 Task: Exporting MIDI.
Action: Mouse moved to (94, 17)
Screenshot: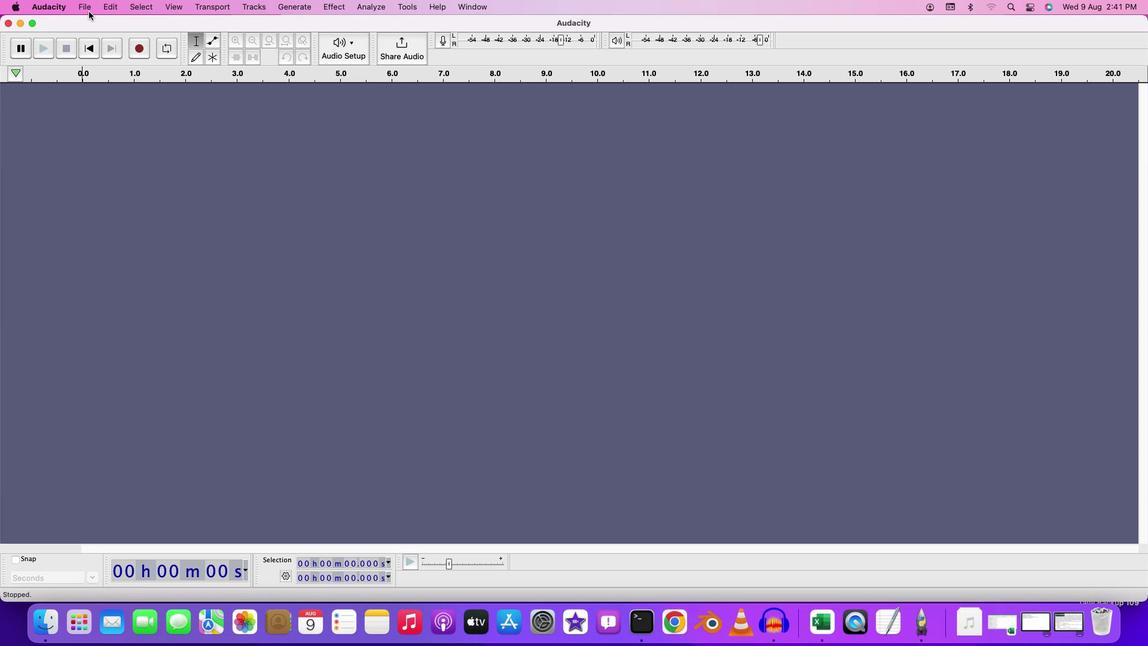 
Action: Mouse pressed left at (94, 17)
Screenshot: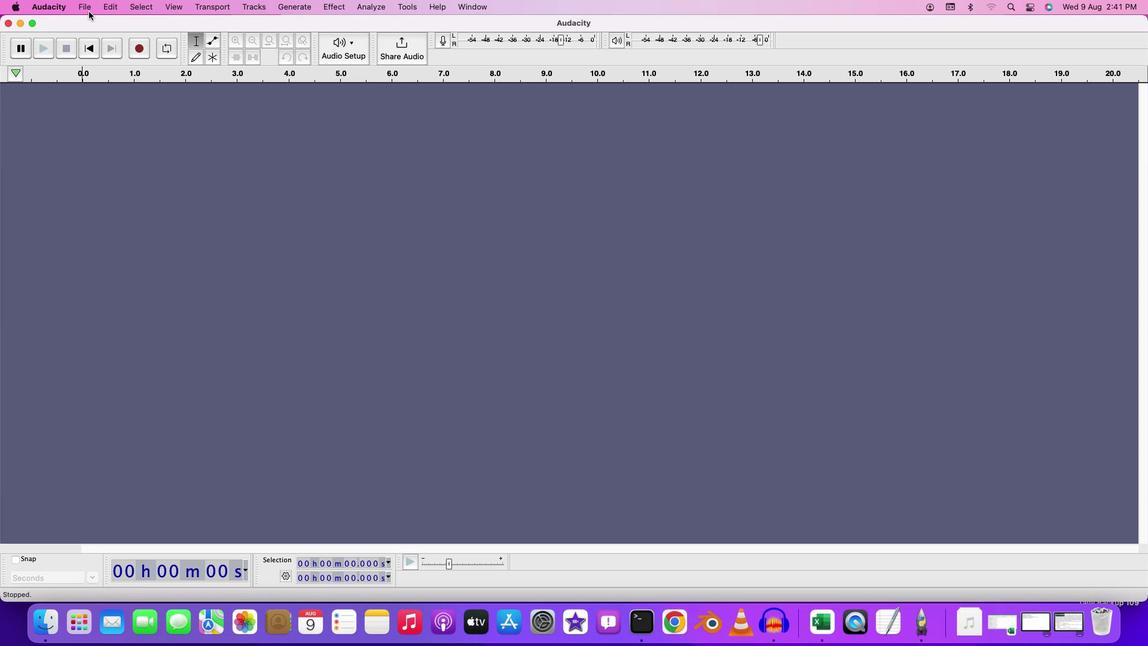 
Action: Mouse moved to (97, 44)
Screenshot: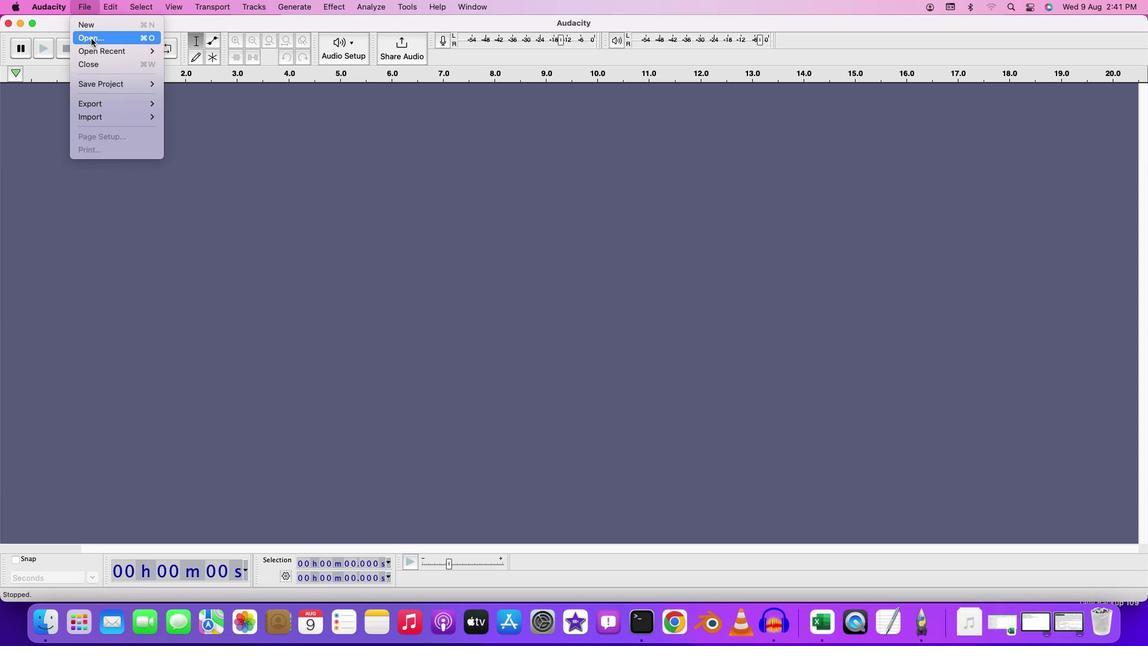 
Action: Mouse pressed left at (97, 44)
Screenshot: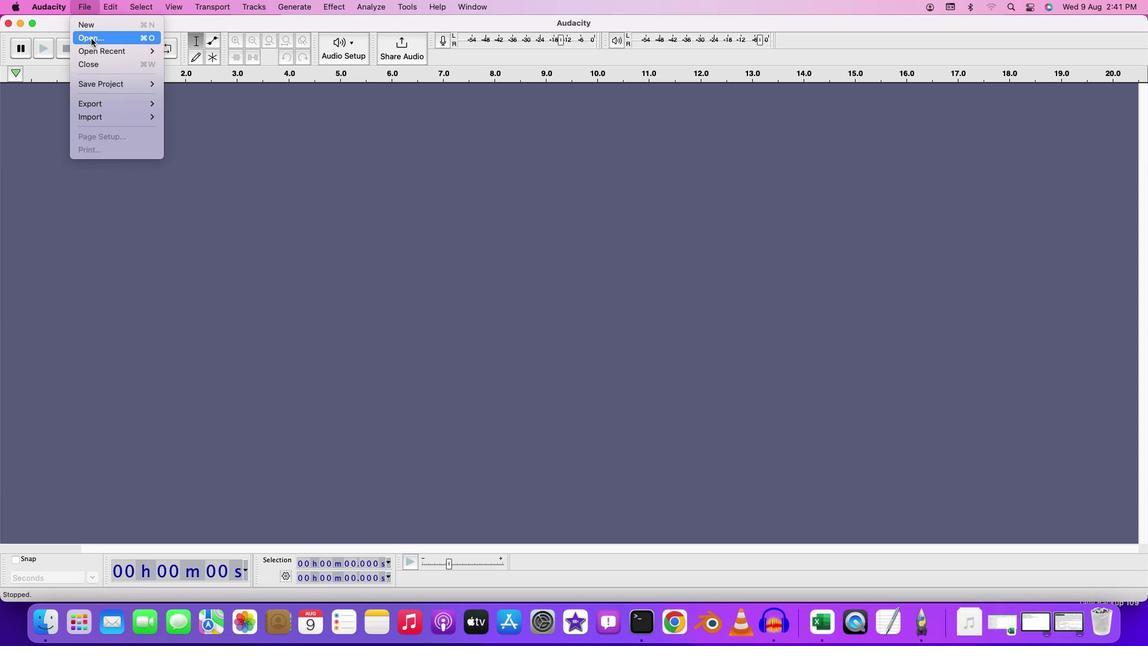 
Action: Mouse moved to (382, 165)
Screenshot: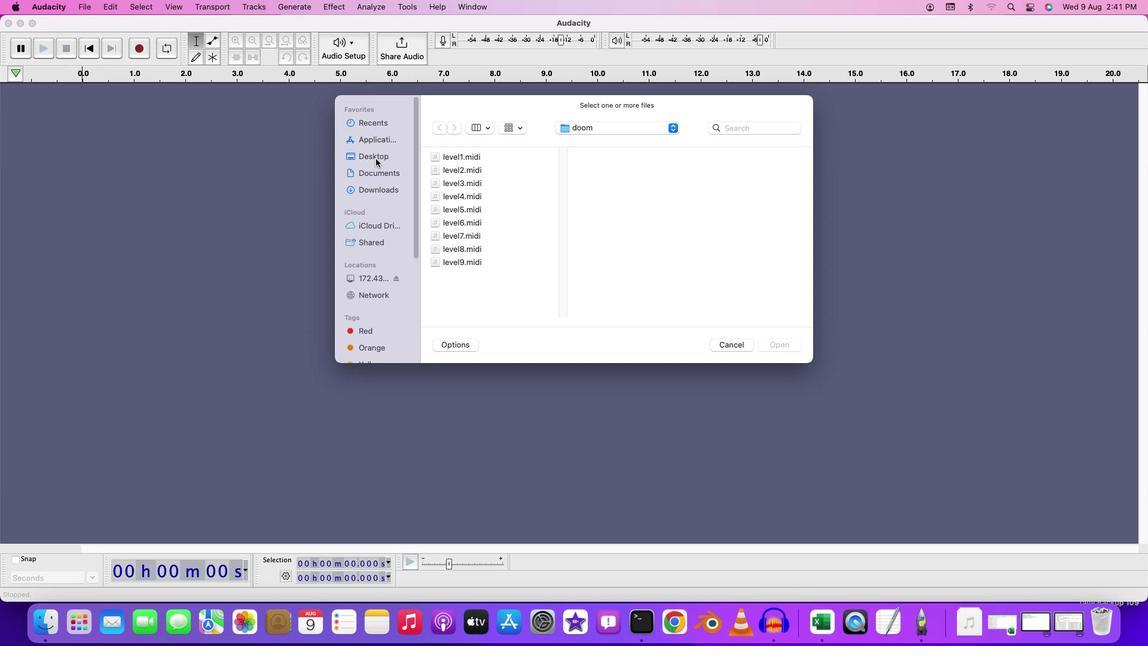 
Action: Mouse pressed left at (382, 165)
Screenshot: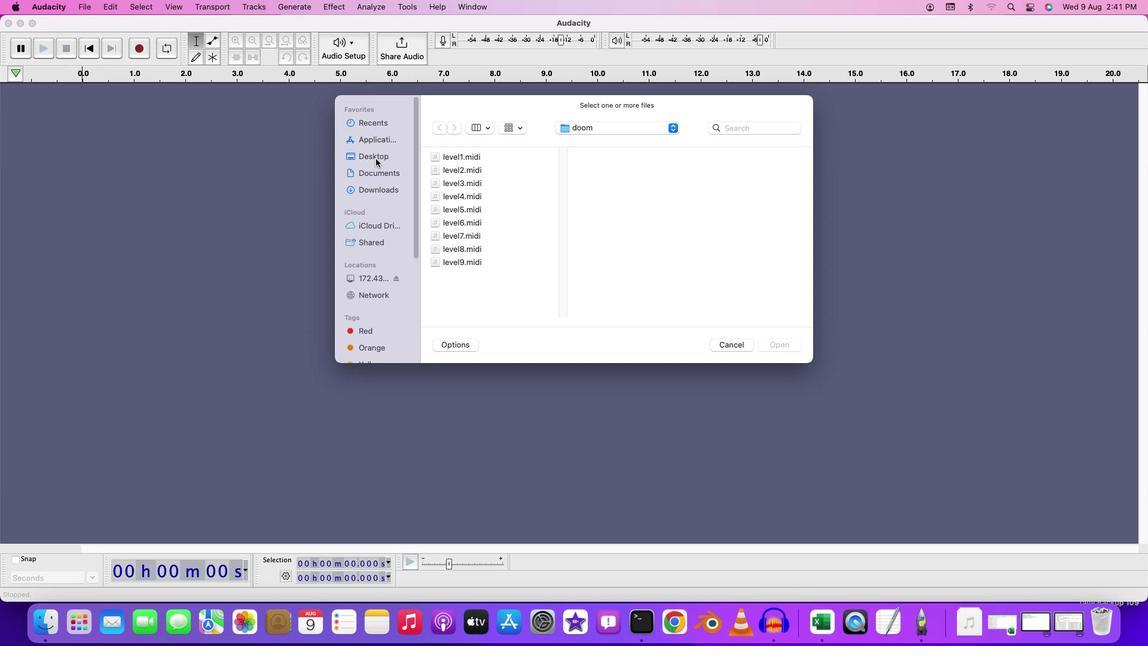
Action: Mouse moved to (488, 180)
Screenshot: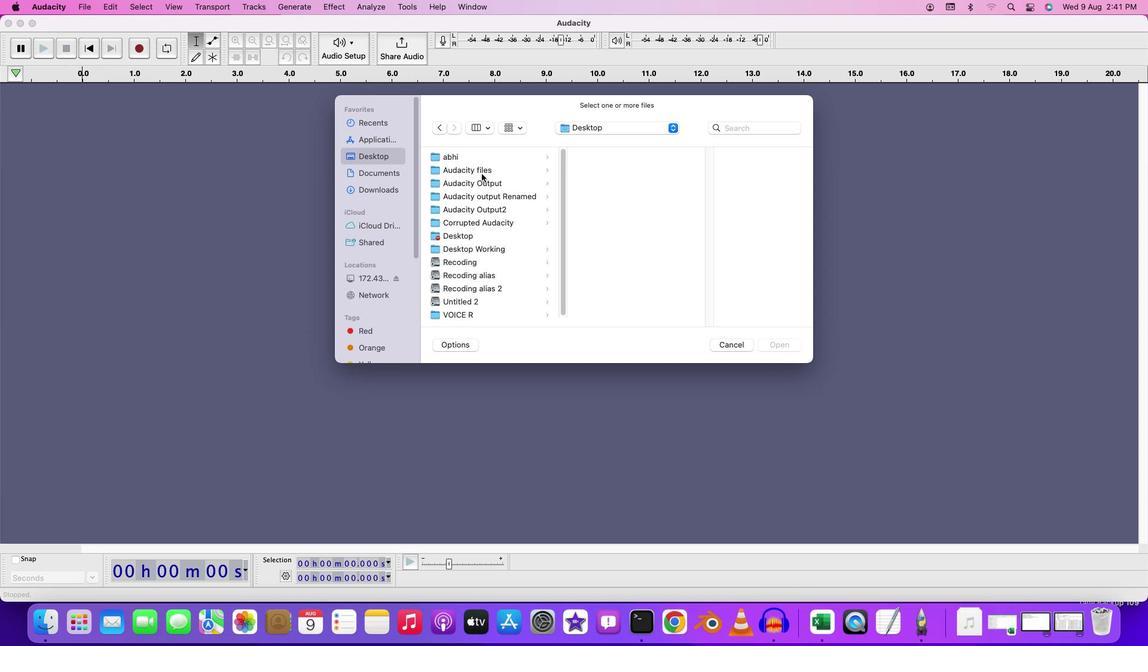 
Action: Mouse pressed left at (488, 180)
Screenshot: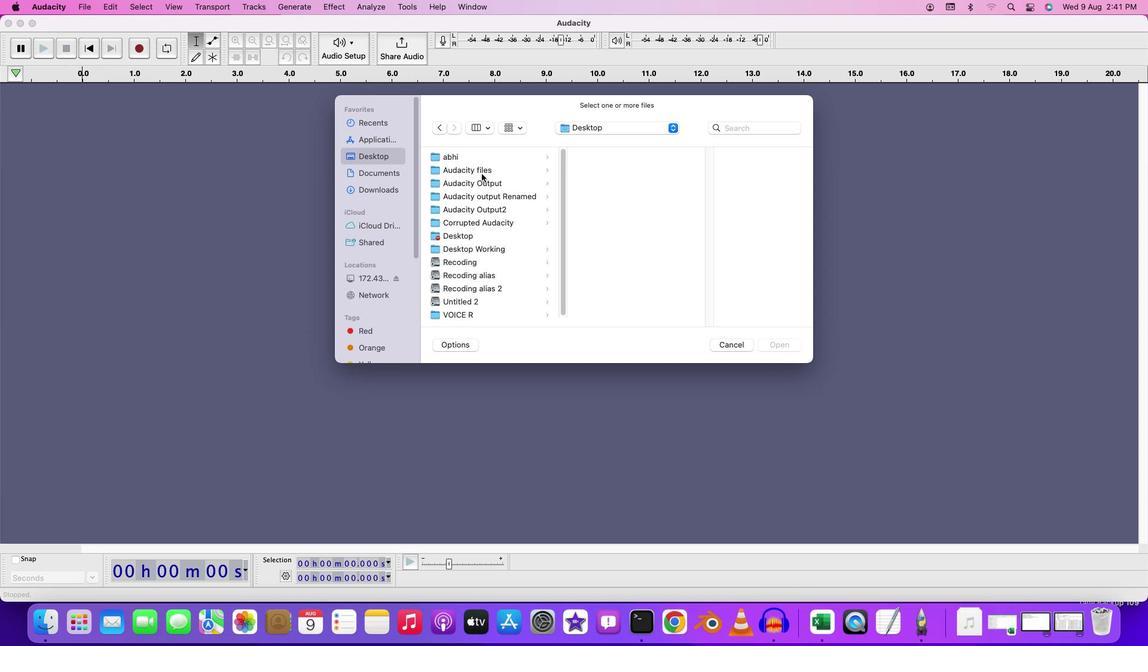 
Action: Mouse moved to (702, 266)
Screenshot: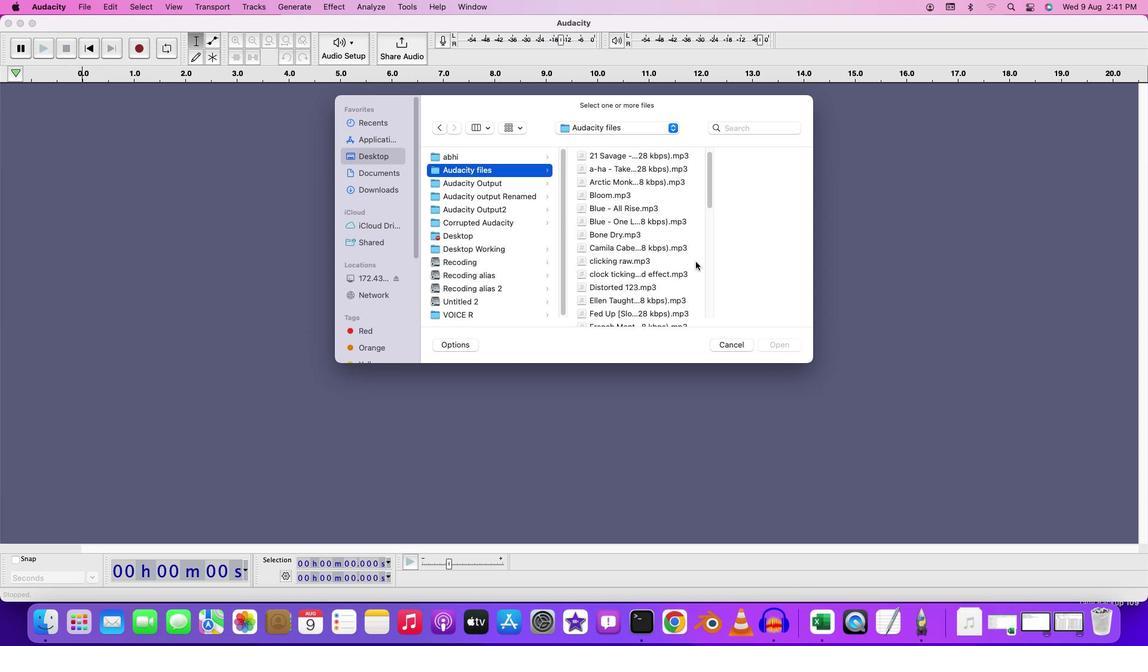 
Action: Mouse scrolled (702, 266) with delta (5, 5)
Screenshot: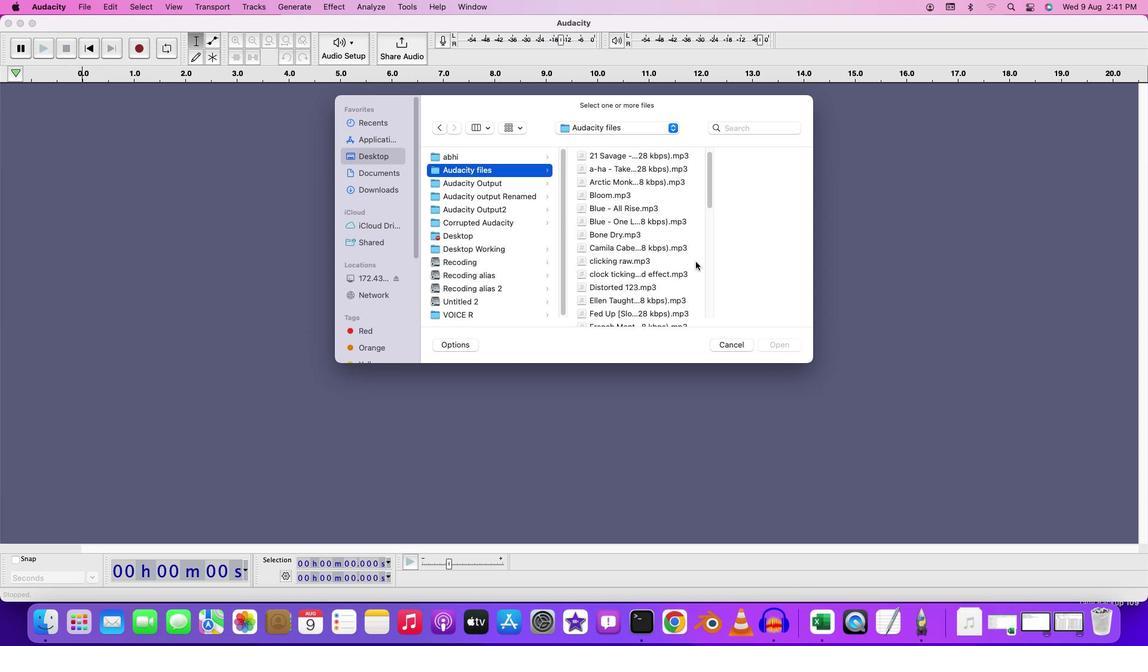 
Action: Mouse moved to (702, 267)
Screenshot: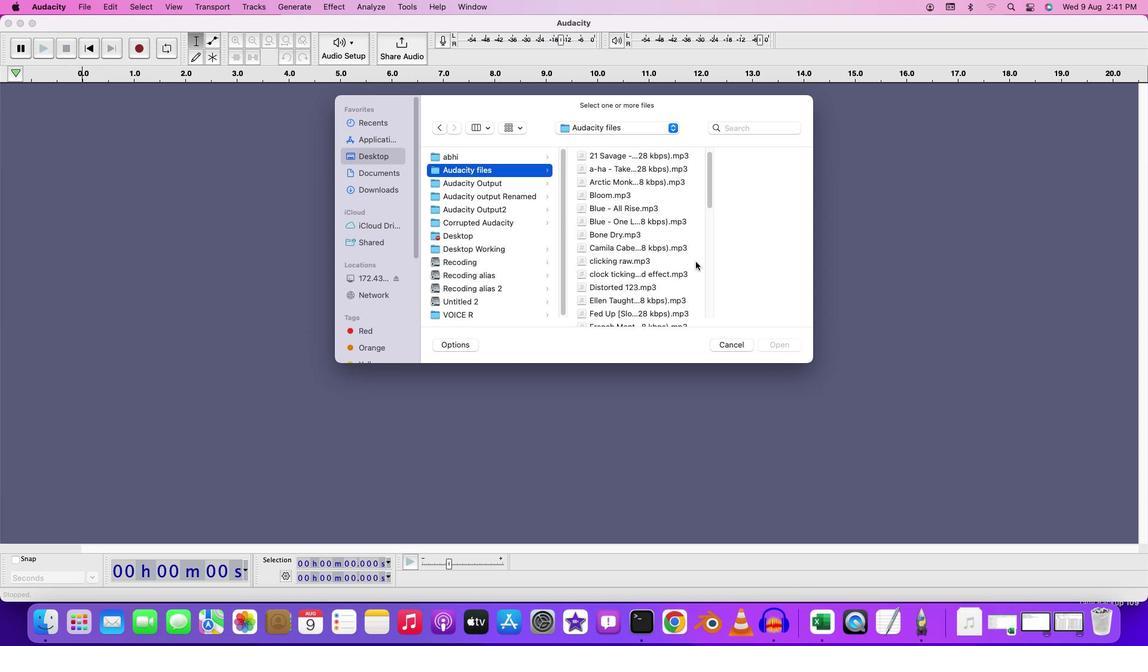 
Action: Mouse scrolled (702, 267) with delta (5, 5)
Screenshot: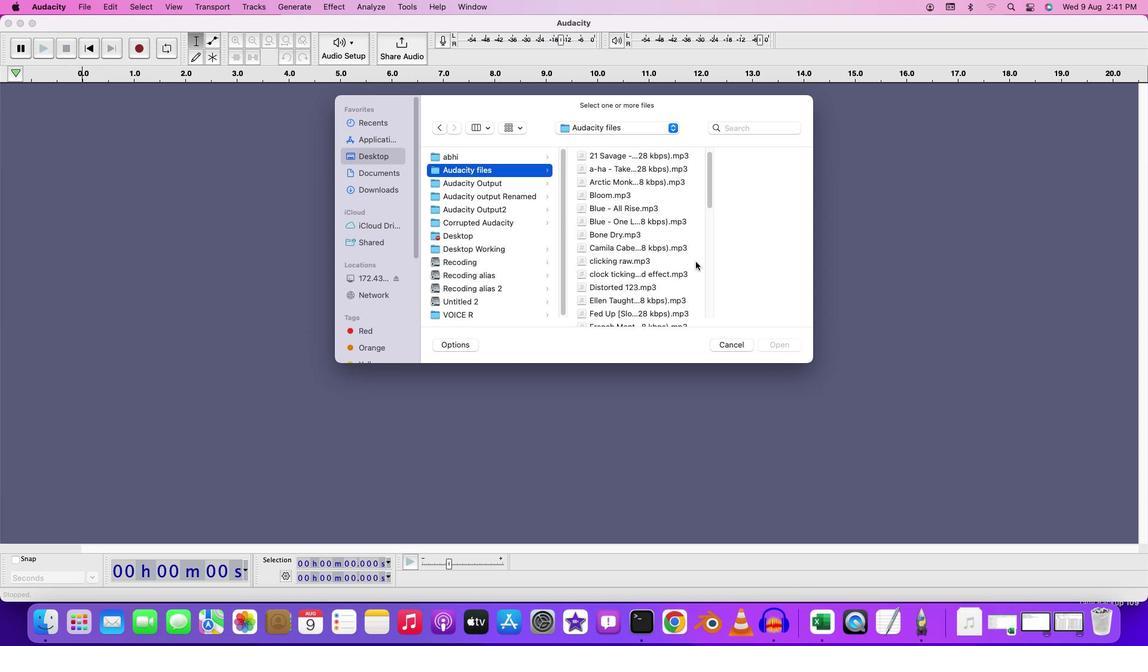 
Action: Mouse scrolled (702, 267) with delta (5, 3)
Screenshot: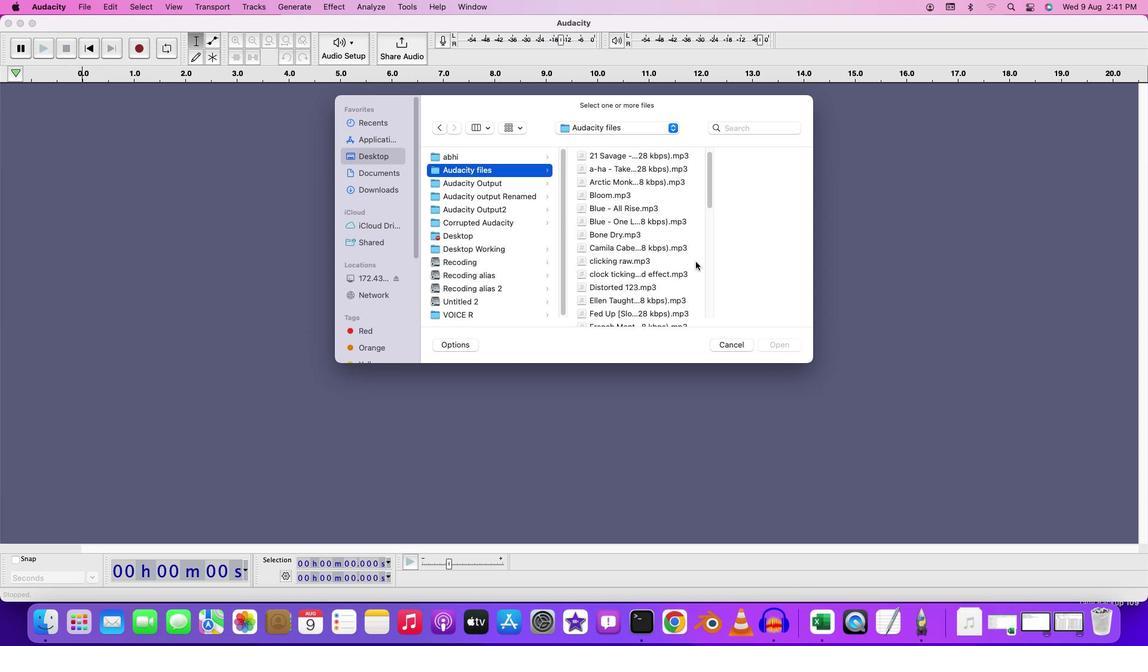 
Action: Mouse moved to (702, 268)
Screenshot: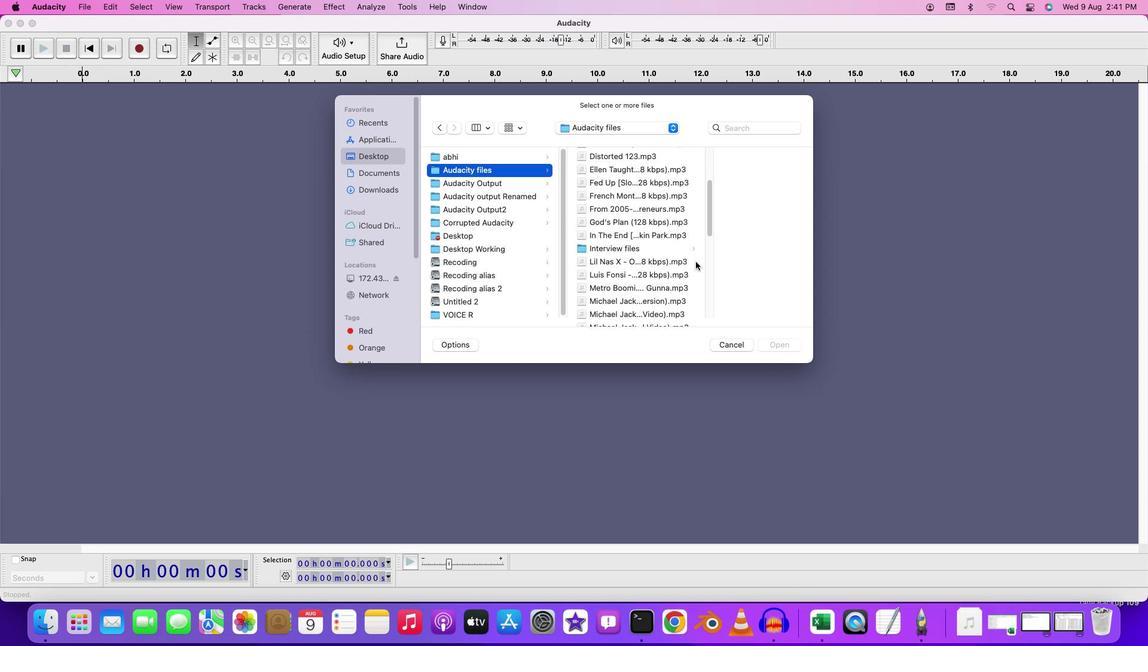 
Action: Mouse scrolled (702, 268) with delta (5, 2)
Screenshot: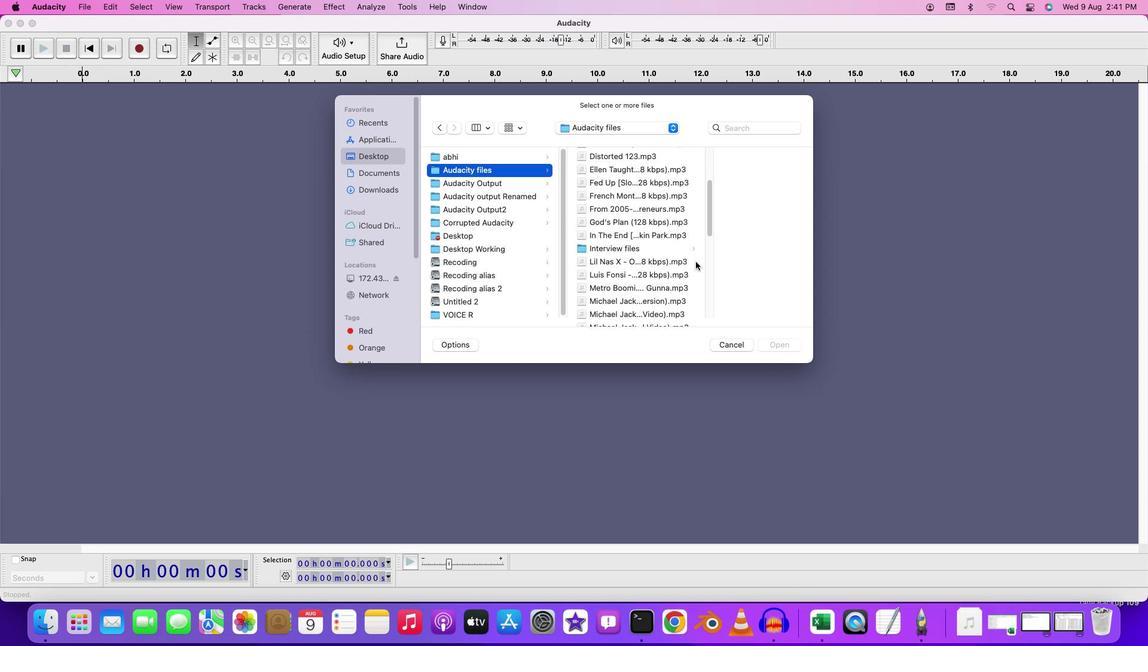 
Action: Mouse scrolled (702, 268) with delta (5, 5)
Screenshot: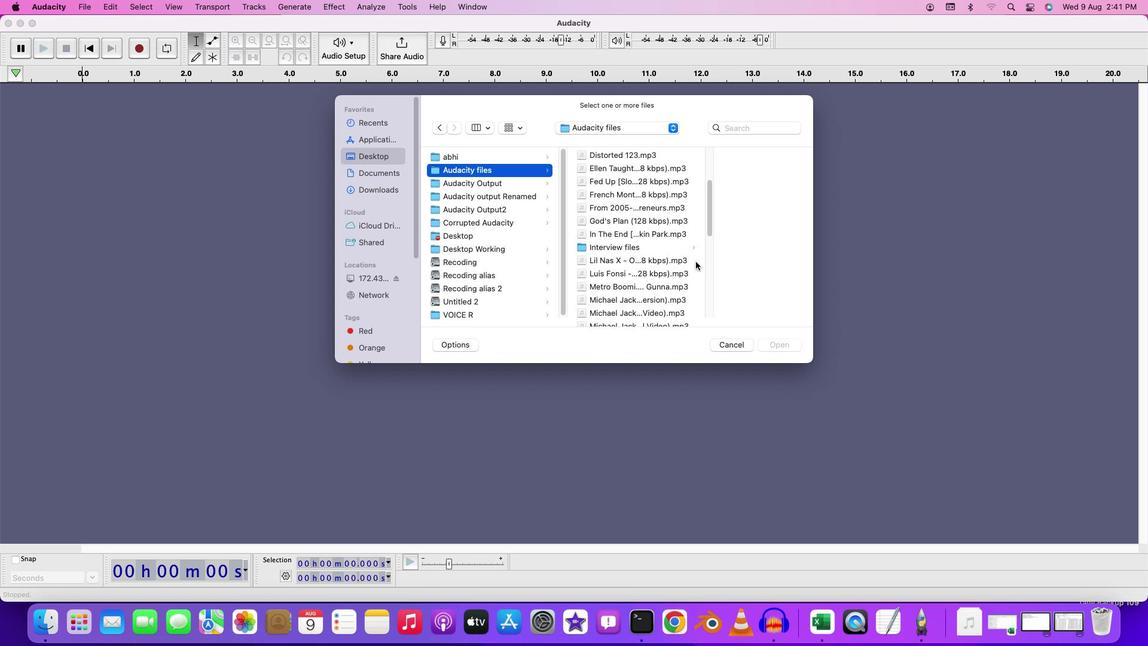 
Action: Mouse scrolled (702, 268) with delta (5, 5)
Screenshot: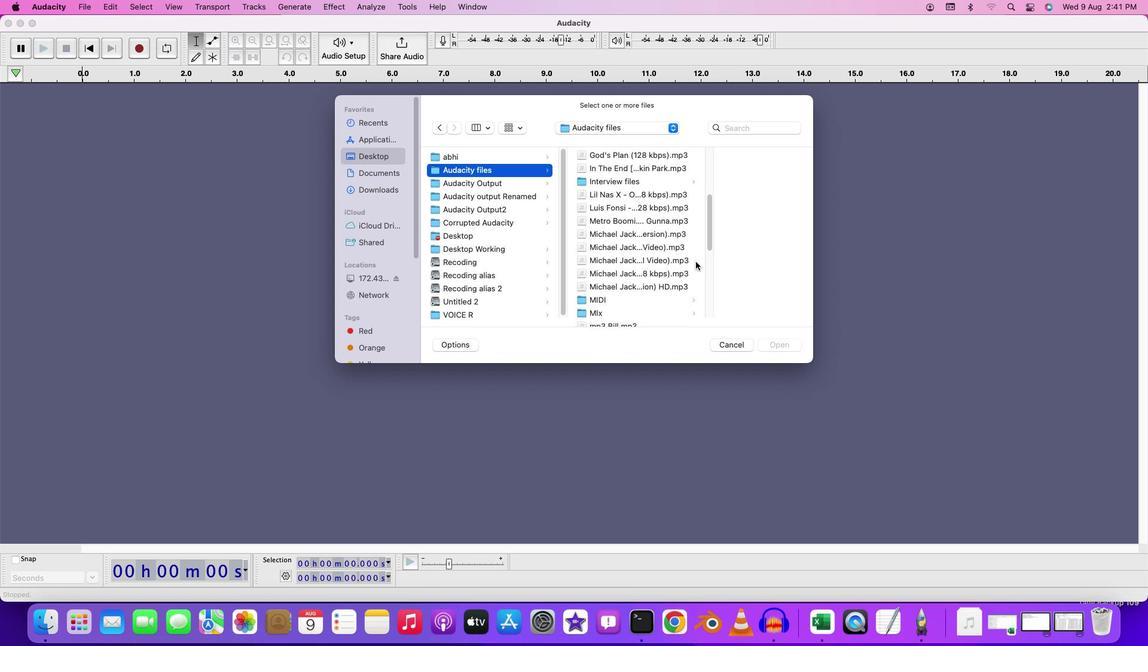 
Action: Mouse scrolled (702, 268) with delta (5, 4)
Screenshot: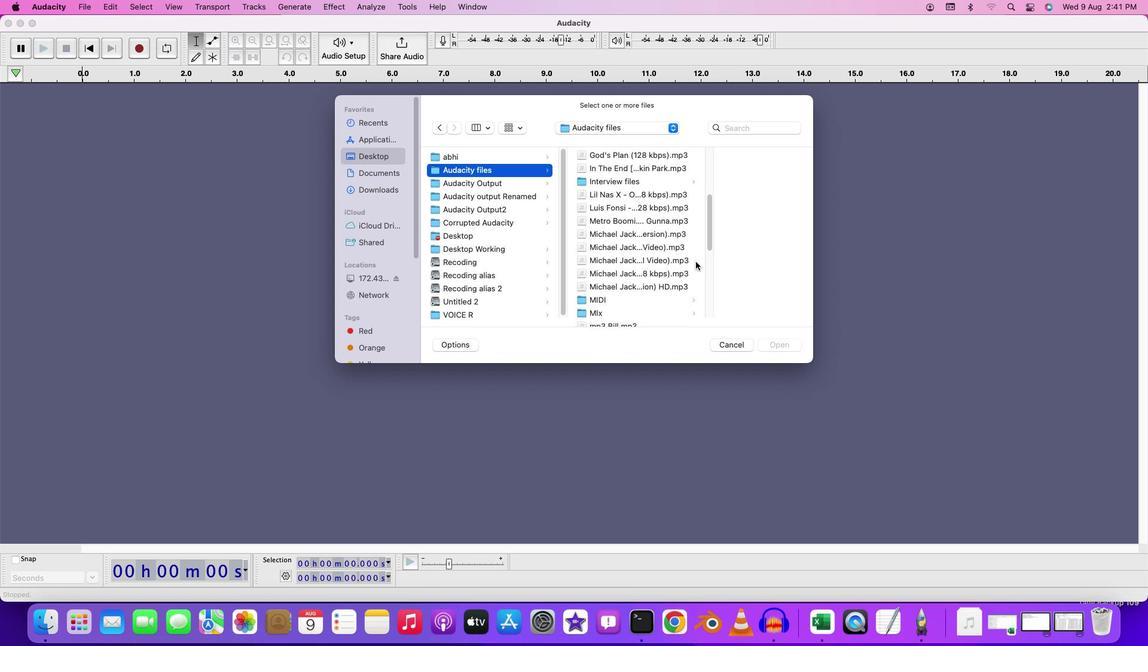 
Action: Mouse scrolled (702, 268) with delta (5, 2)
Screenshot: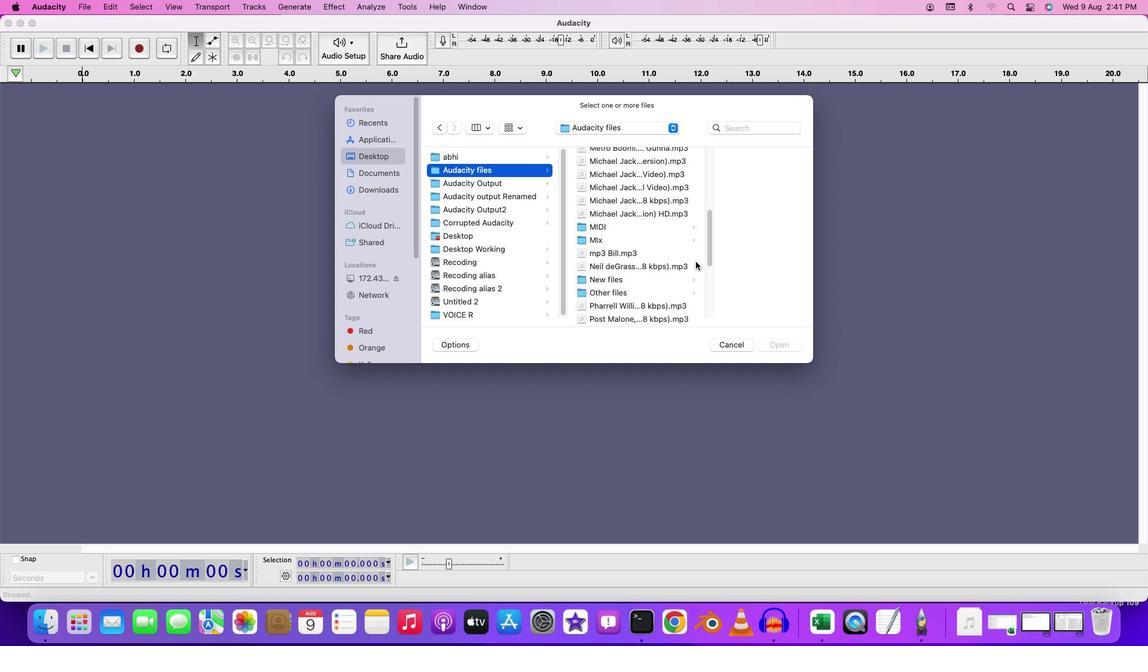 
Action: Mouse moved to (608, 229)
Screenshot: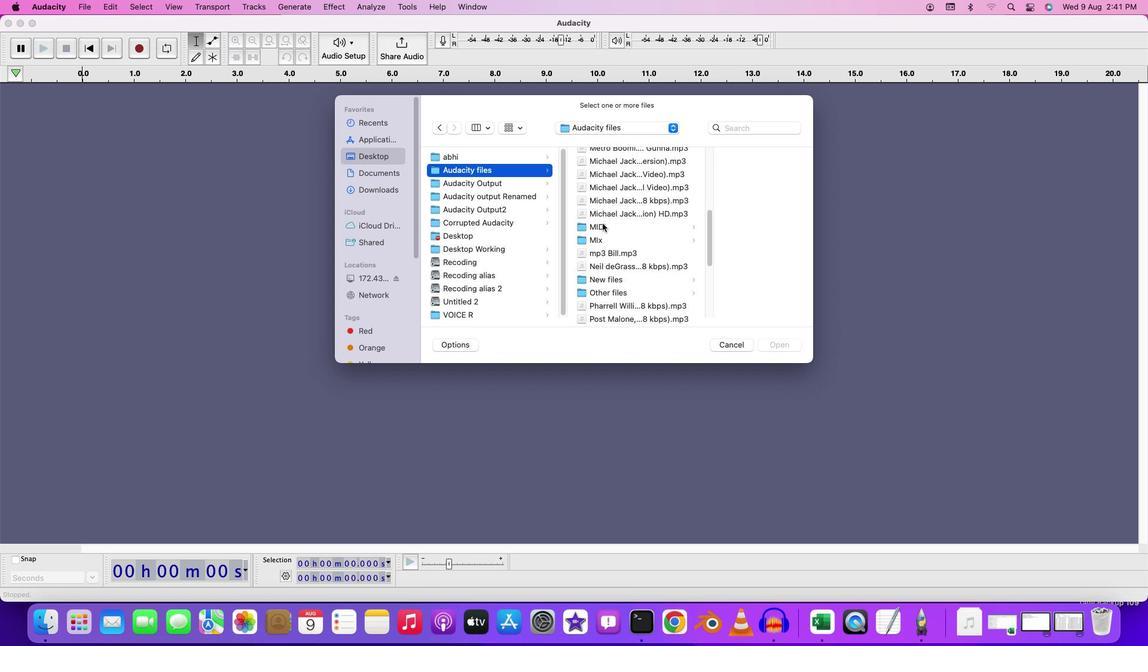 
Action: Mouse pressed left at (608, 229)
Screenshot: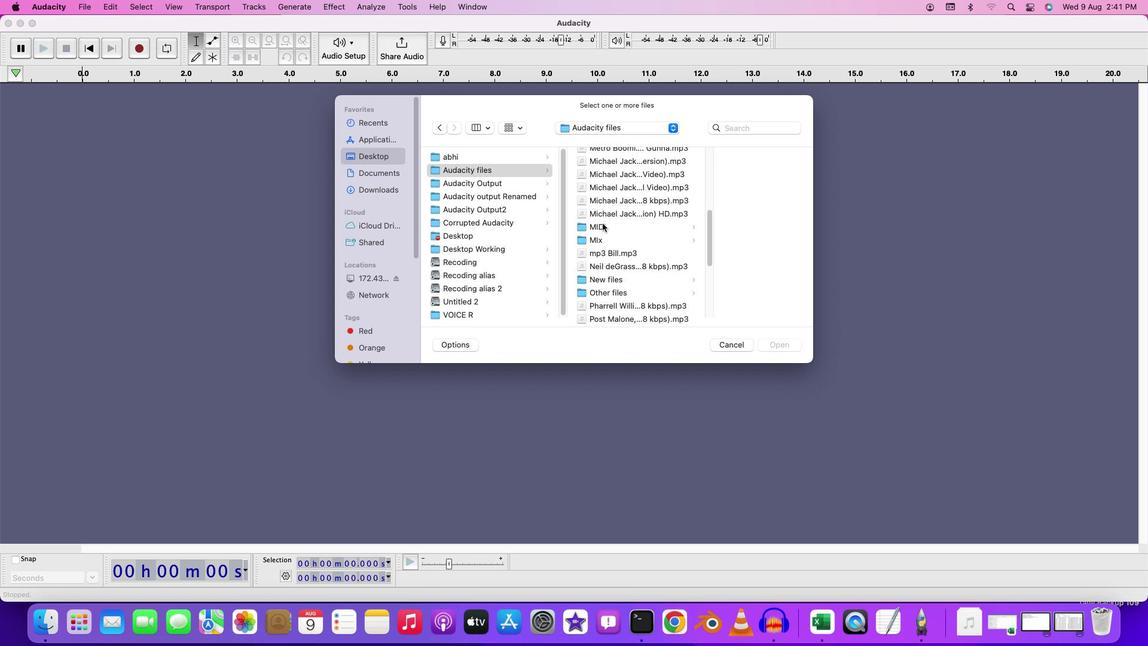 
Action: Mouse moved to (711, 160)
Screenshot: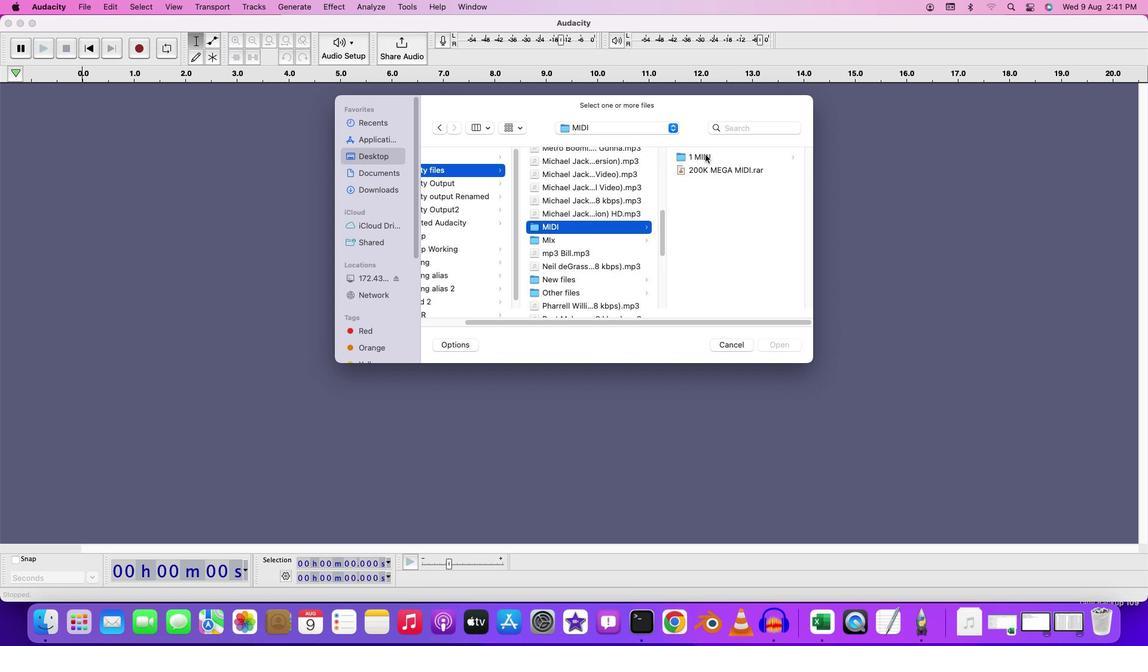 
Action: Mouse pressed left at (711, 160)
Screenshot: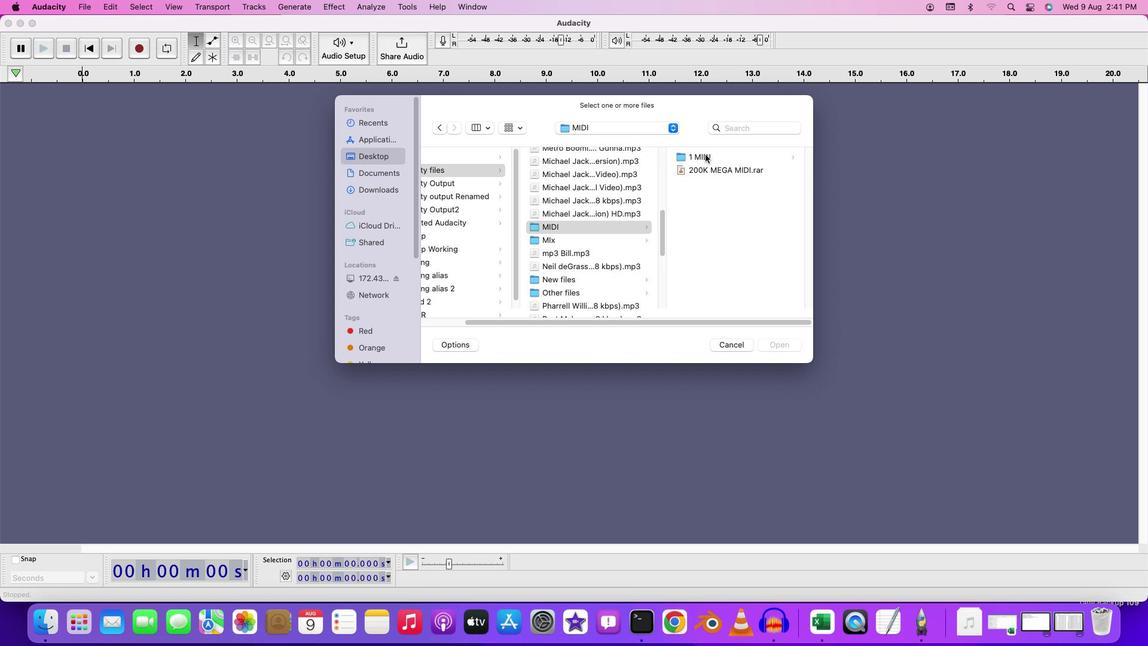 
Action: Mouse pressed left at (711, 160)
Screenshot: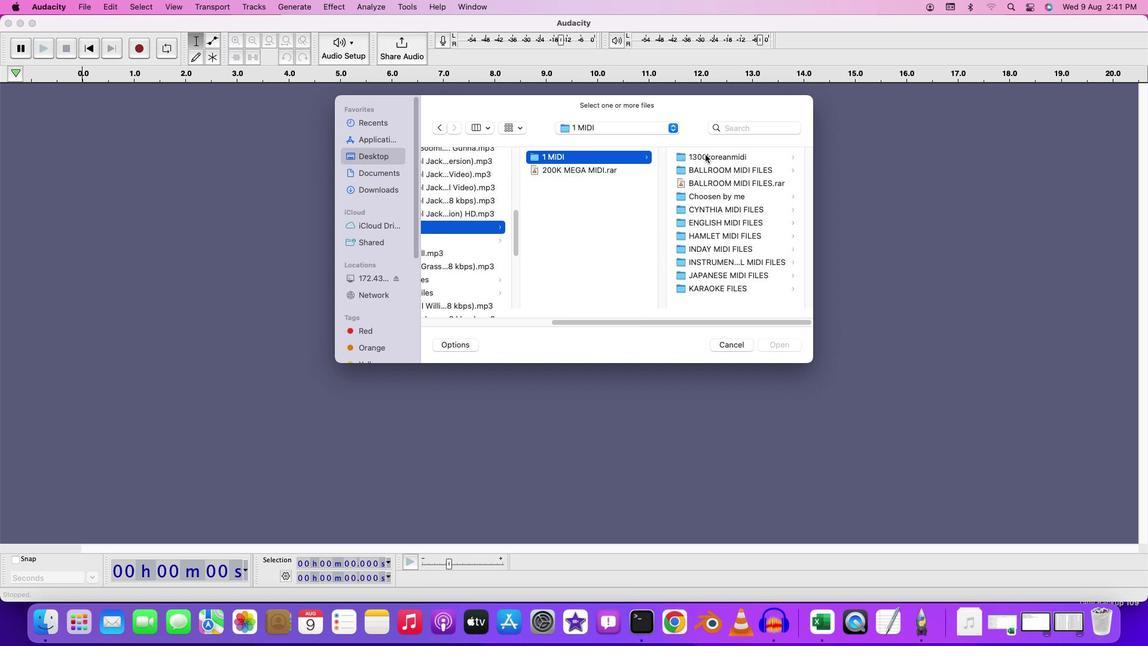 
Action: Mouse moved to (713, 210)
Screenshot: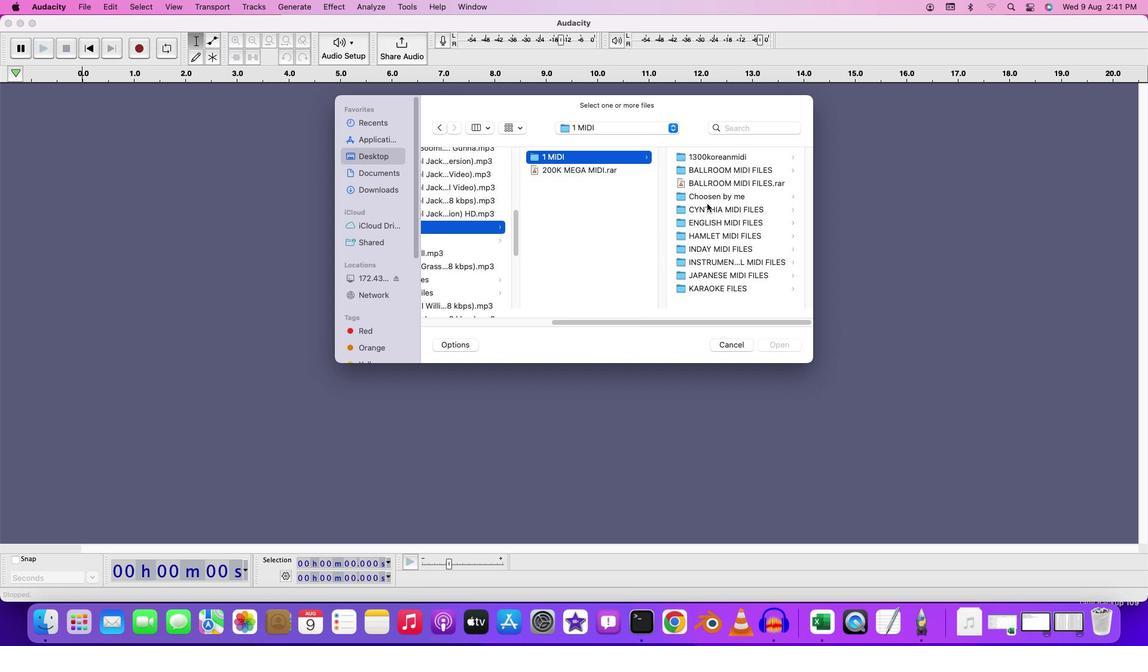 
Action: Mouse pressed left at (713, 210)
Screenshot: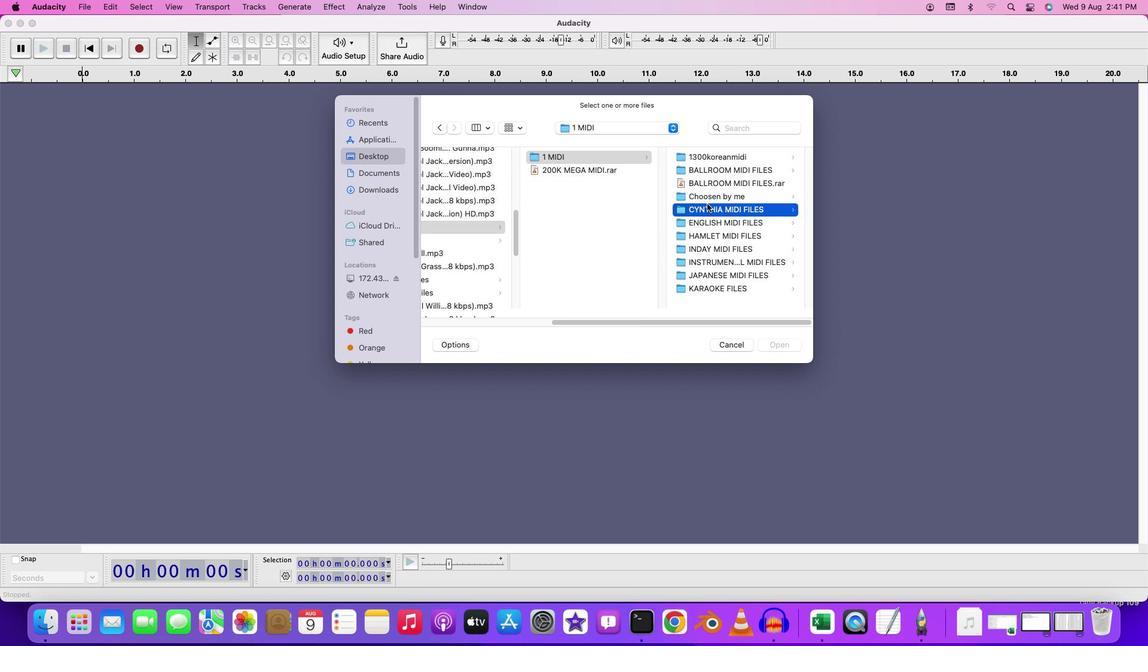 
Action: Mouse moved to (714, 205)
Screenshot: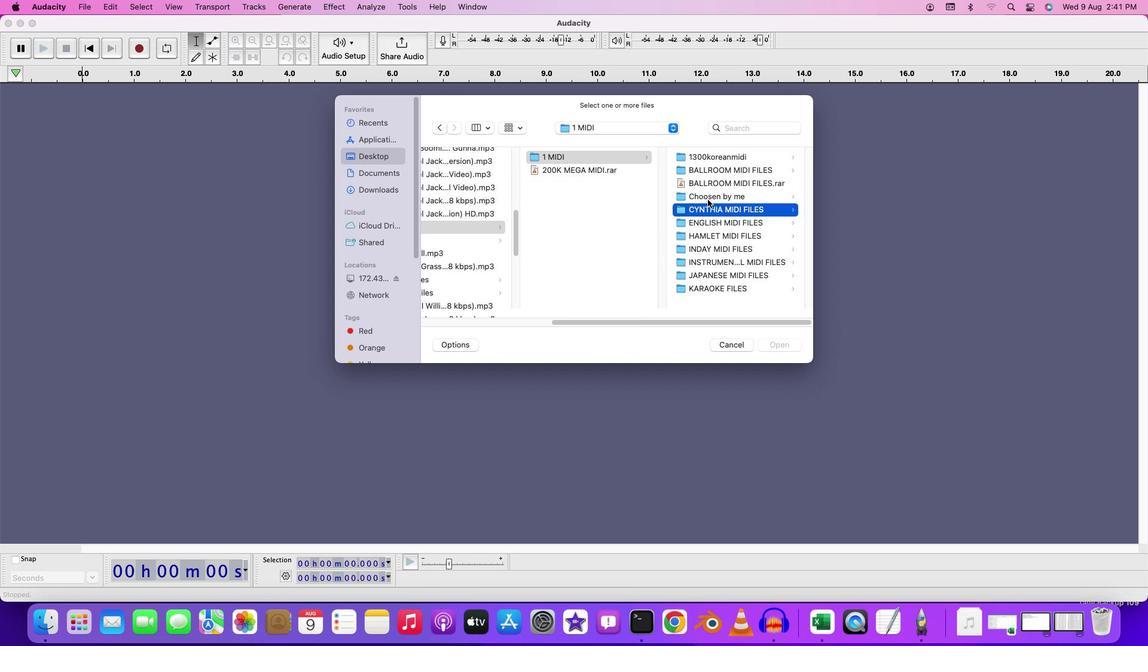 
Action: Mouse pressed left at (714, 205)
Screenshot: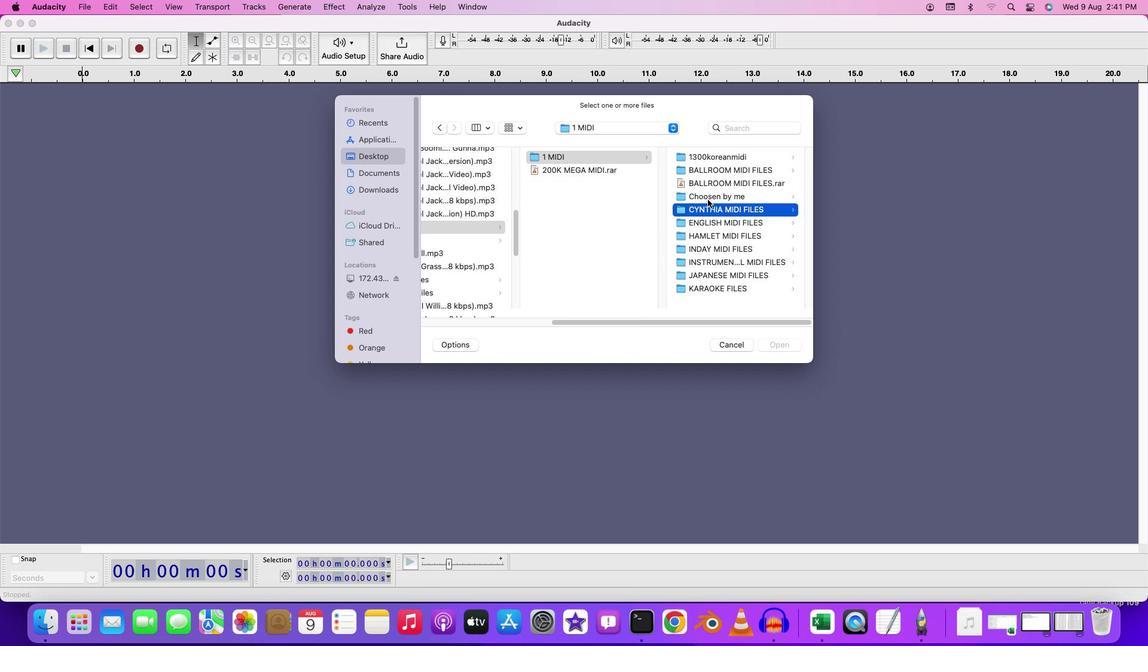 
Action: Mouse pressed left at (714, 205)
Screenshot: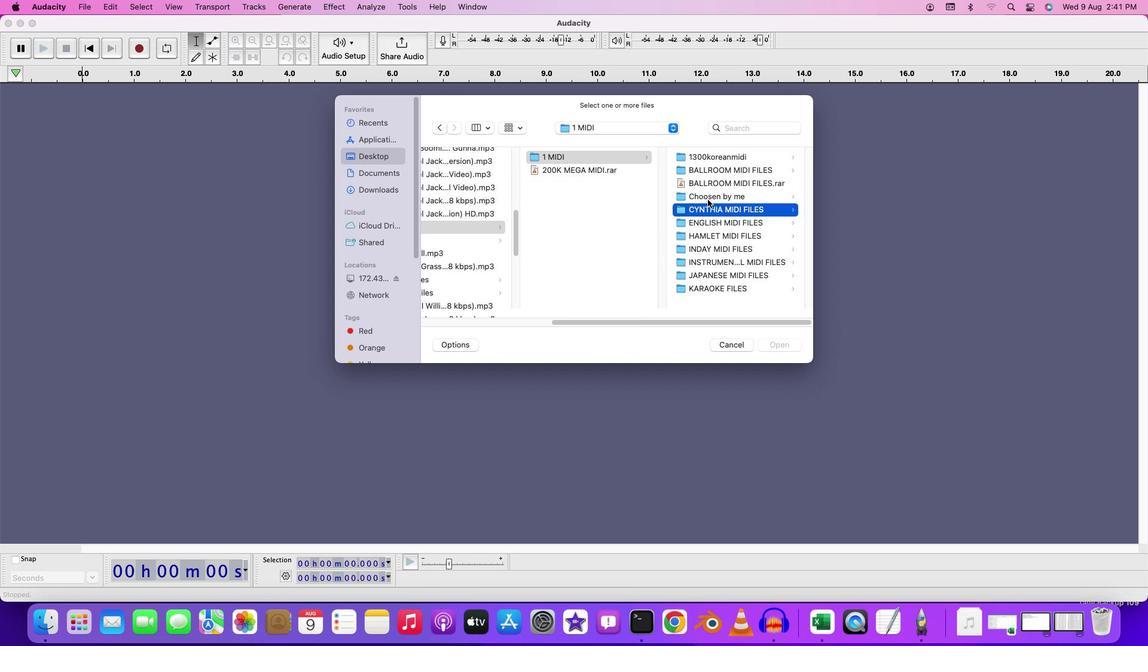 
Action: Mouse moved to (16, 97)
Screenshot: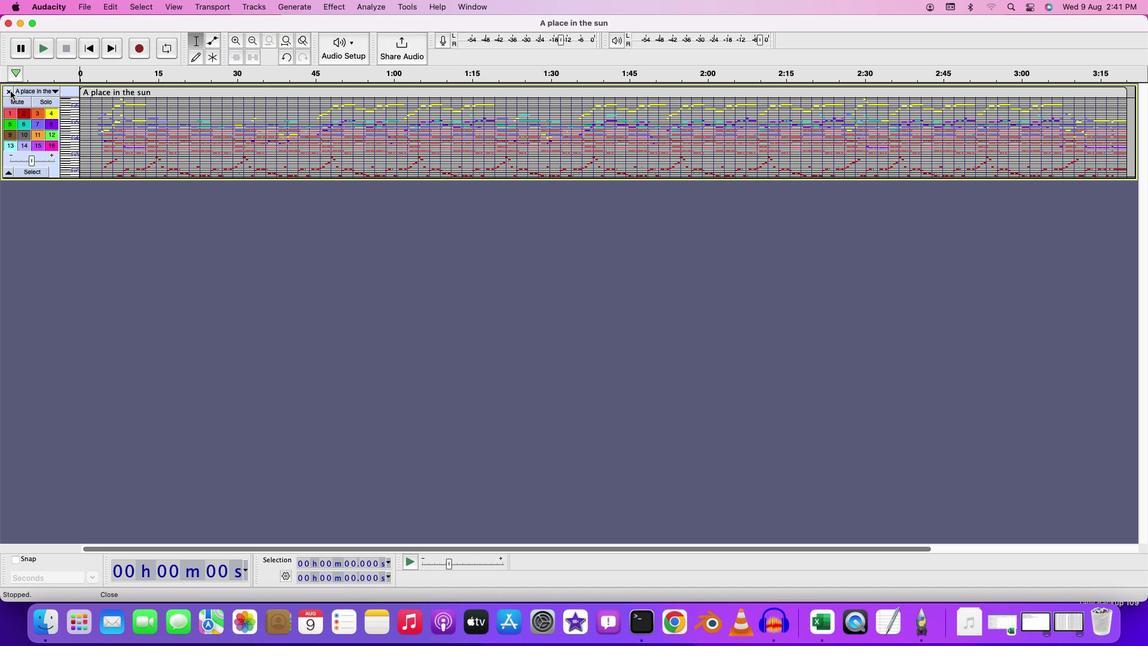 
Action: Mouse pressed left at (16, 97)
Screenshot: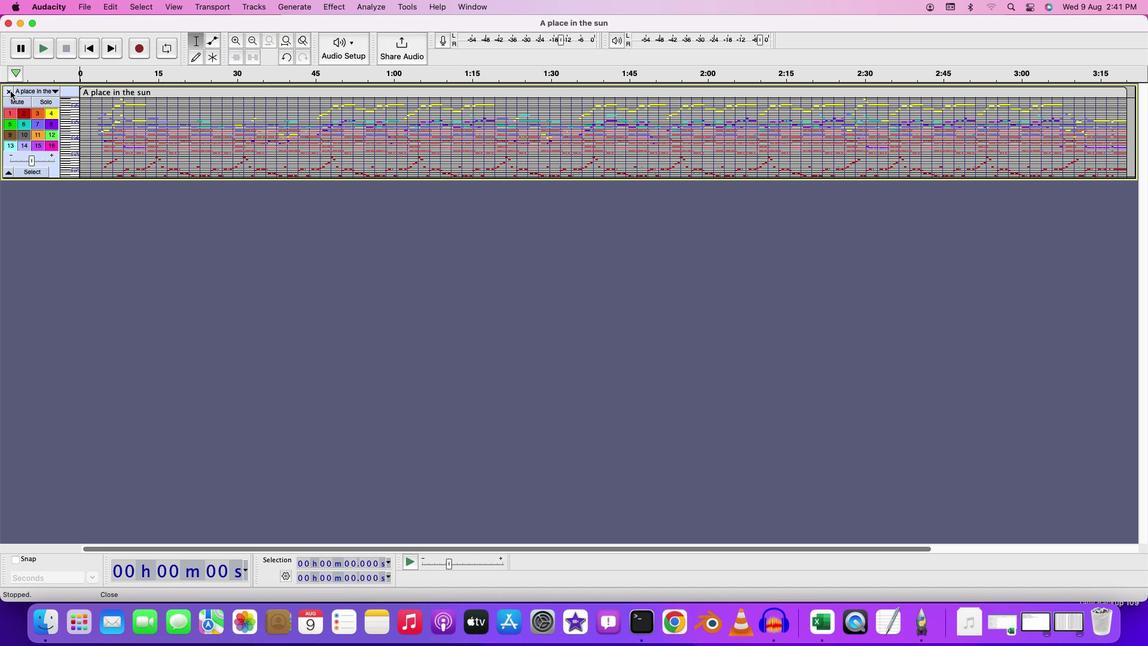 
Action: Mouse moved to (92, 15)
Screenshot: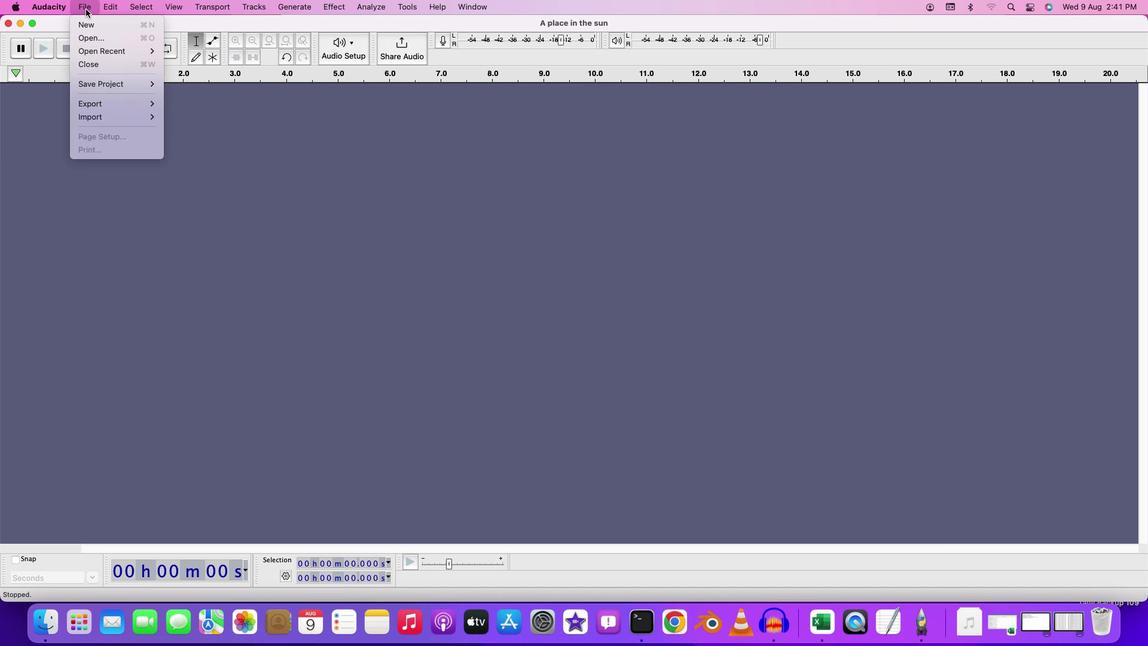 
Action: Mouse pressed left at (92, 15)
Screenshot: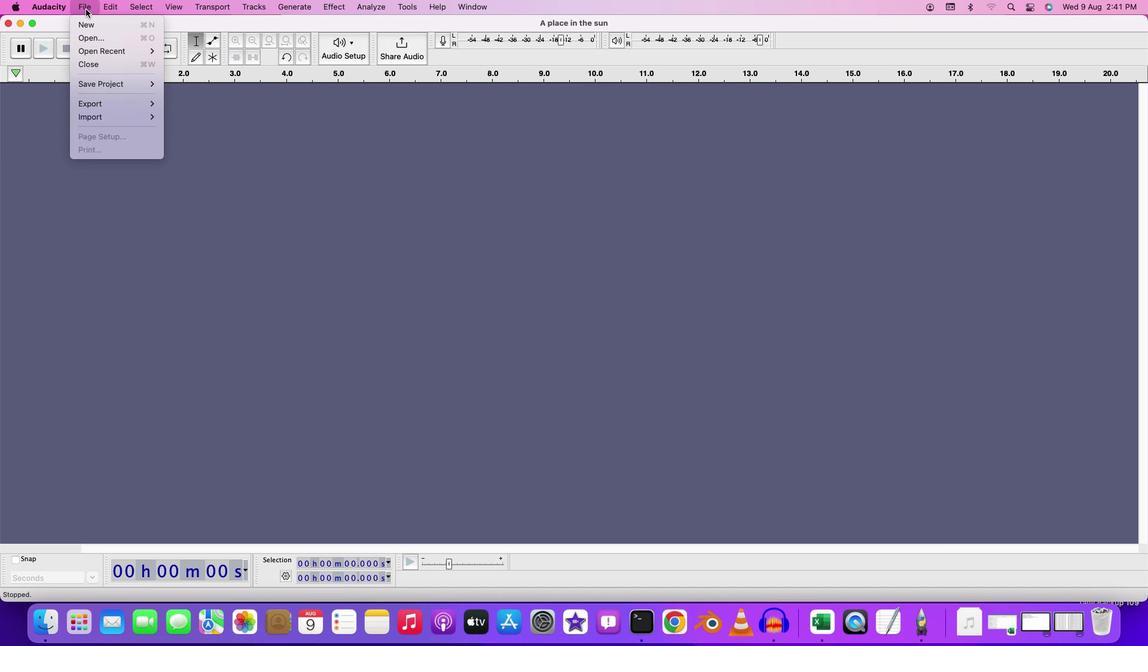 
Action: Mouse moved to (97, 46)
Screenshot: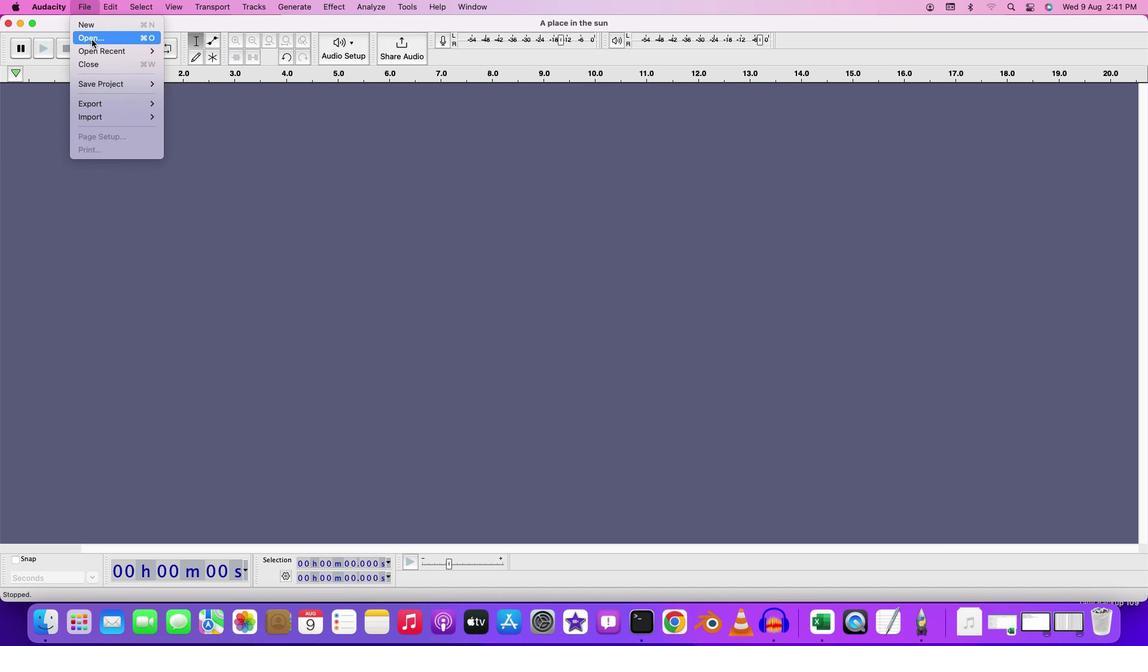 
Action: Mouse pressed left at (97, 46)
Screenshot: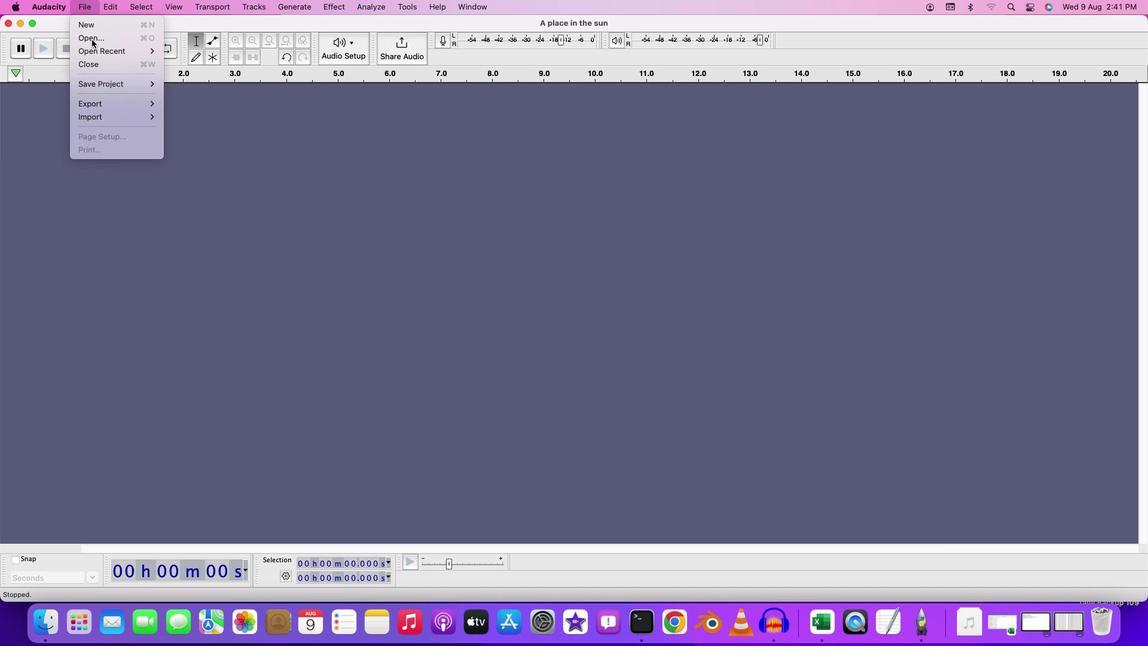 
Action: Mouse moved to (381, 162)
Screenshot: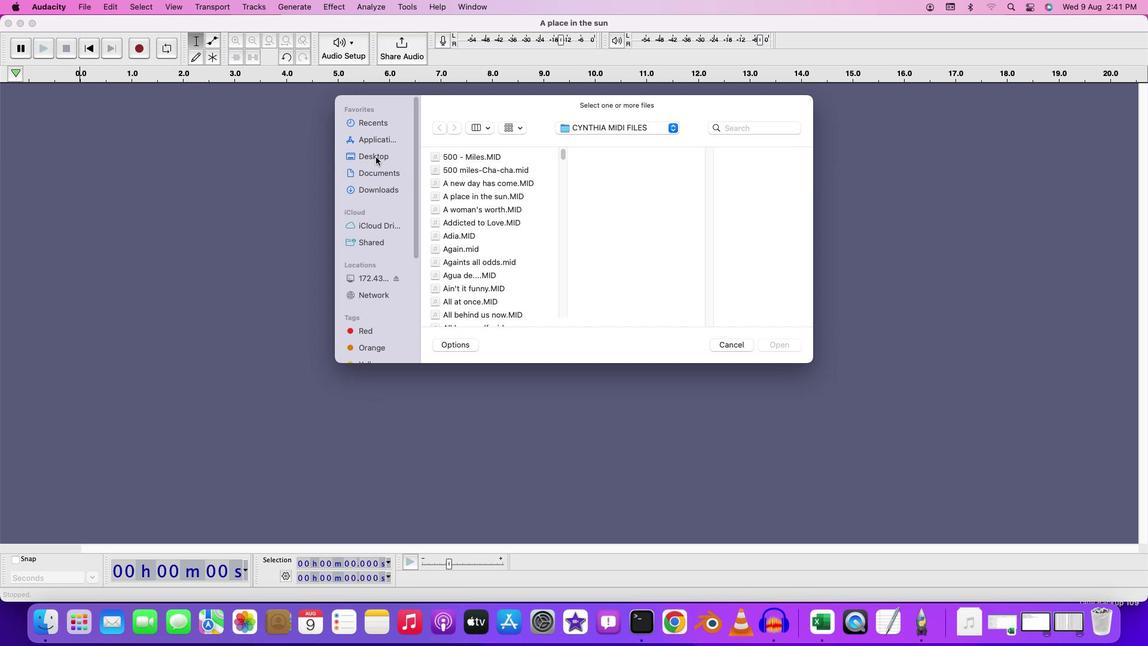
Action: Mouse pressed left at (381, 162)
Screenshot: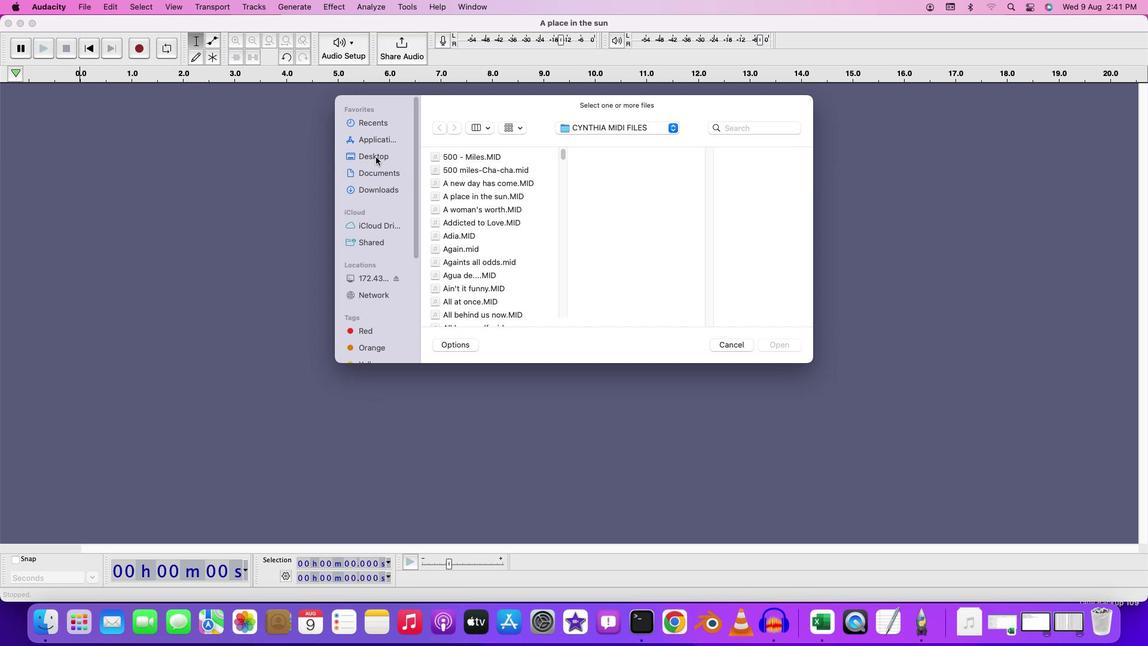 
Action: Mouse moved to (479, 180)
Screenshot: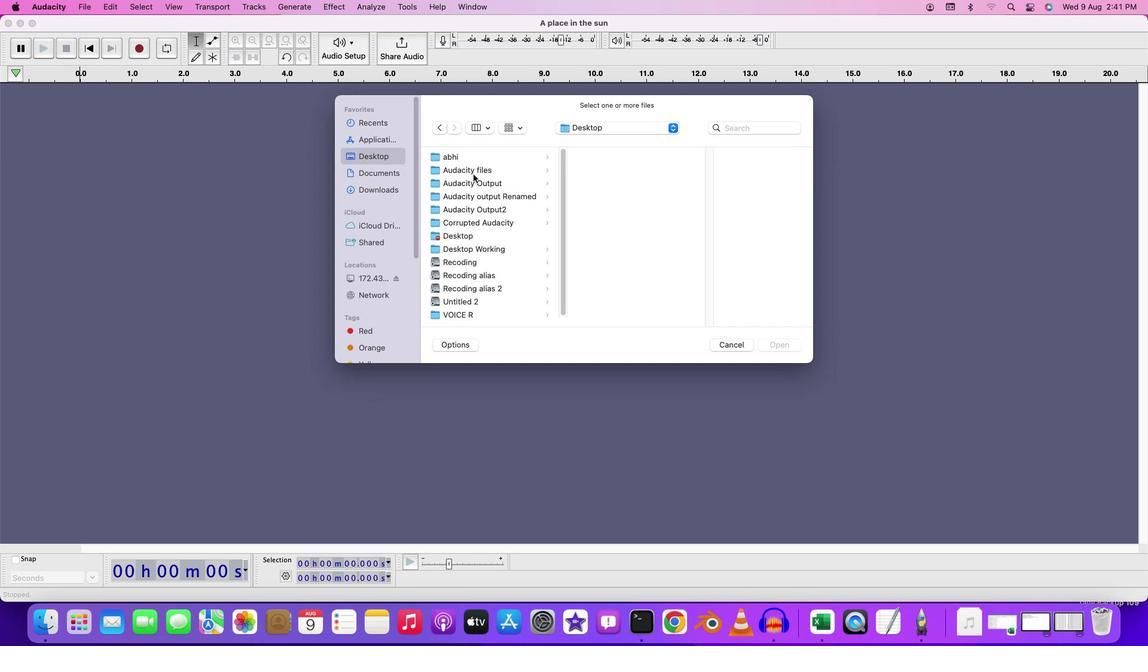 
Action: Mouse pressed left at (479, 180)
Screenshot: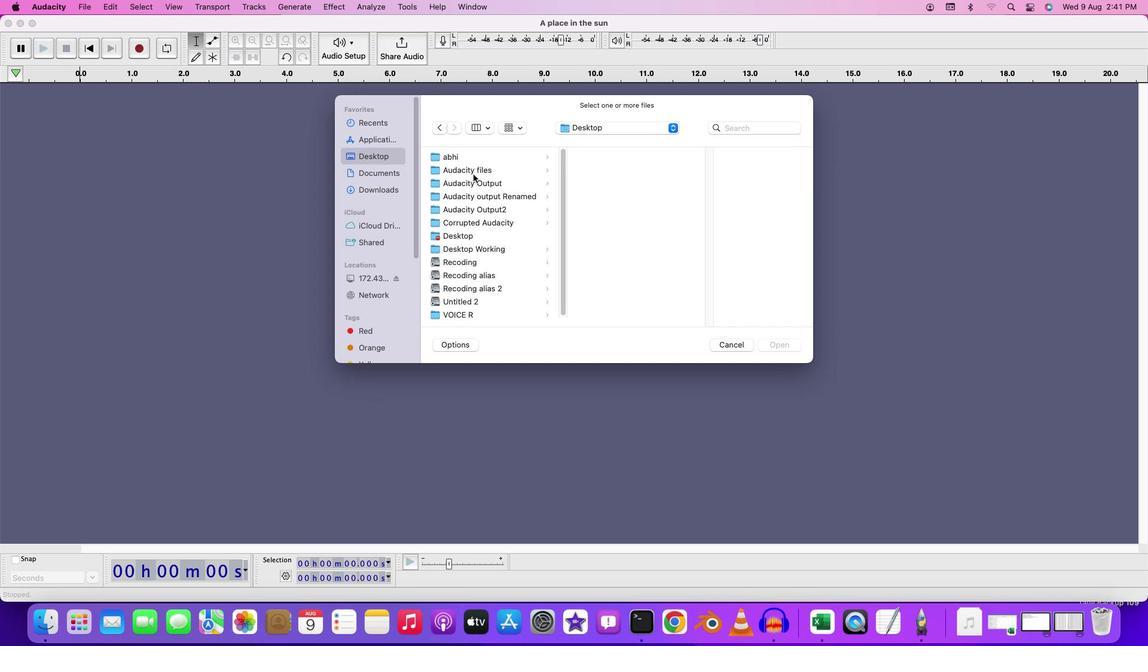 
Action: Mouse moved to (625, 237)
Screenshot: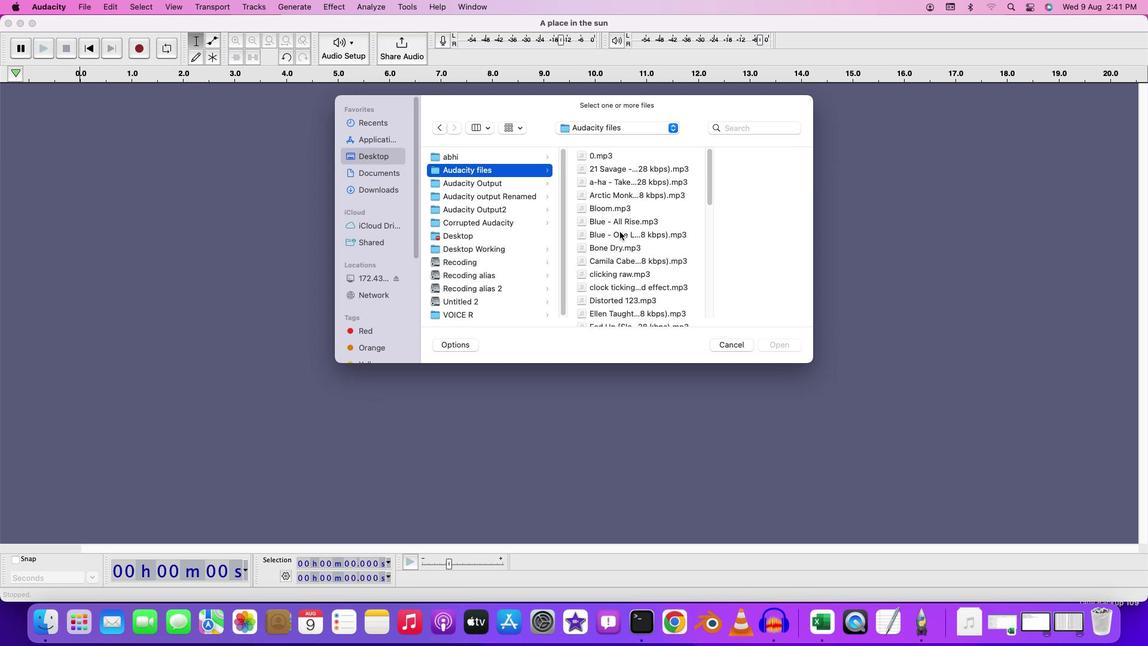 
Action: Mouse scrolled (625, 237) with delta (5, 5)
Screenshot: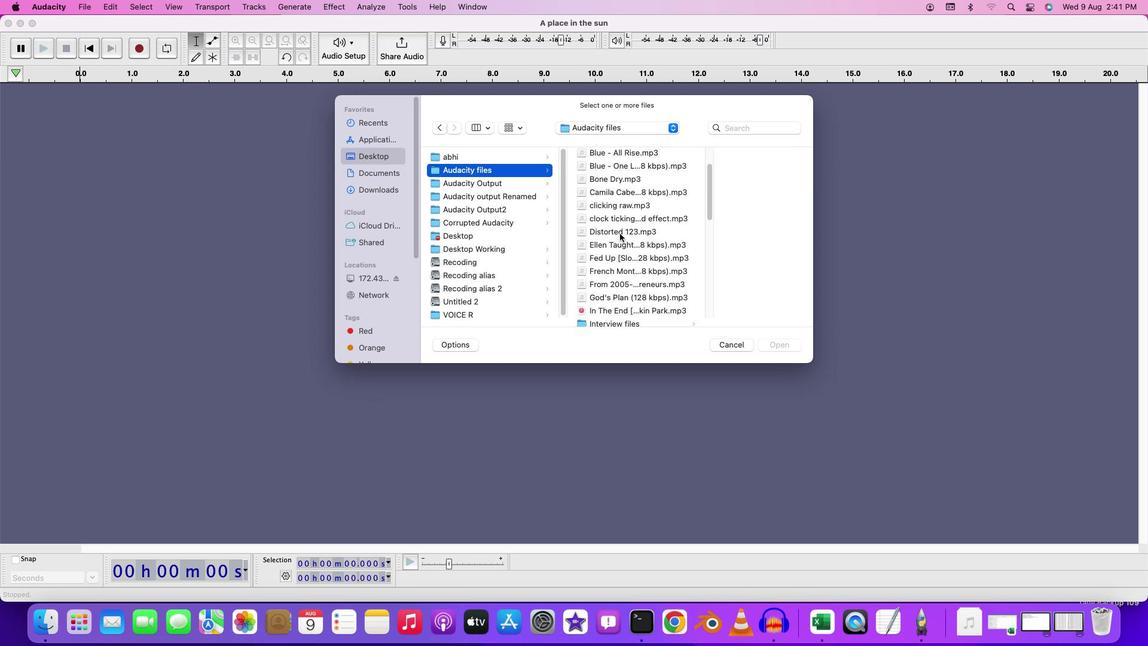 
Action: Mouse scrolled (625, 237) with delta (5, 5)
Screenshot: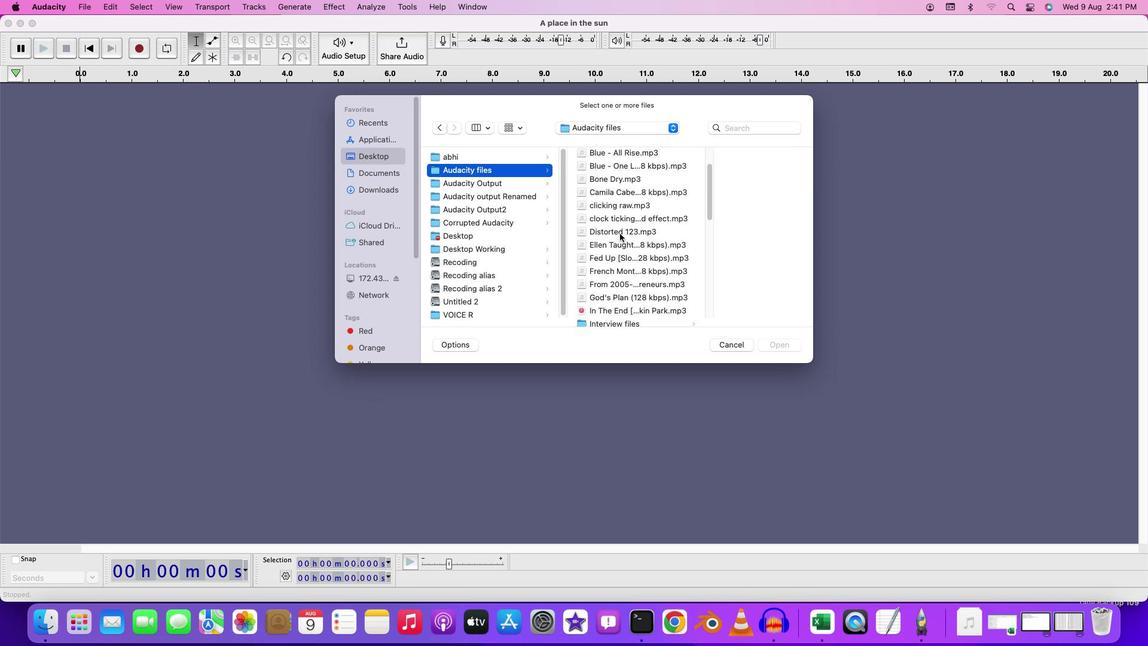 
Action: Mouse scrolled (625, 237) with delta (5, 3)
Screenshot: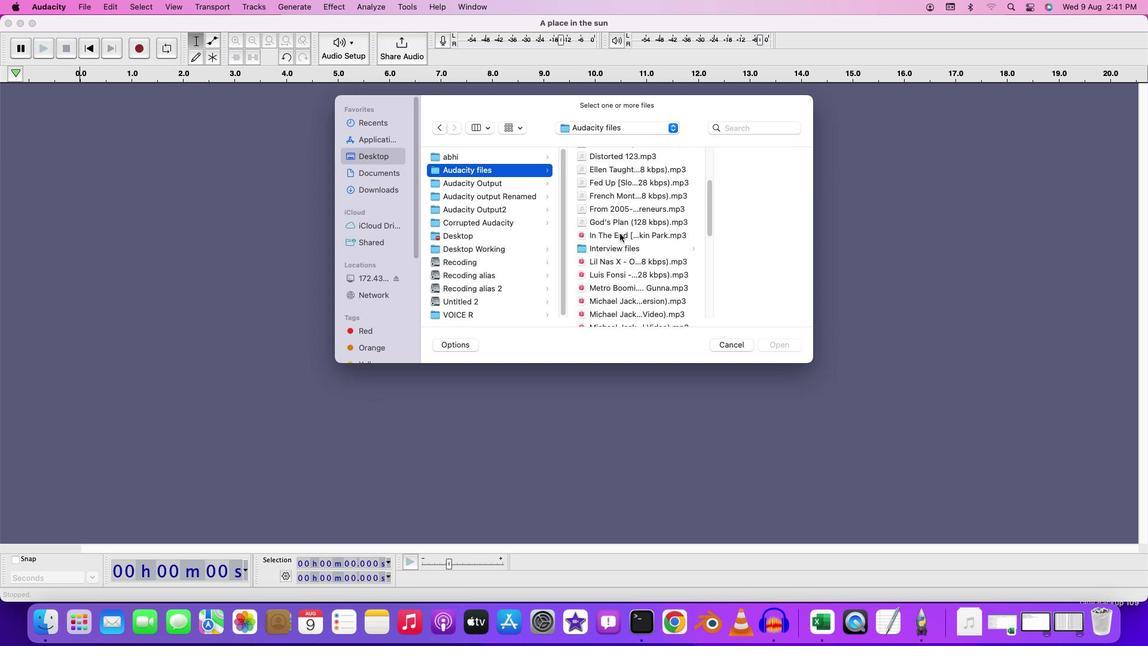 
Action: Mouse scrolled (625, 237) with delta (5, 2)
Screenshot: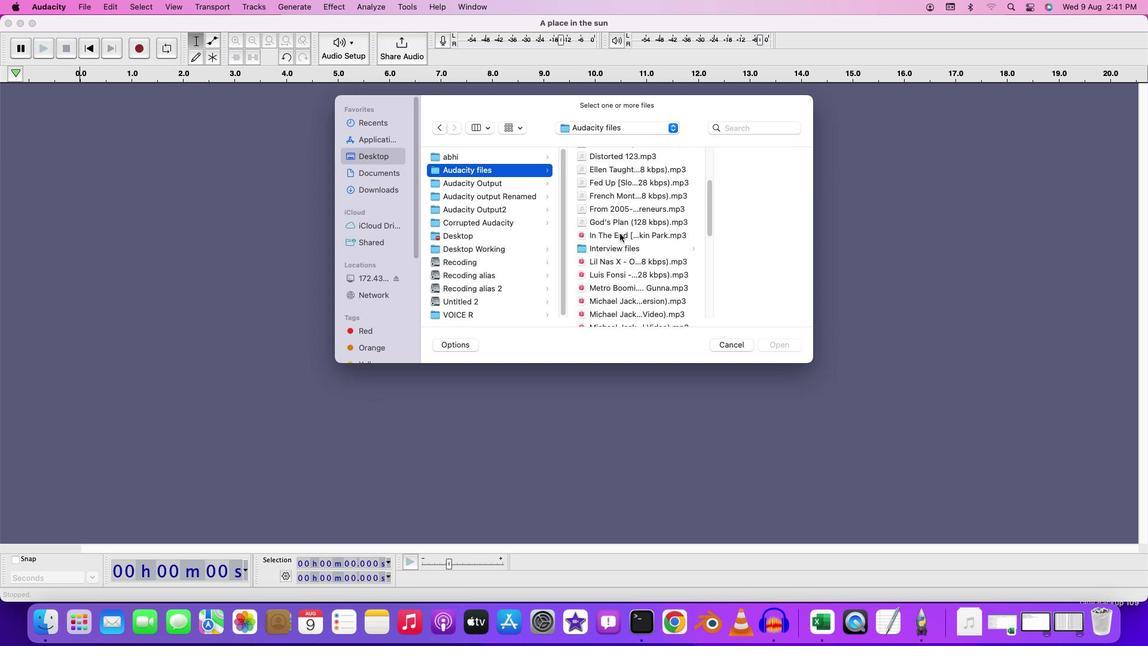 
Action: Mouse scrolled (625, 237) with delta (5, 2)
Screenshot: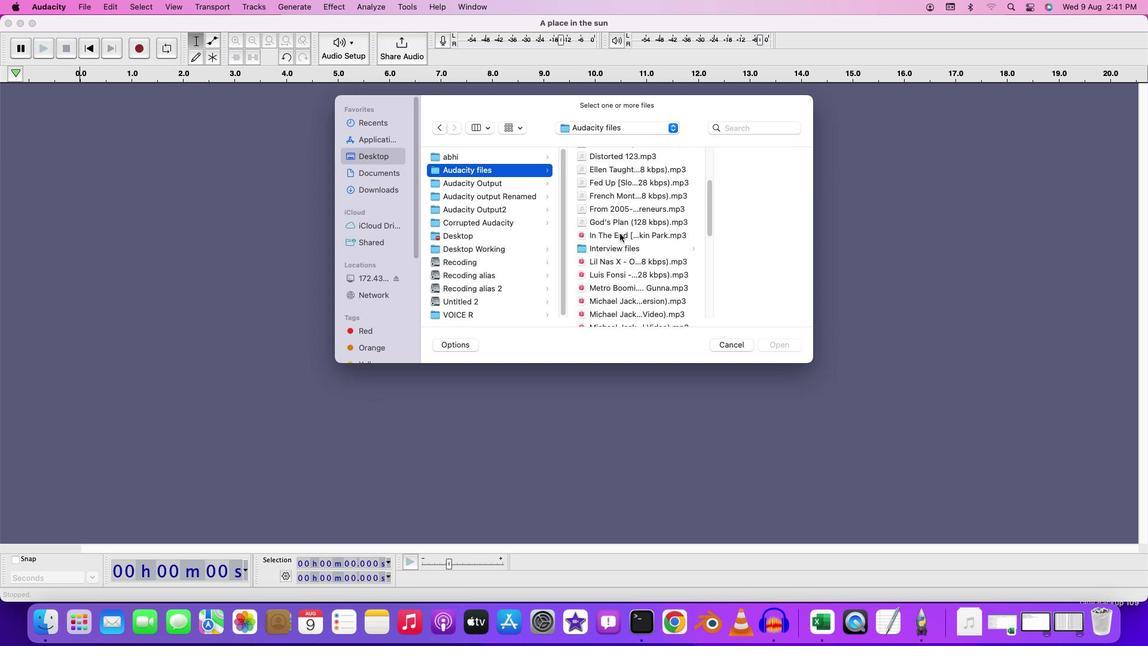 
Action: Mouse moved to (615, 289)
Screenshot: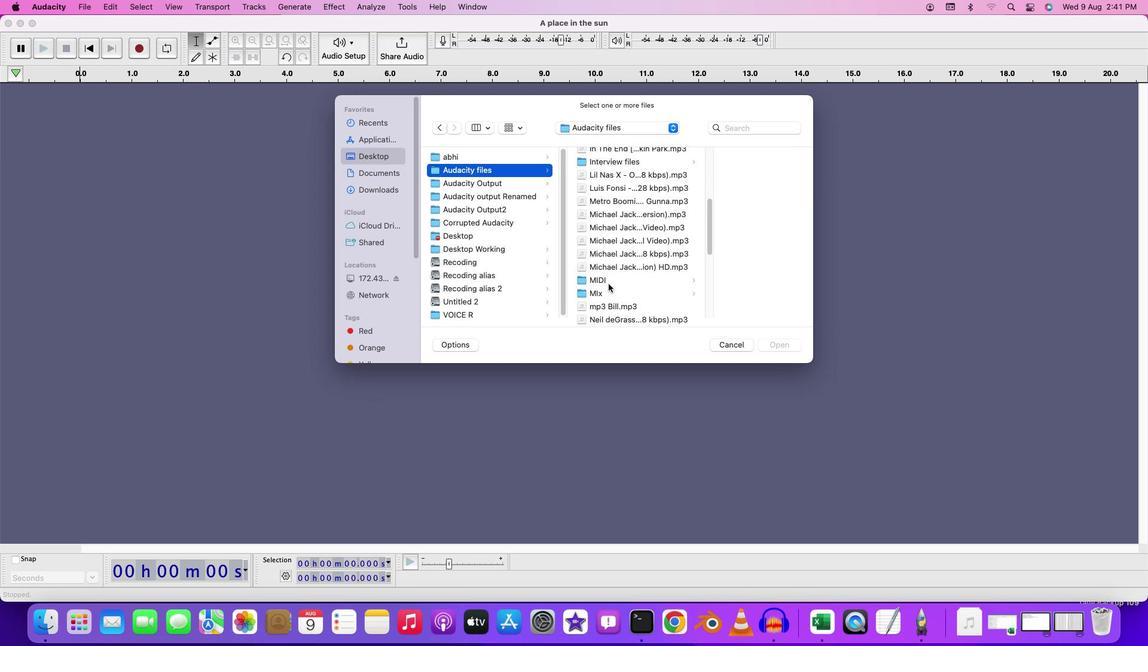 
Action: Mouse pressed left at (615, 289)
Screenshot: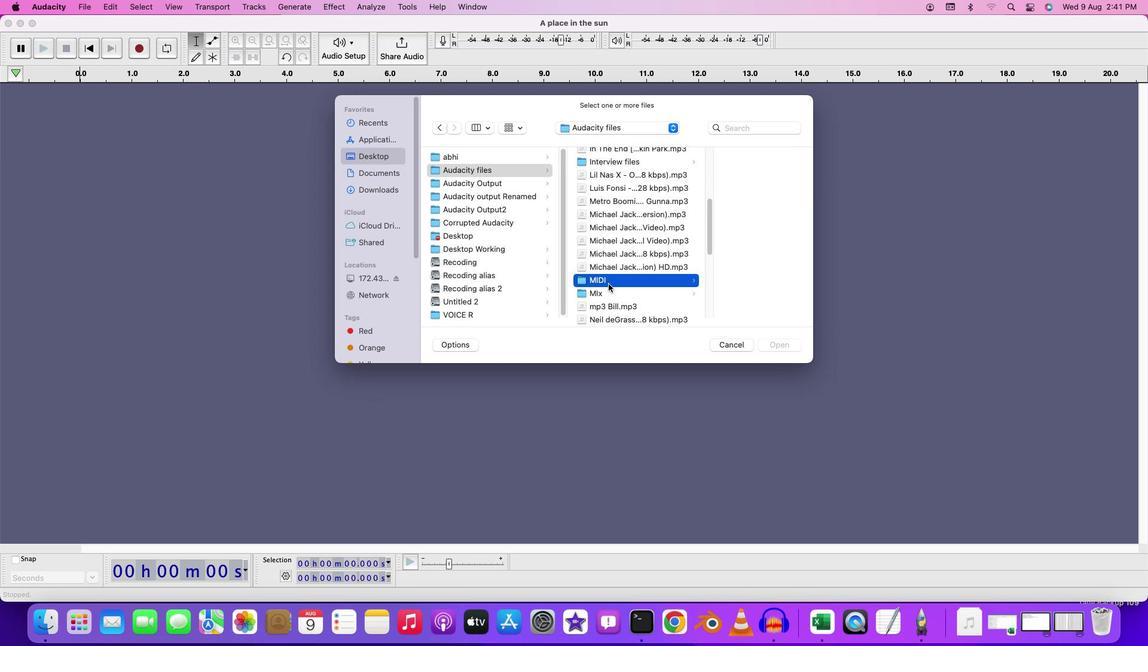 
Action: Mouse moved to (707, 164)
Screenshot: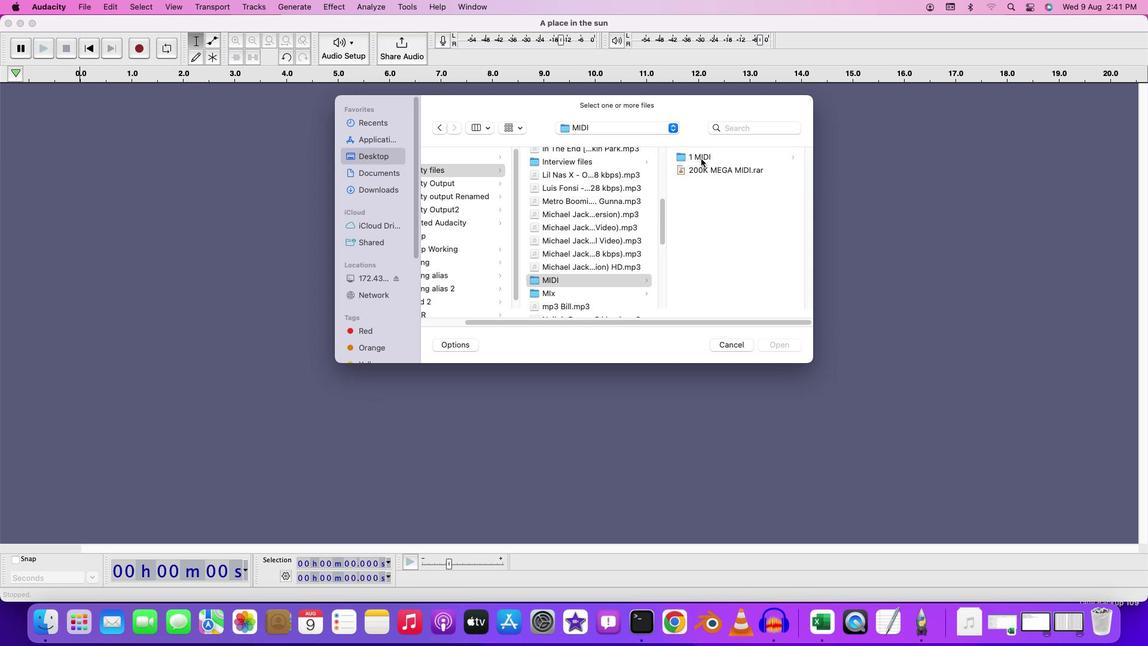 
Action: Mouse pressed left at (707, 164)
Screenshot: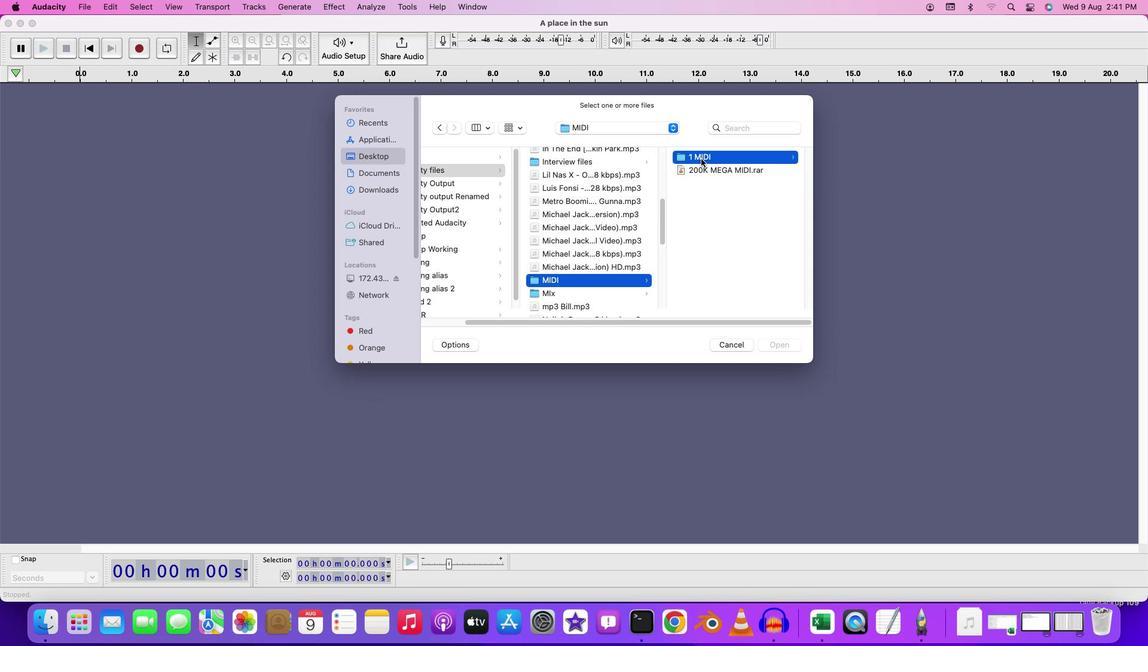 
Action: Mouse moved to (718, 202)
Screenshot: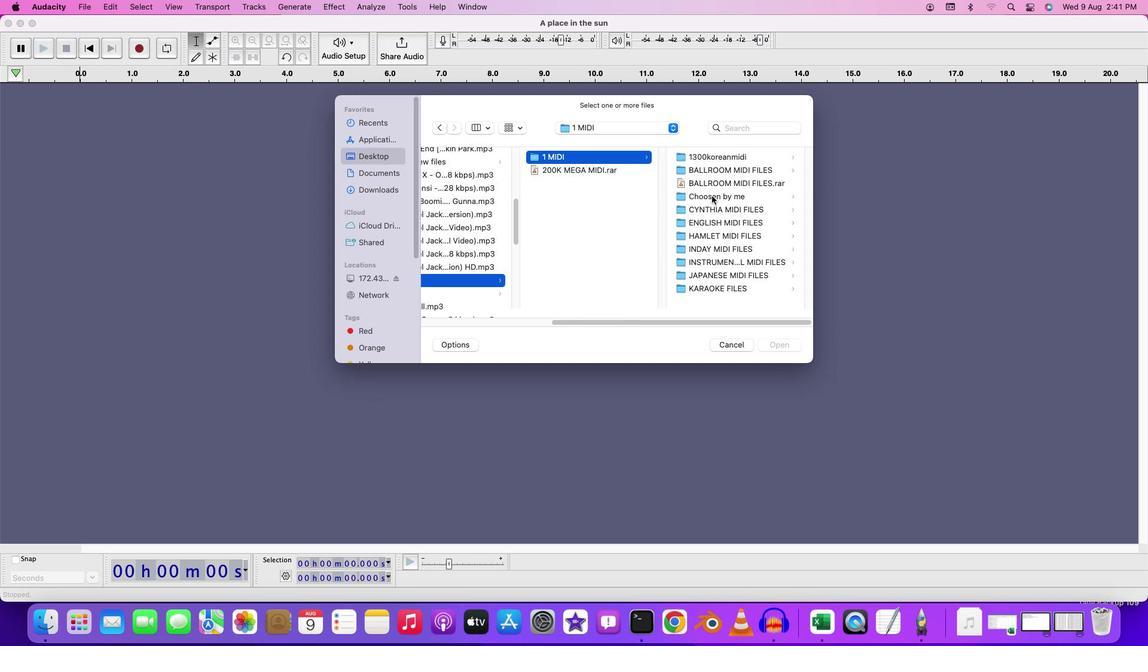 
Action: Mouse pressed left at (718, 202)
Screenshot: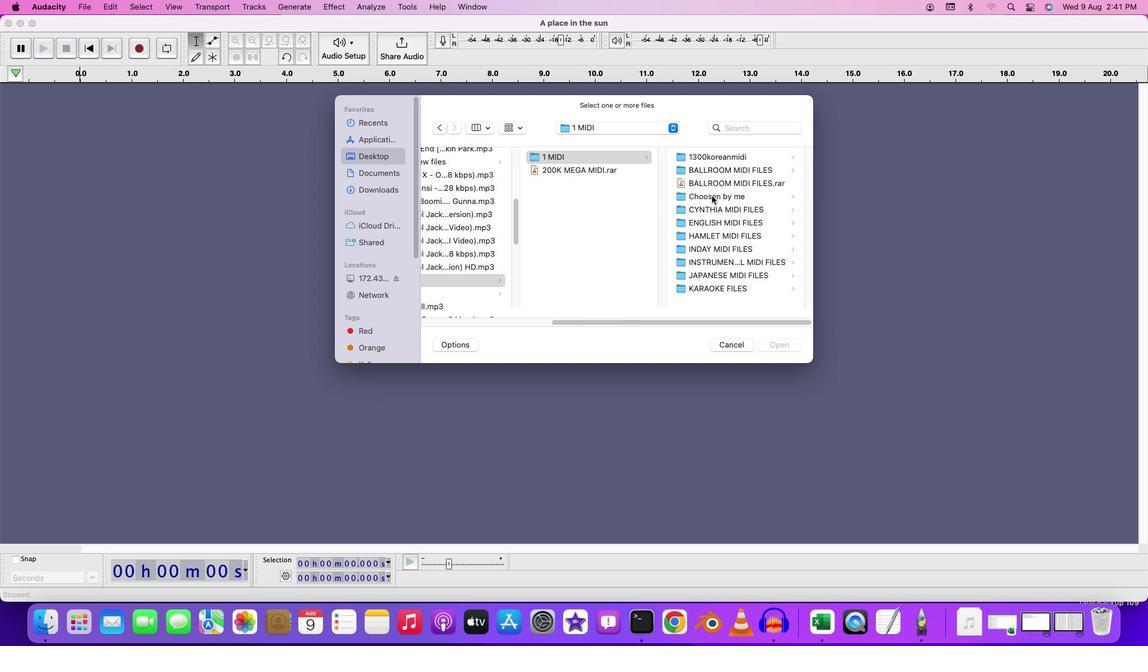 
Action: Mouse moved to (710, 203)
Screenshot: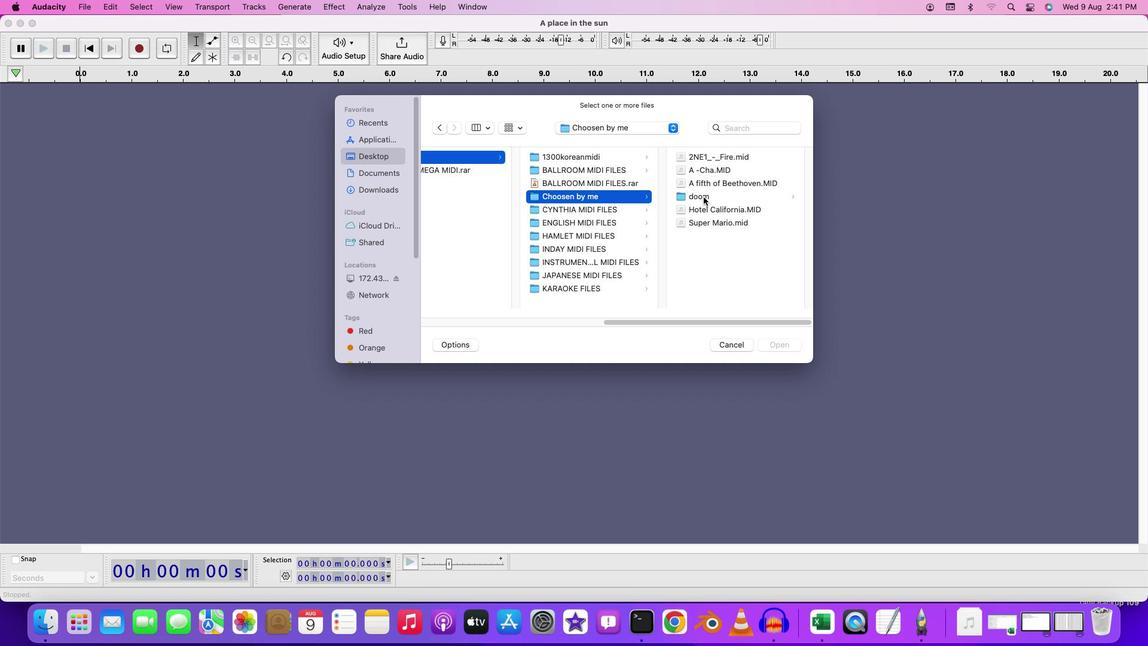 
Action: Mouse pressed left at (710, 203)
Screenshot: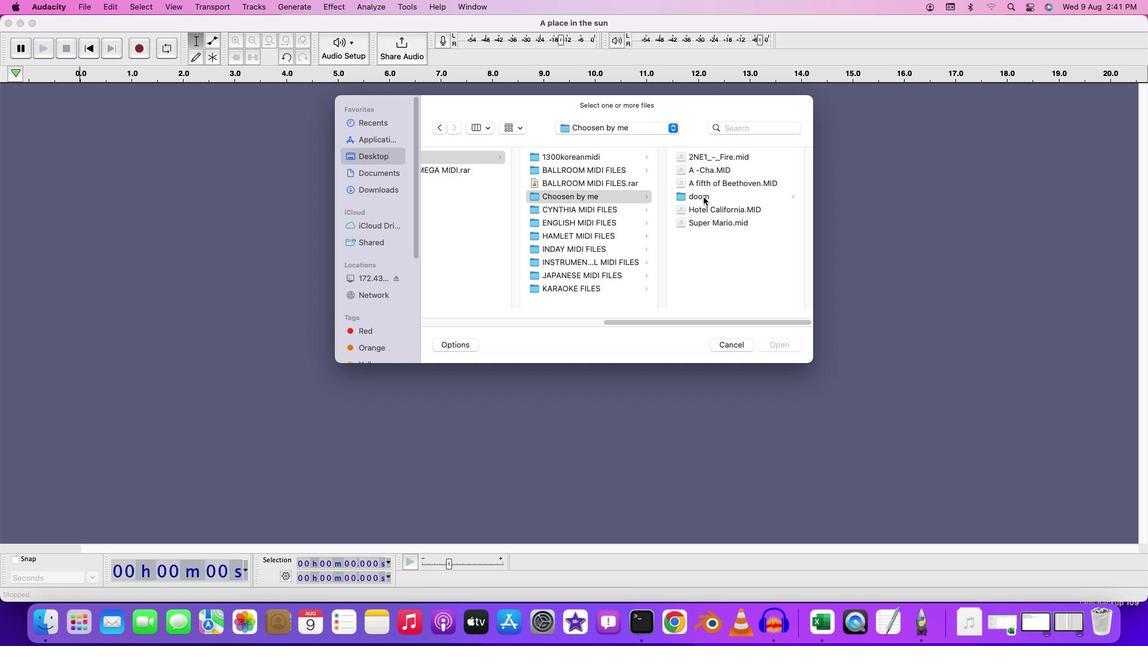 
Action: Mouse moved to (702, 161)
Screenshot: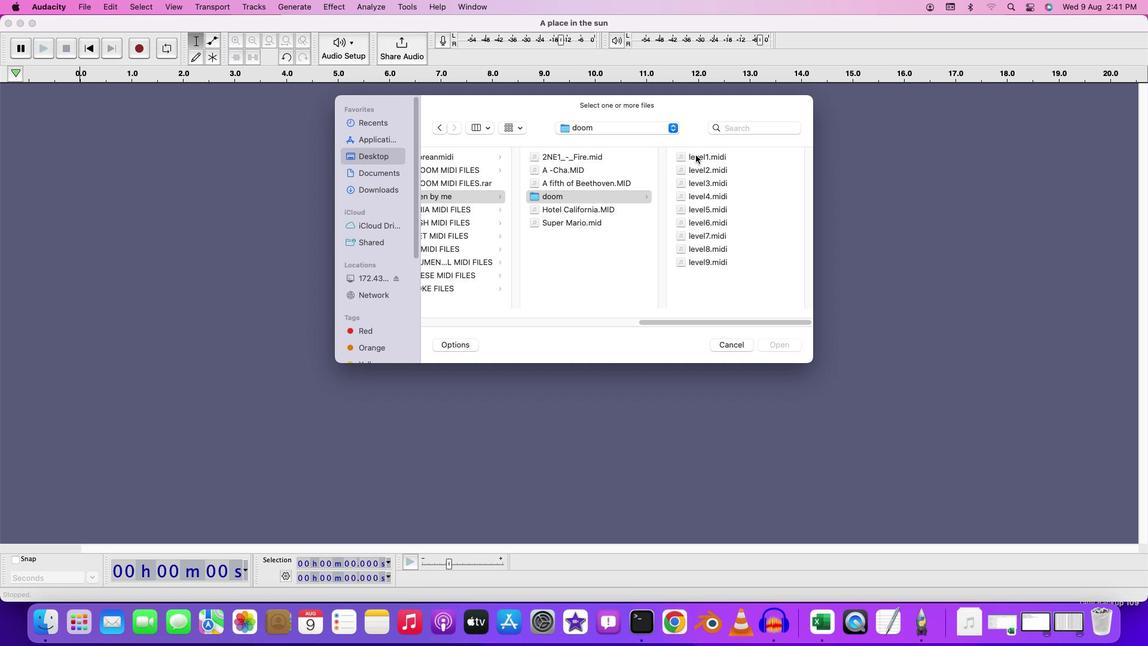 
Action: Mouse pressed left at (702, 161)
Screenshot: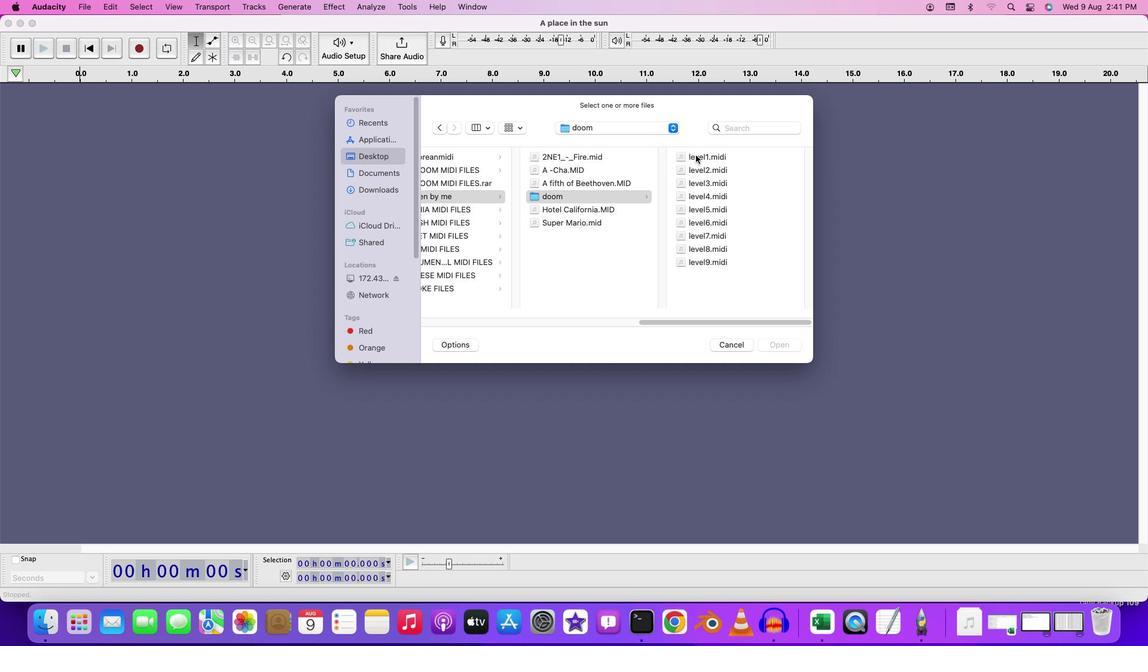
Action: Mouse pressed left at (702, 161)
Screenshot: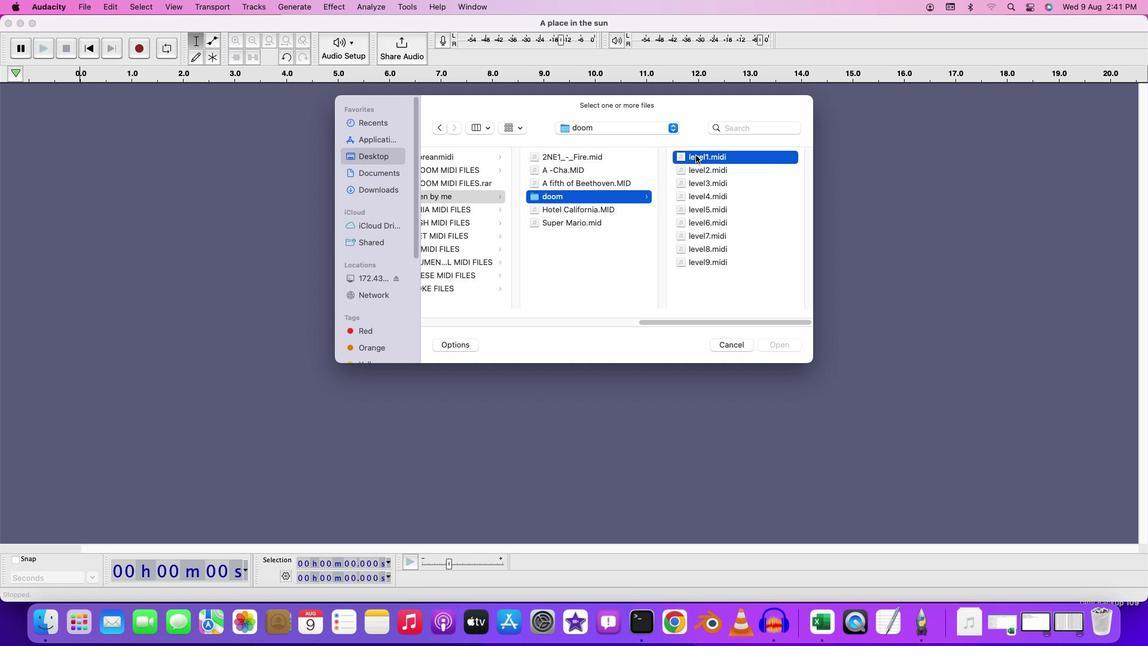 
Action: Mouse moved to (259, 238)
Screenshot: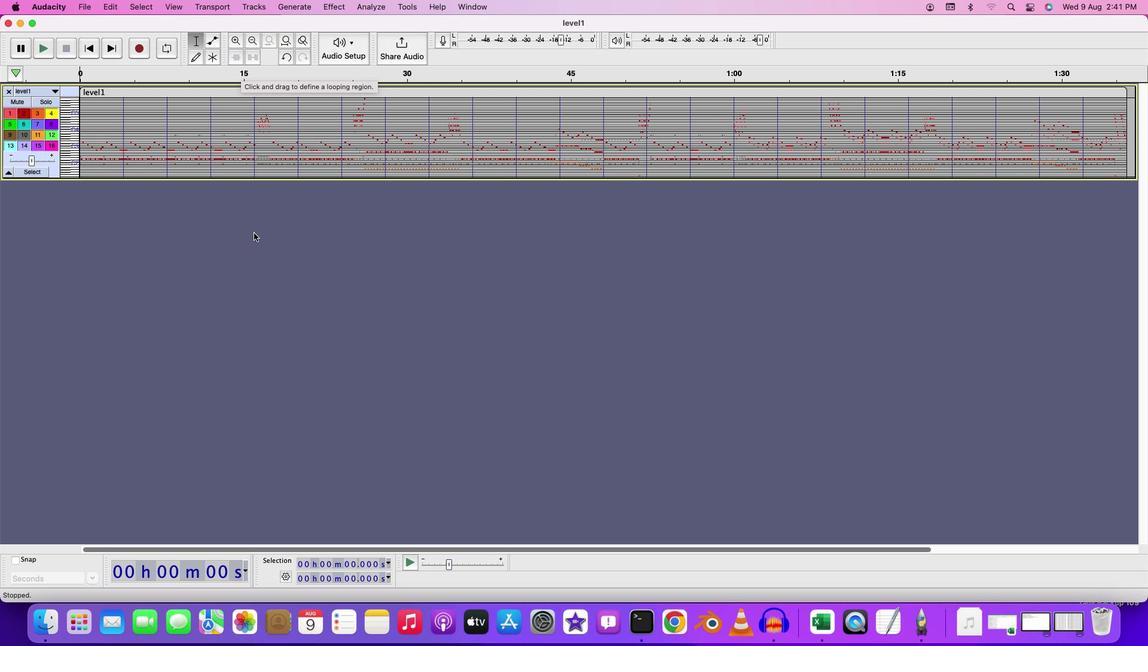 
Action: Mouse pressed left at (259, 238)
Screenshot: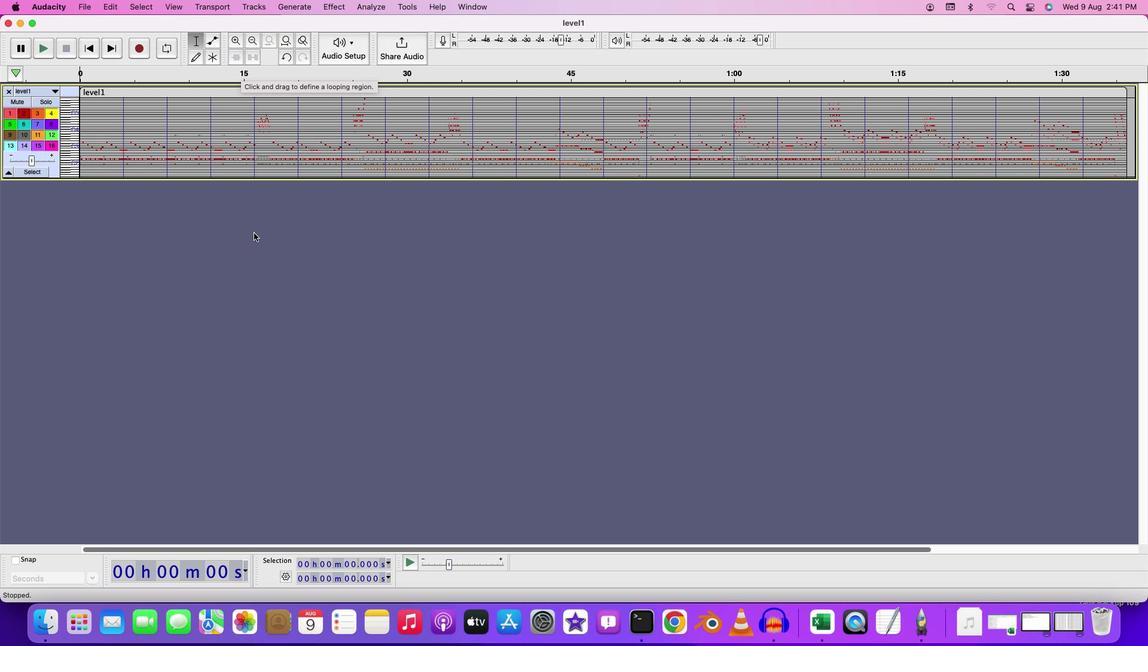 
Action: Mouse moved to (89, 15)
Screenshot: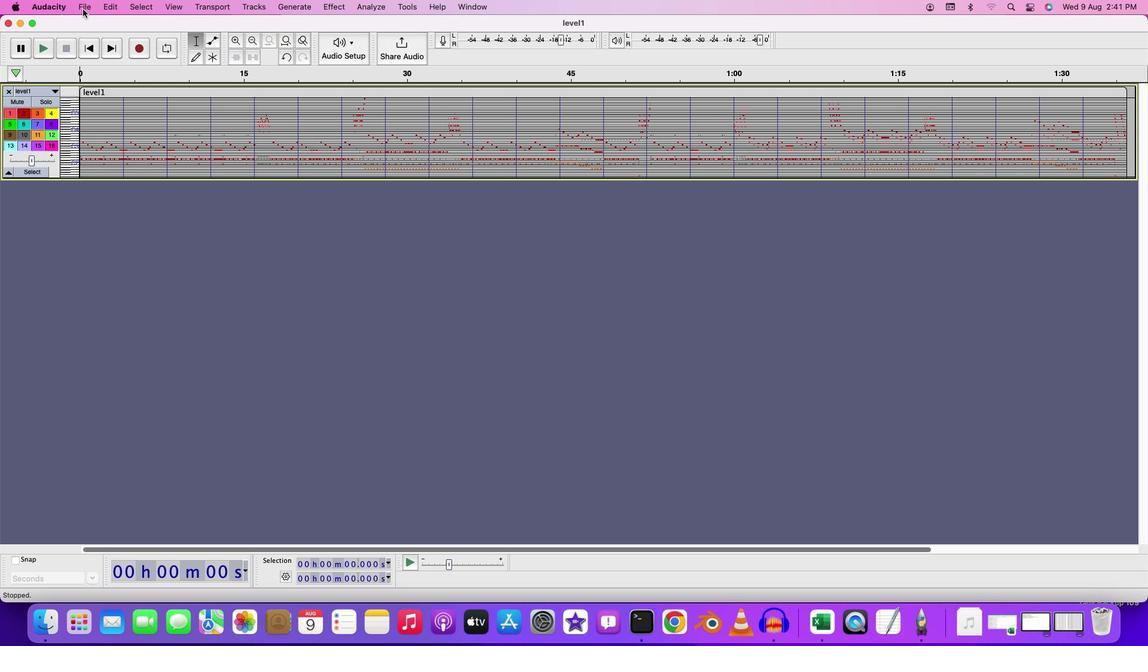 
Action: Mouse pressed left at (89, 15)
Screenshot: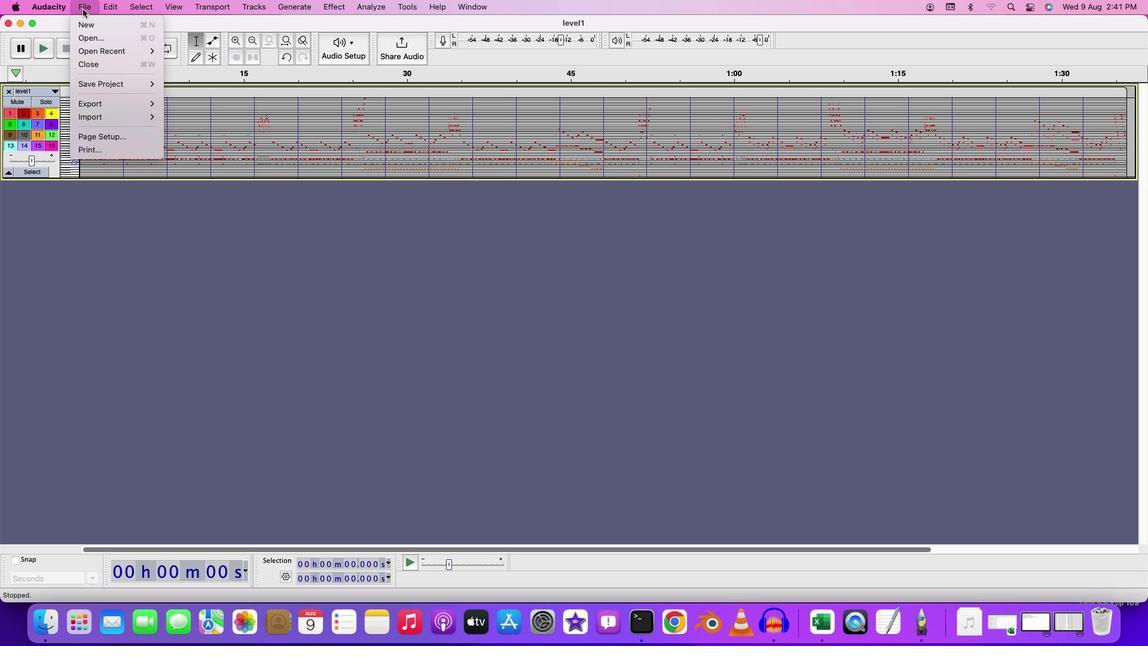 
Action: Mouse moved to (102, 41)
Screenshot: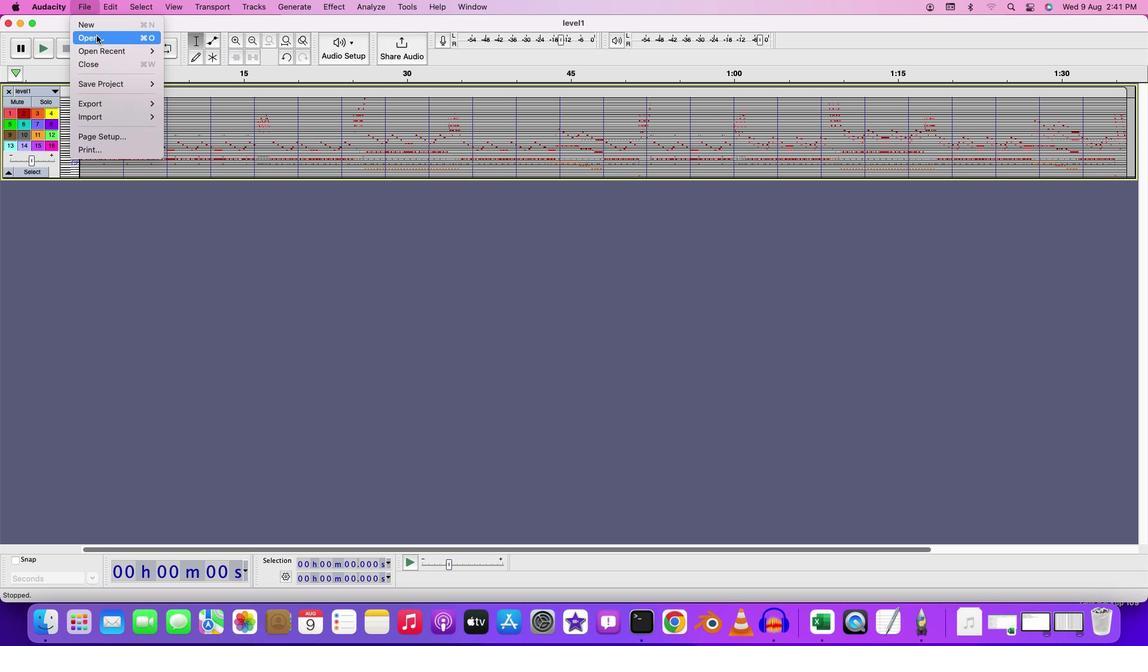 
Action: Mouse pressed left at (102, 41)
Screenshot: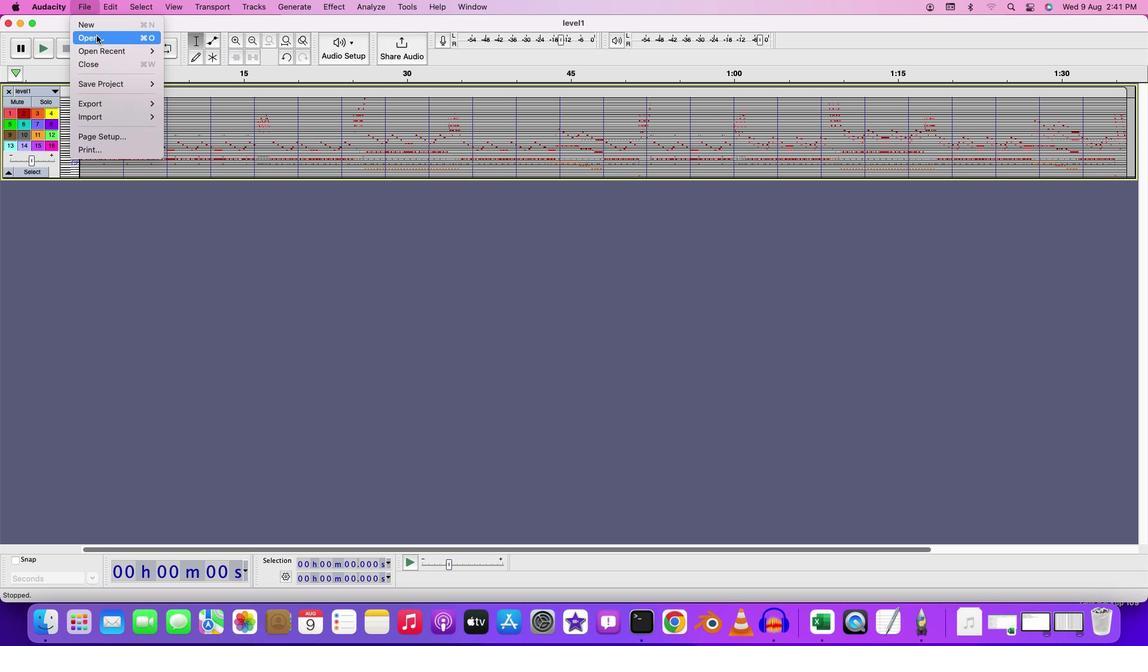 
Action: Mouse moved to (472, 177)
Screenshot: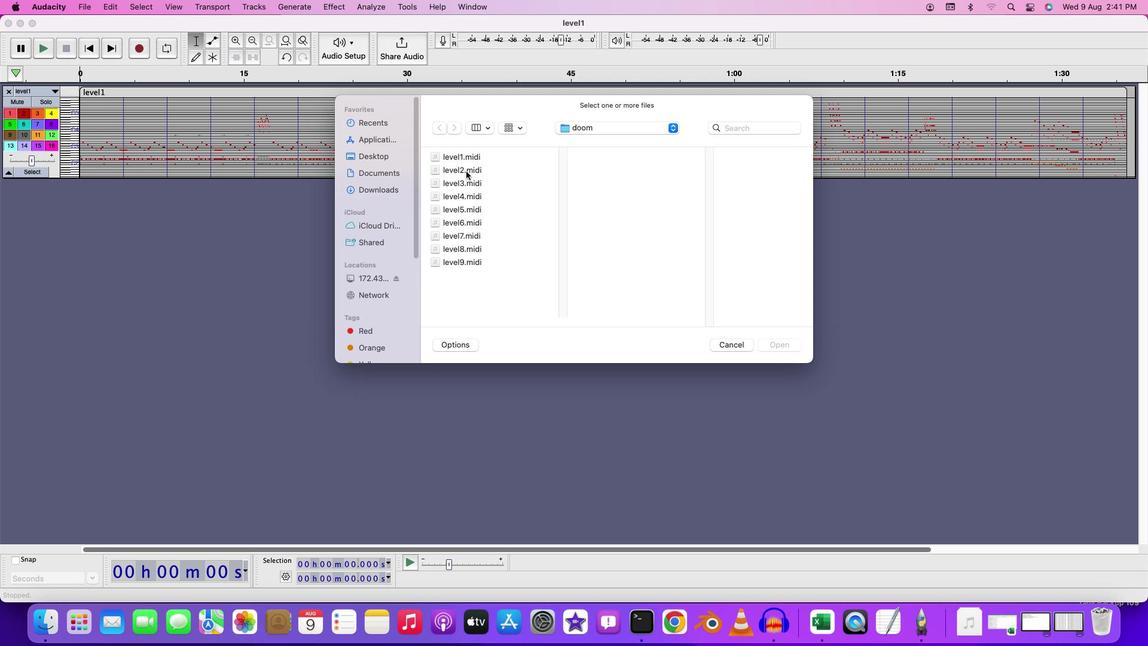 
Action: Mouse pressed left at (472, 177)
Screenshot: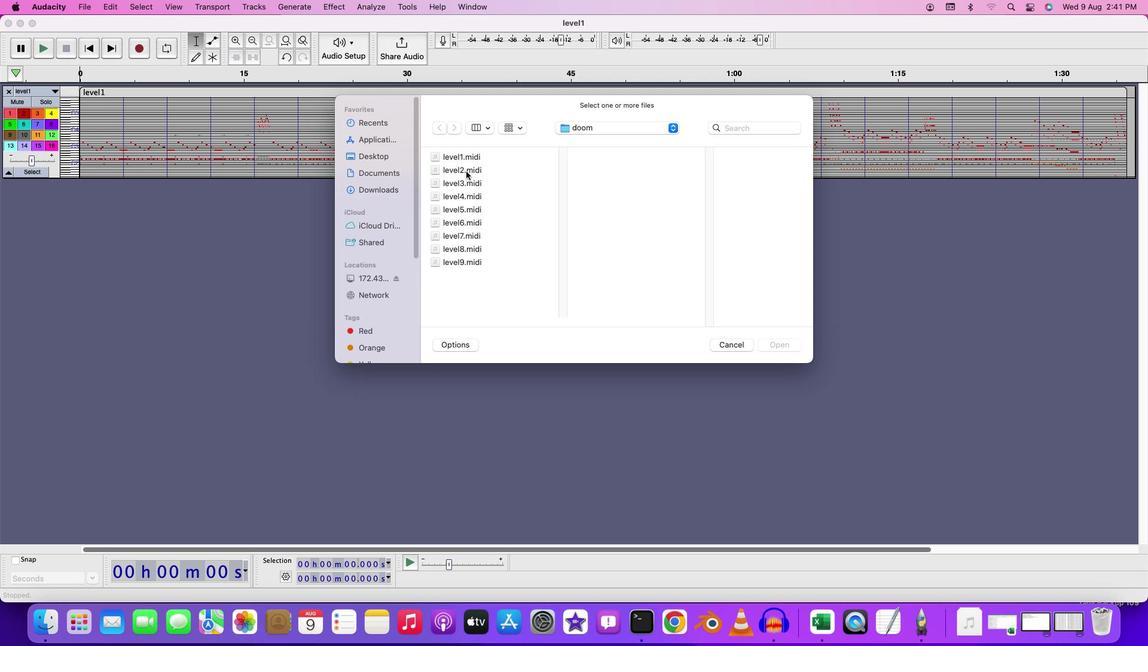 
Action: Mouse moved to (507, 108)
Screenshot: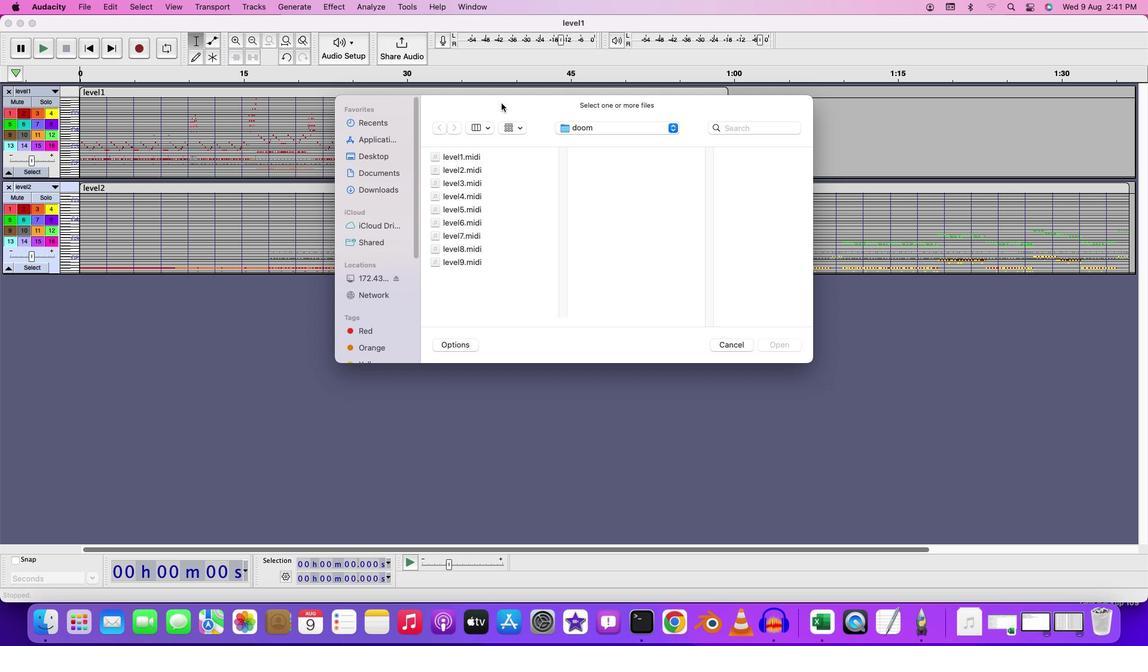 
Action: Mouse pressed left at (507, 108)
Screenshot: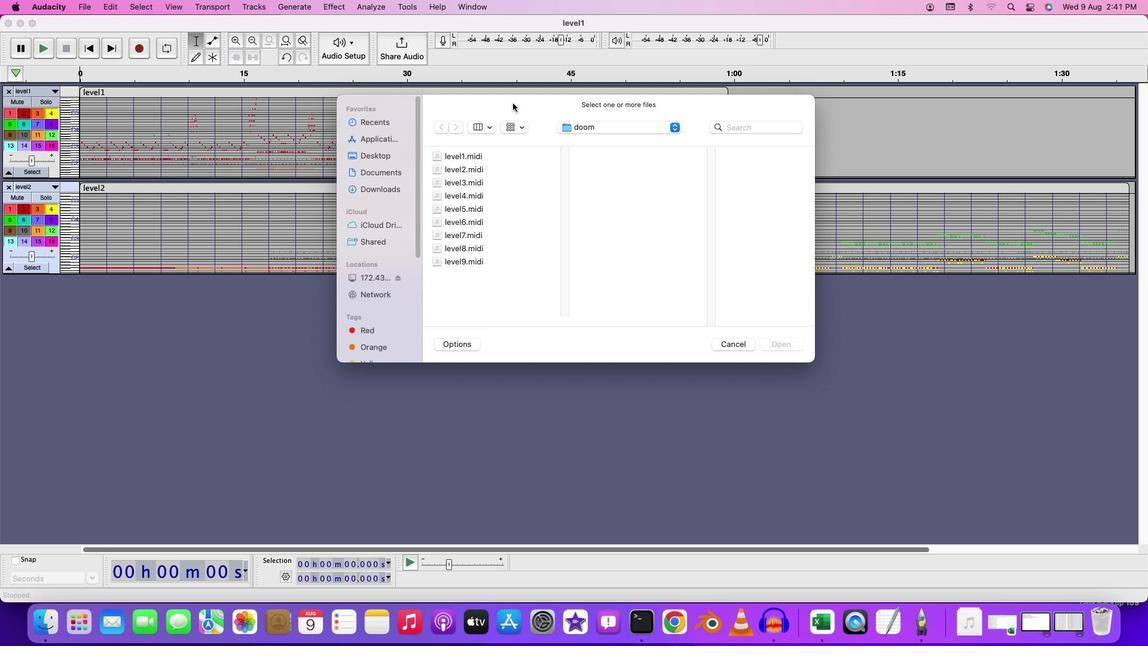 
Action: Mouse moved to (701, 184)
Screenshot: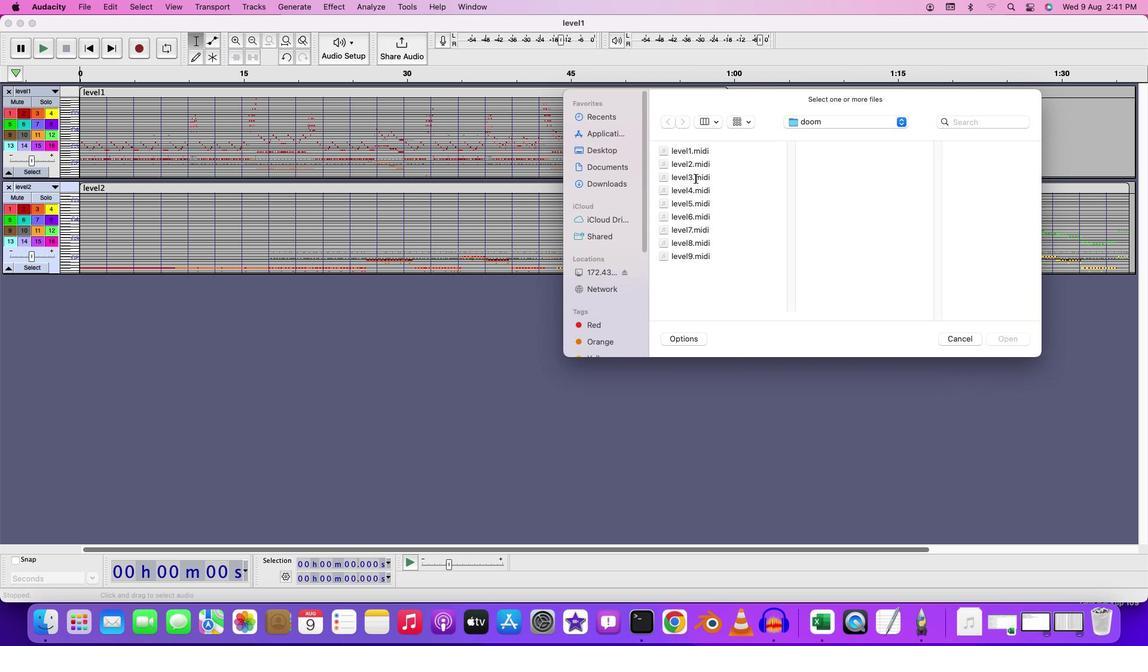 
Action: Mouse pressed left at (701, 184)
Screenshot: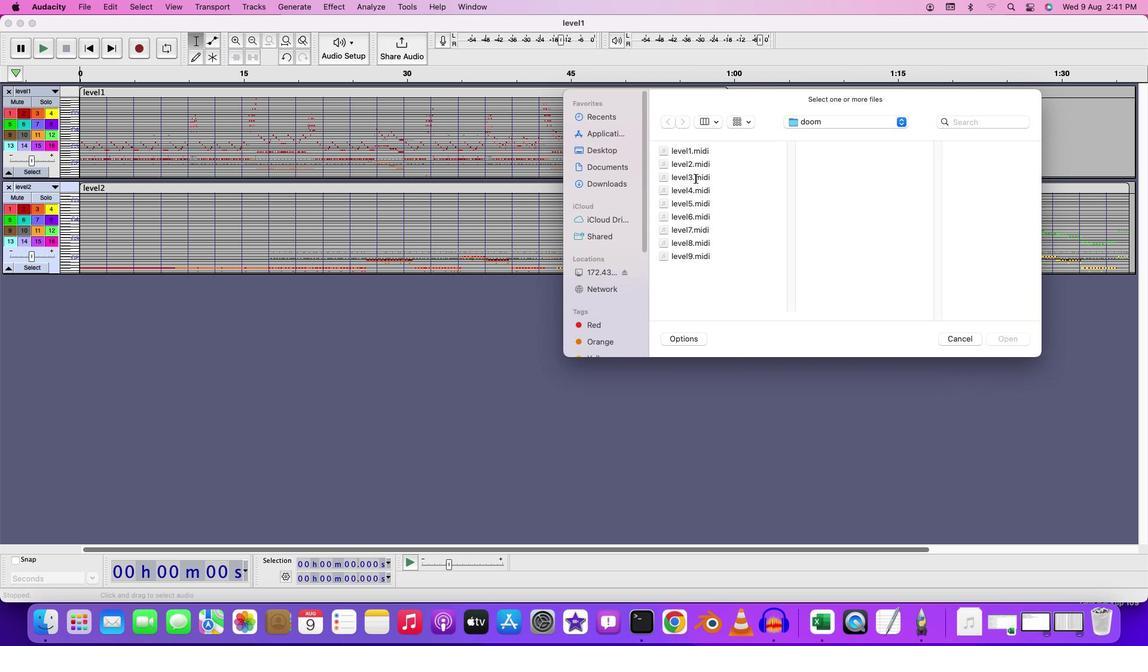 
Action: Mouse moved to (968, 344)
Screenshot: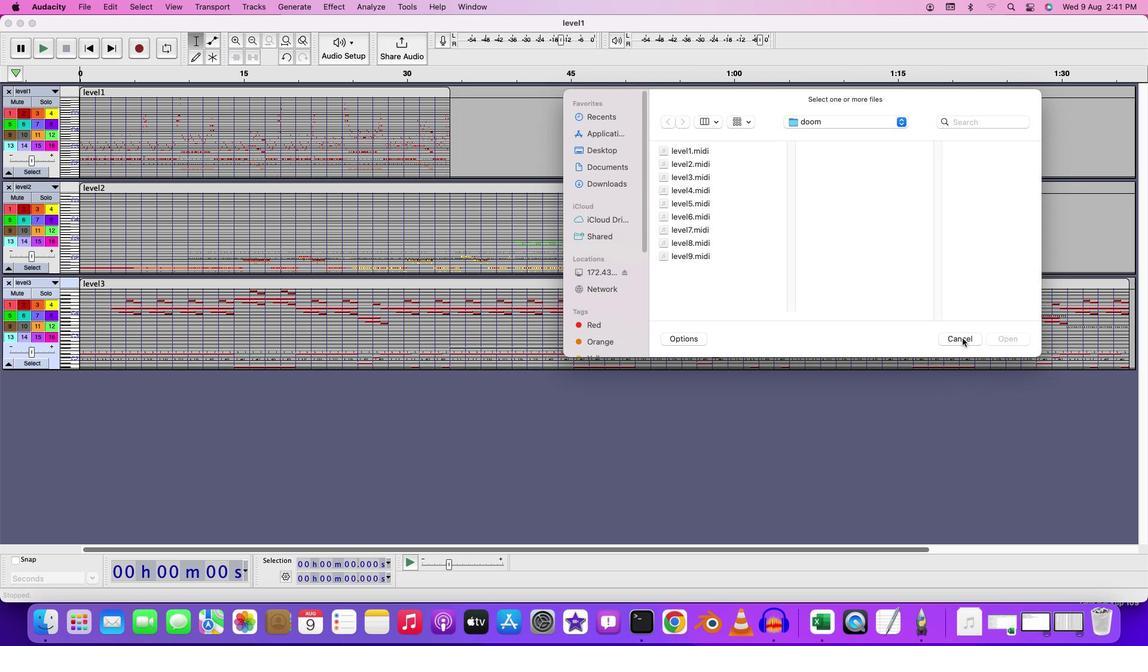 
Action: Mouse pressed left at (968, 344)
Screenshot: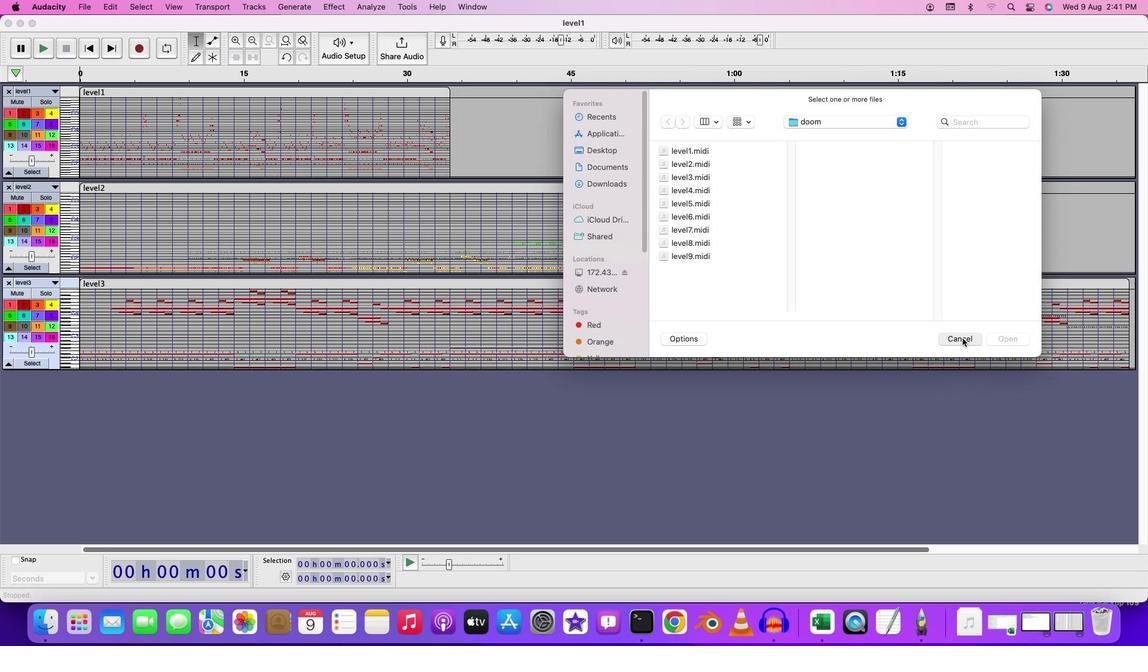 
Action: Mouse moved to (561, 327)
Screenshot: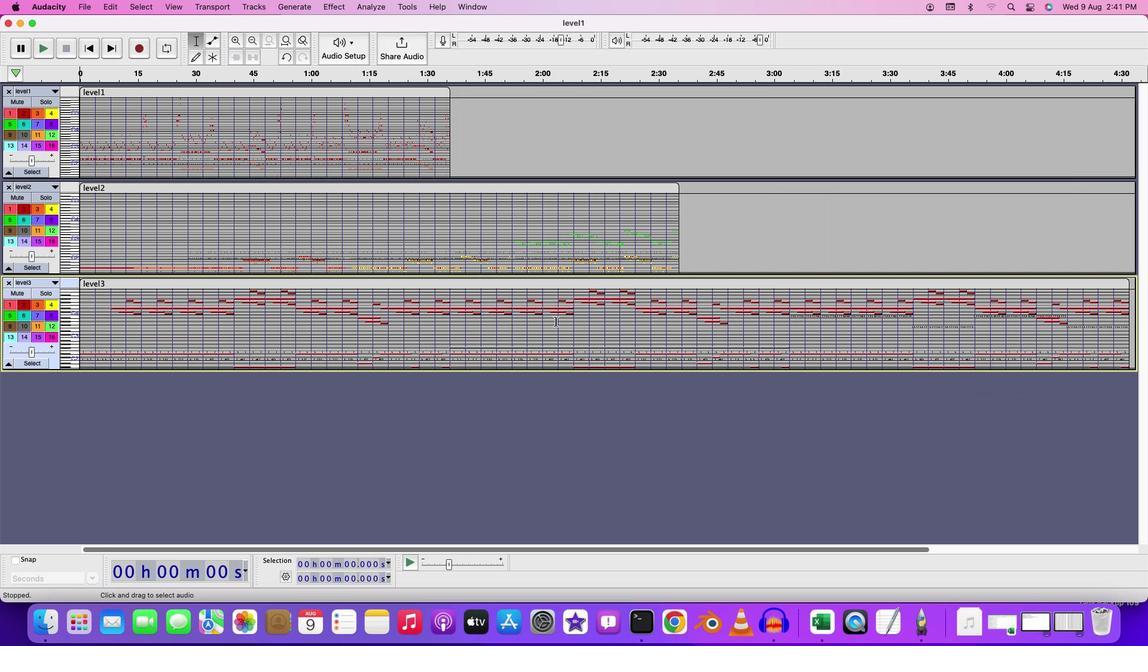 
Action: Key pressed Key.cmd
Screenshot: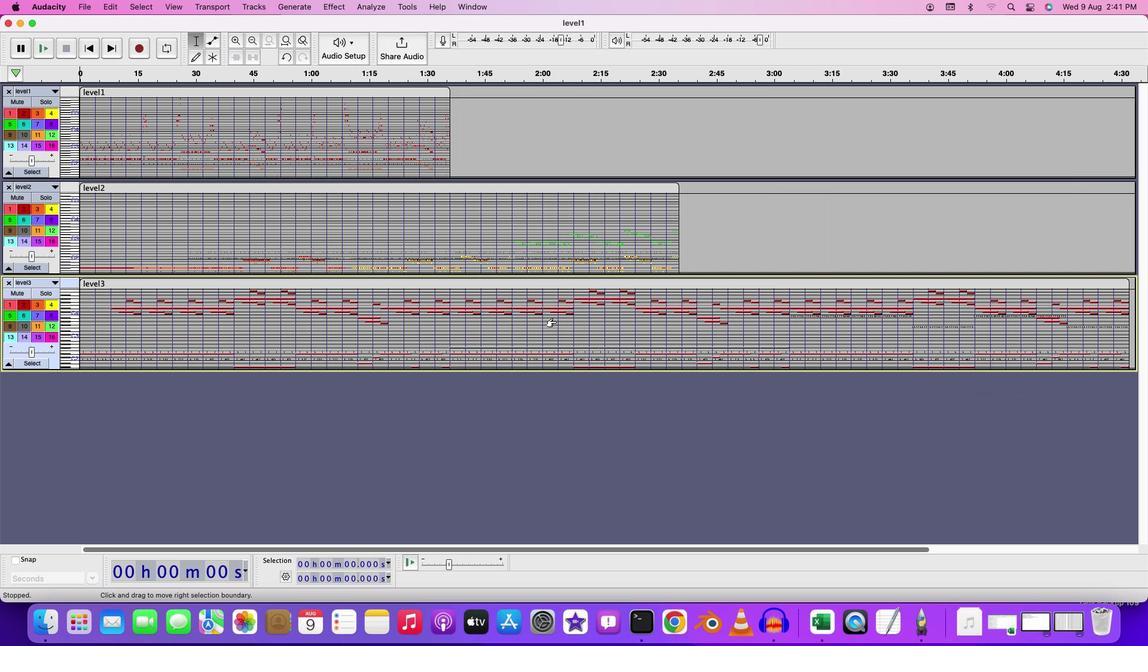 
Action: Mouse scrolled (561, 327) with delta (5, 5)
Screenshot: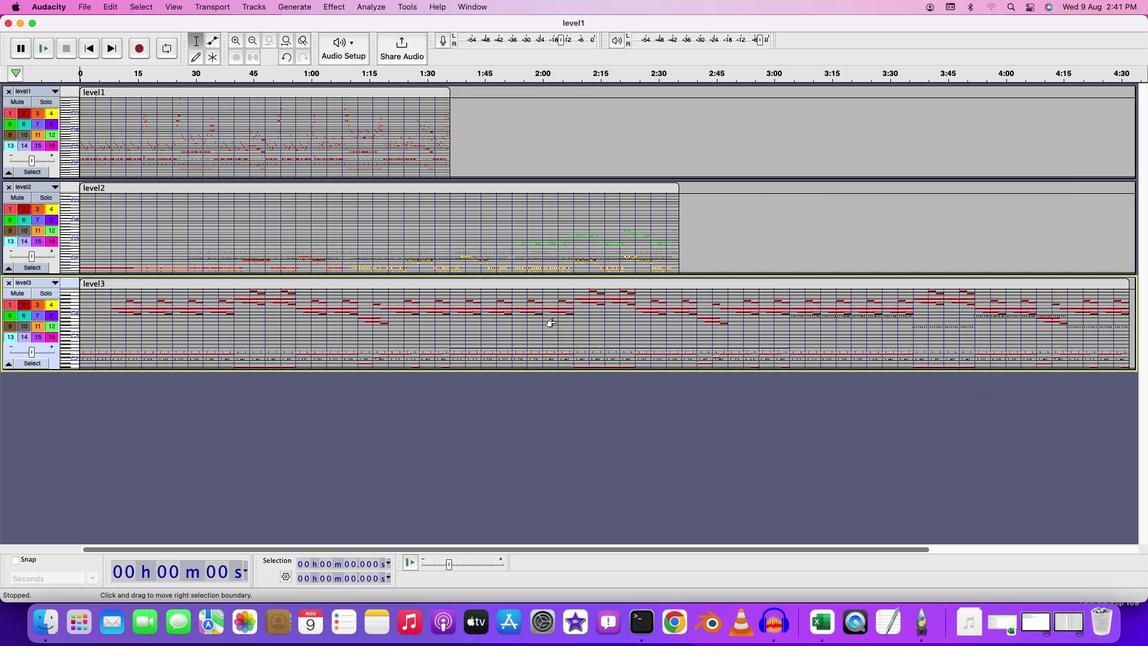 
Action: Mouse scrolled (561, 327) with delta (5, 5)
Screenshot: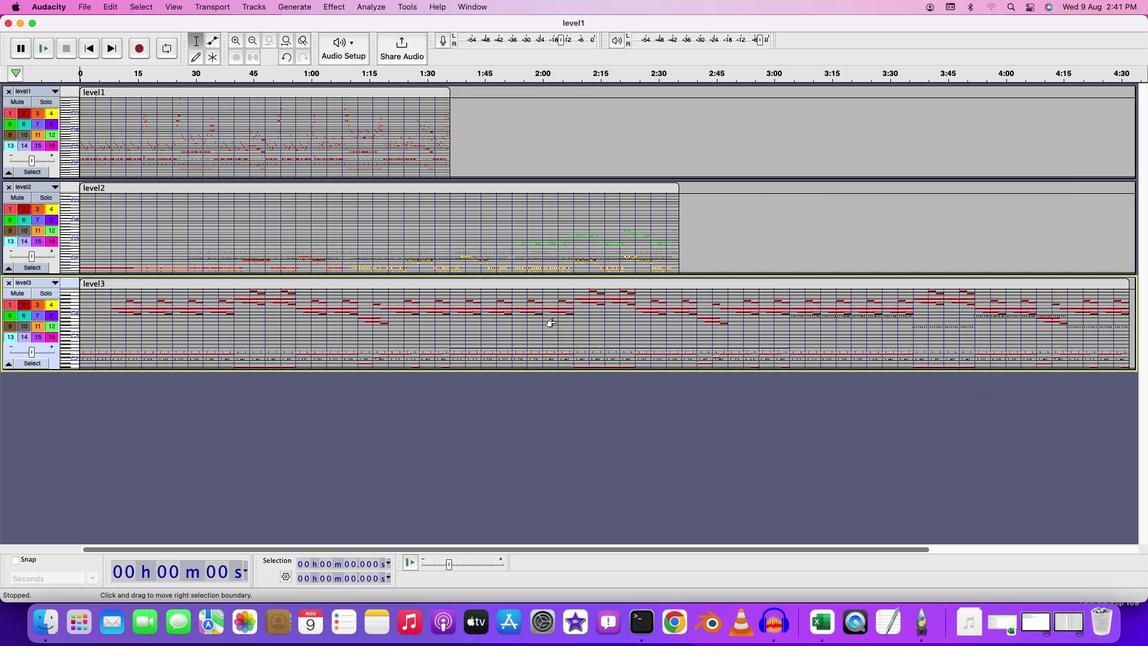
Action: Mouse scrolled (561, 327) with delta (5, 4)
Screenshot: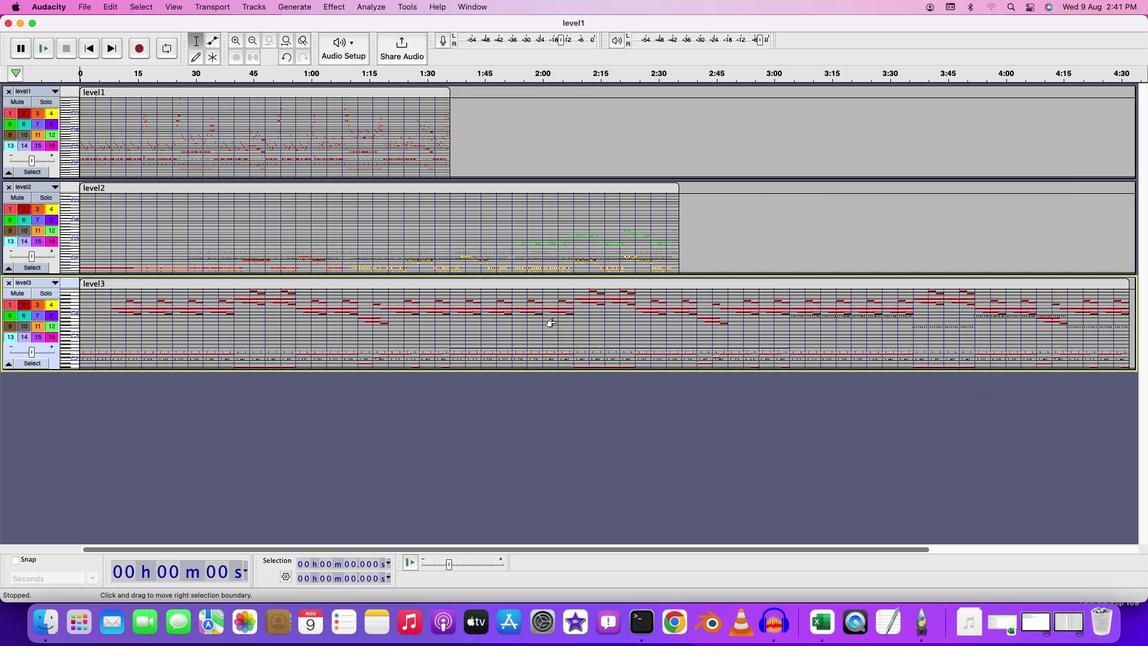 
Action: Mouse scrolled (561, 327) with delta (5, 3)
Screenshot: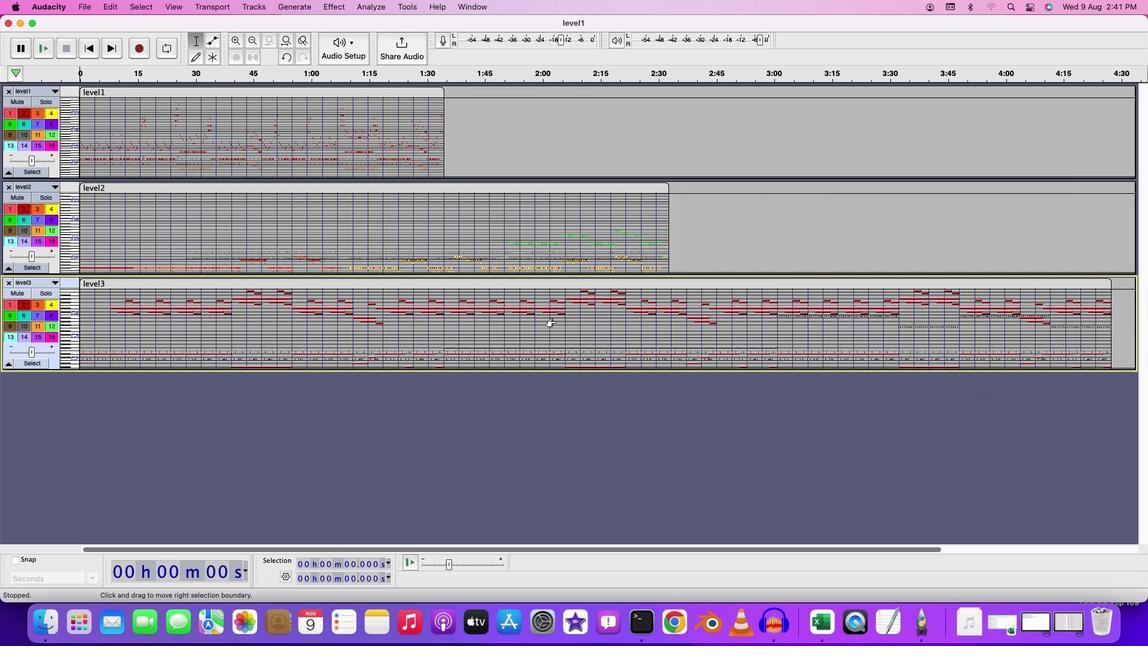 
Action: Mouse scrolled (561, 327) with delta (5, 2)
Screenshot: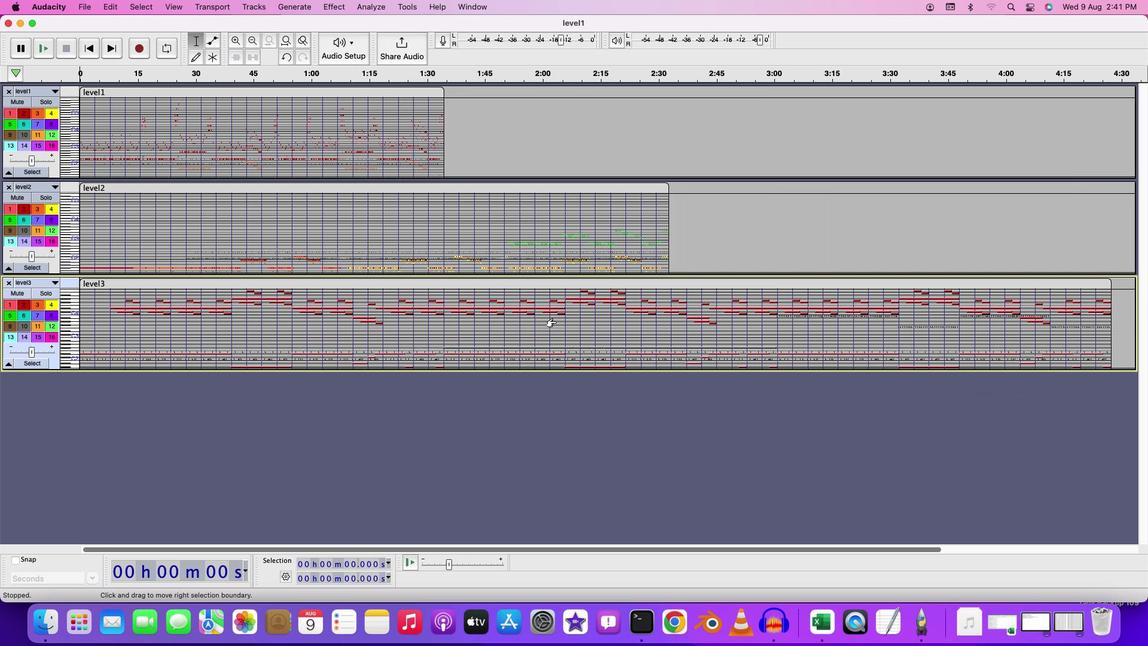 
Action: Mouse scrolled (561, 327) with delta (5, 6)
Screenshot: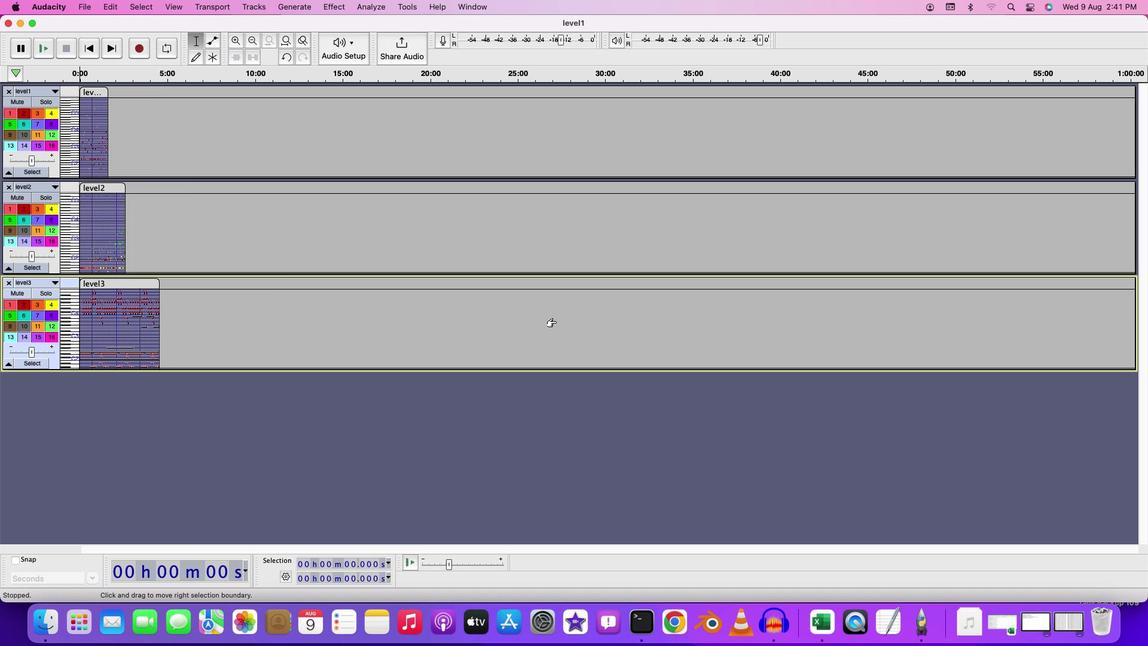 
Action: Mouse scrolled (561, 327) with delta (5, 6)
Screenshot: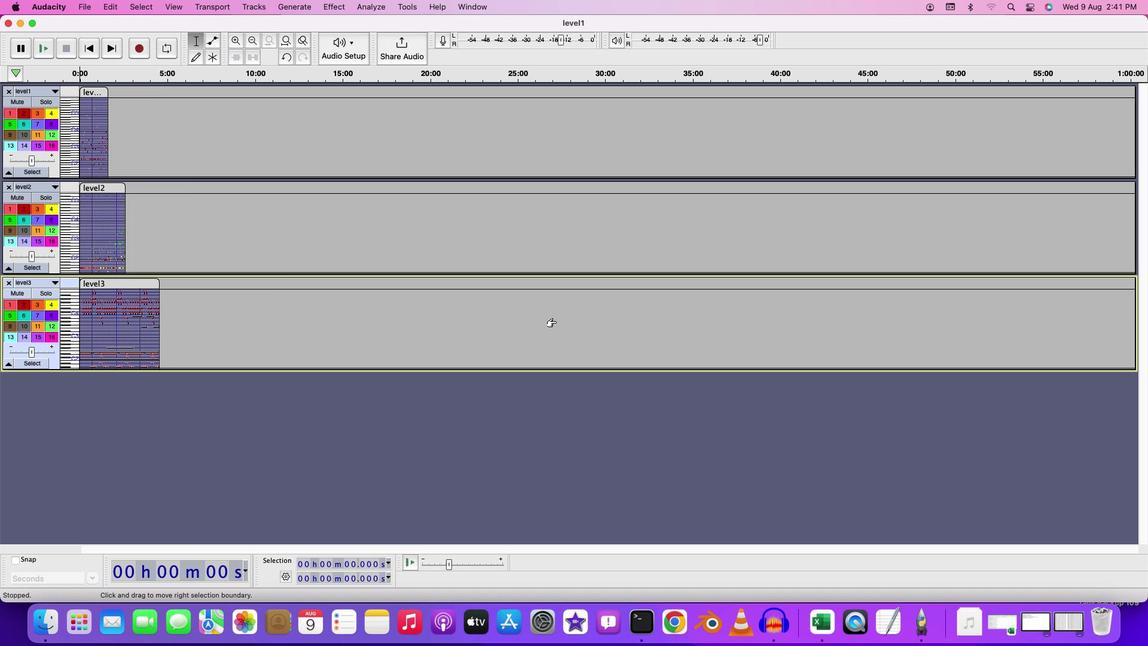 
Action: Mouse scrolled (561, 327) with delta (5, 7)
Screenshot: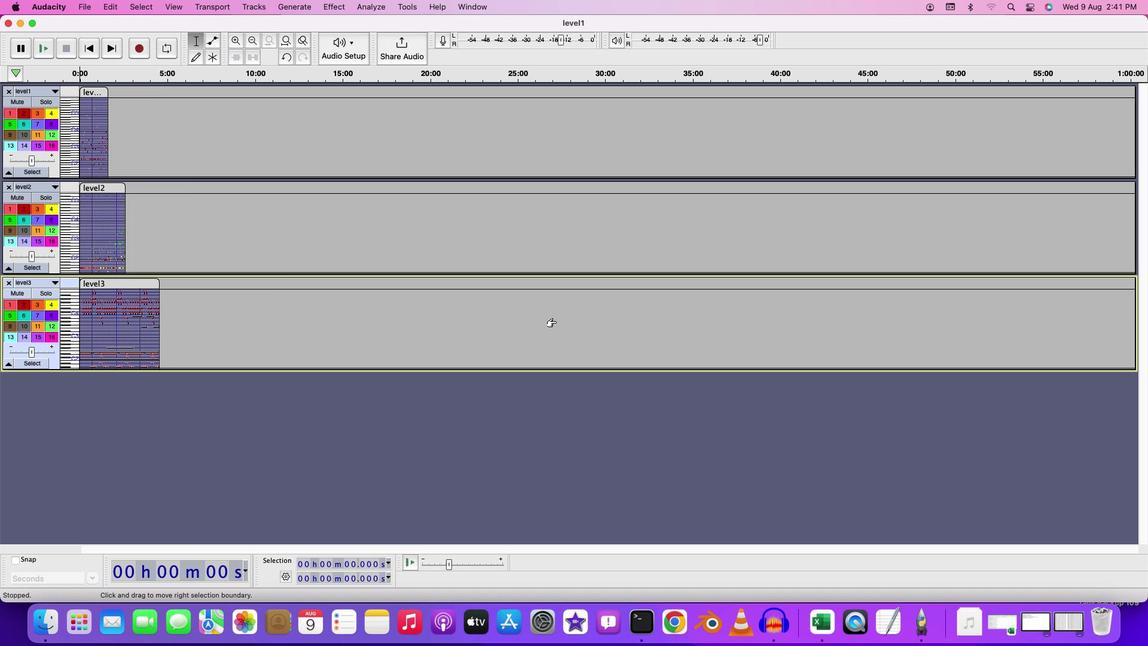 
Action: Mouse scrolled (561, 327) with delta (5, 7)
Screenshot: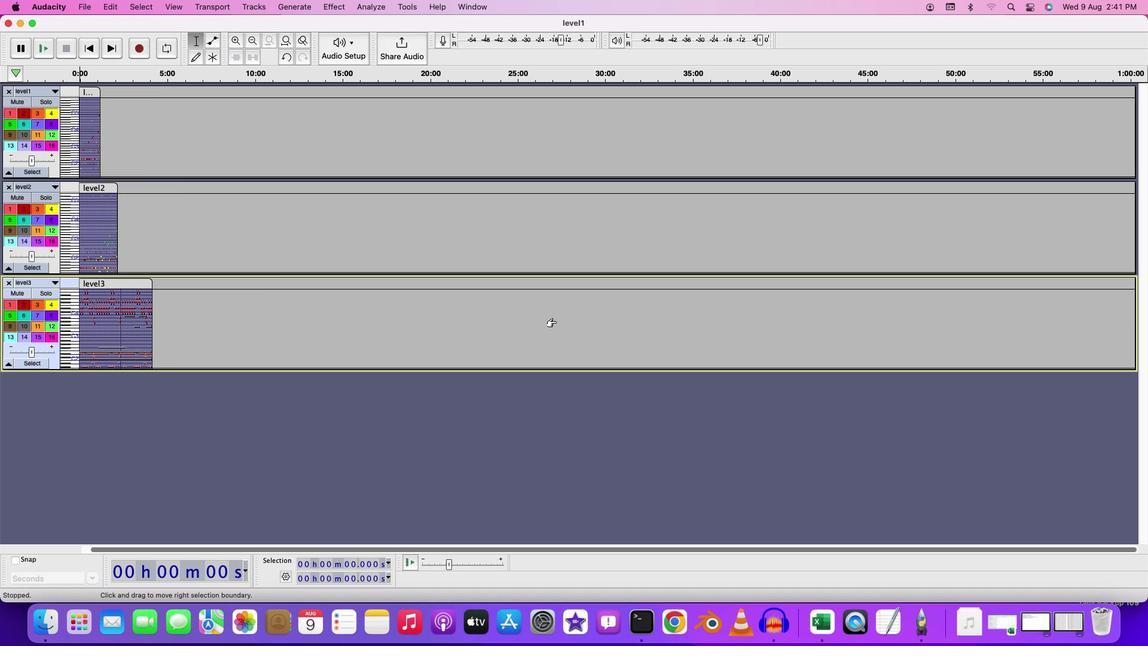 
Action: Mouse scrolled (561, 327) with delta (5, 6)
Screenshot: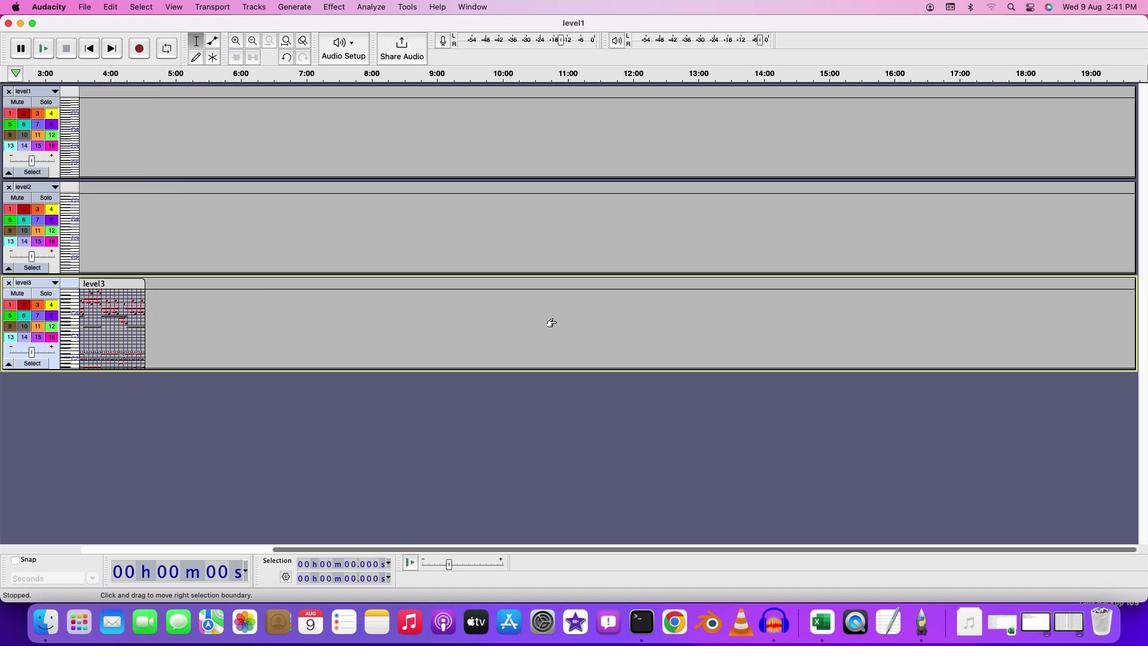 
Action: Mouse scrolled (561, 327) with delta (5, 6)
Screenshot: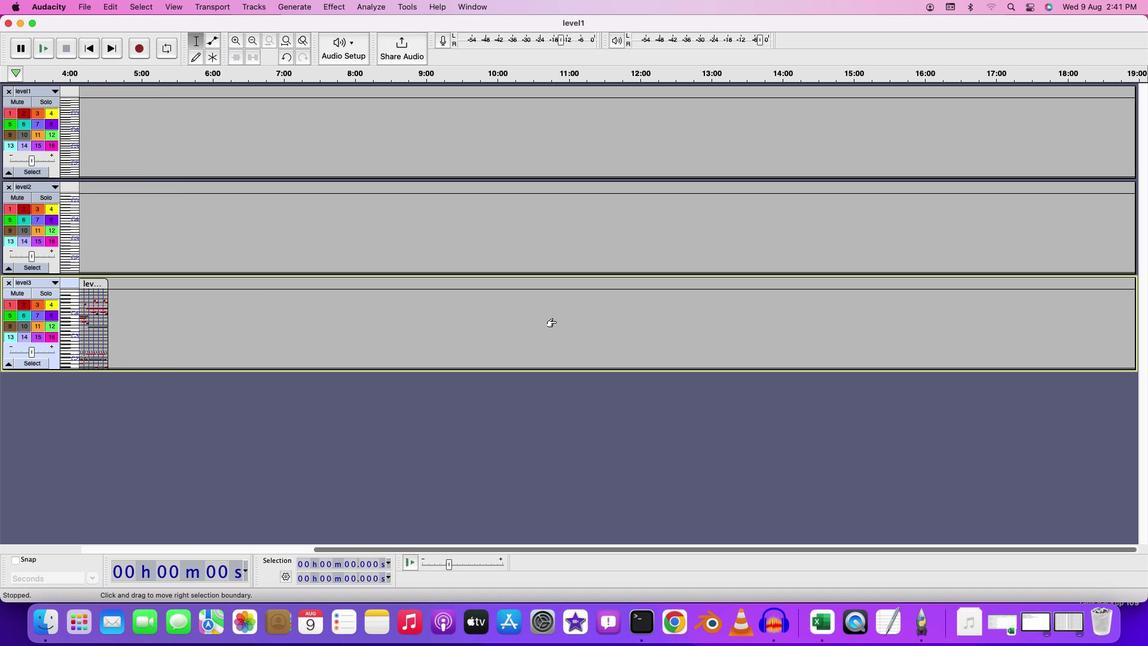 
Action: Mouse moved to (571, 554)
Screenshot: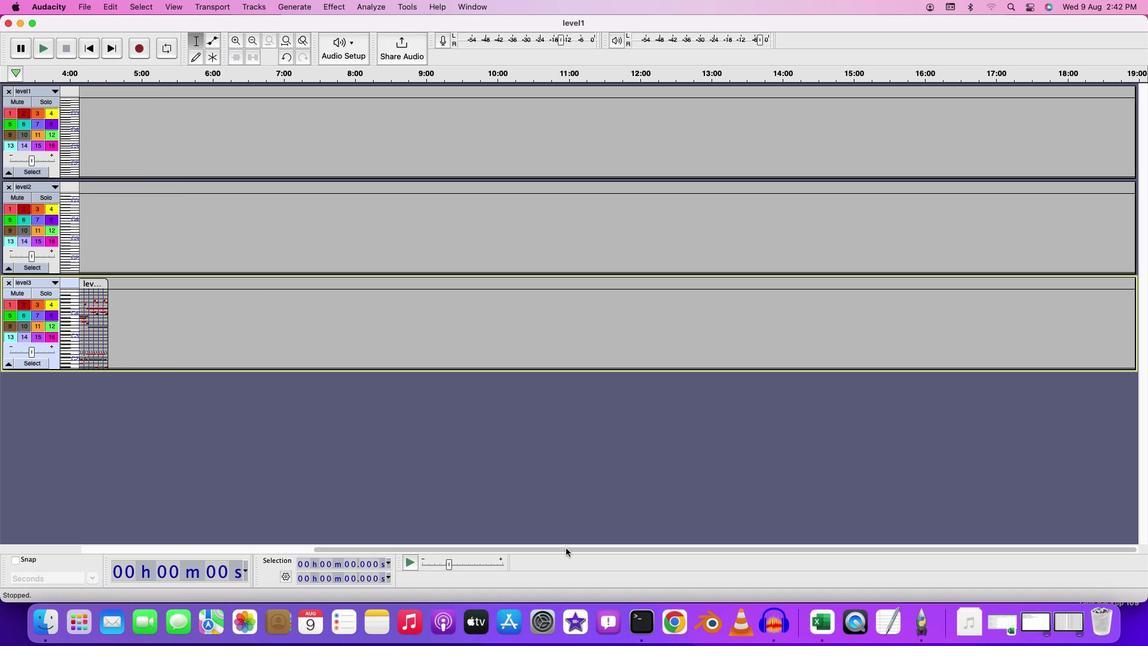 
Action: Mouse pressed left at (571, 554)
Screenshot: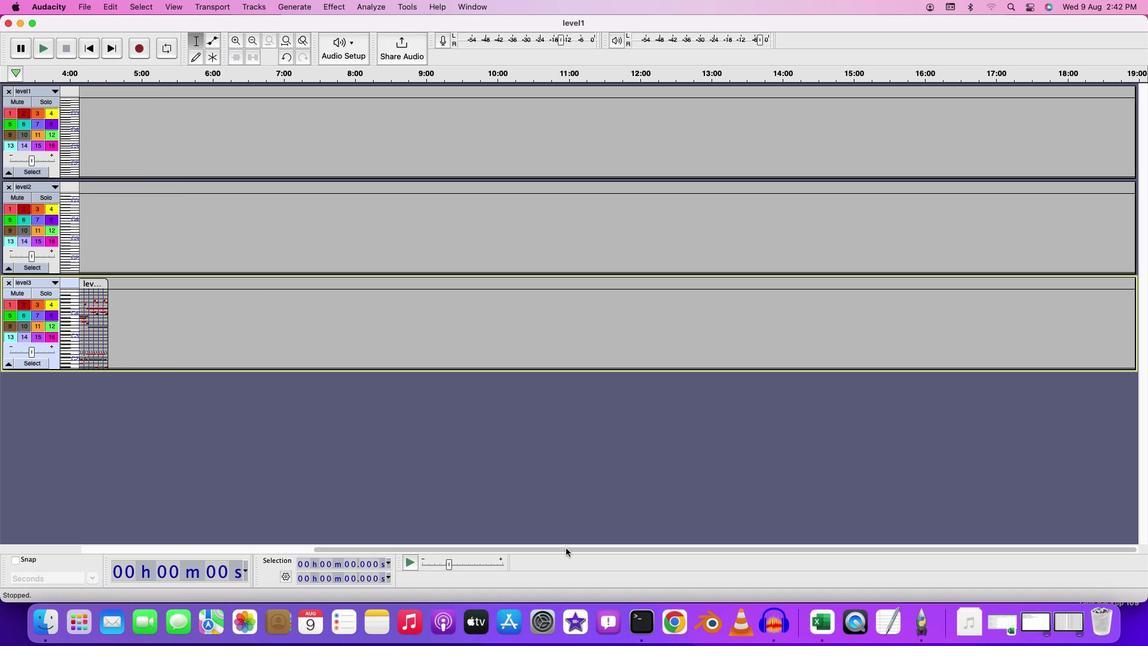 
Action: Mouse moved to (205, 193)
Screenshot: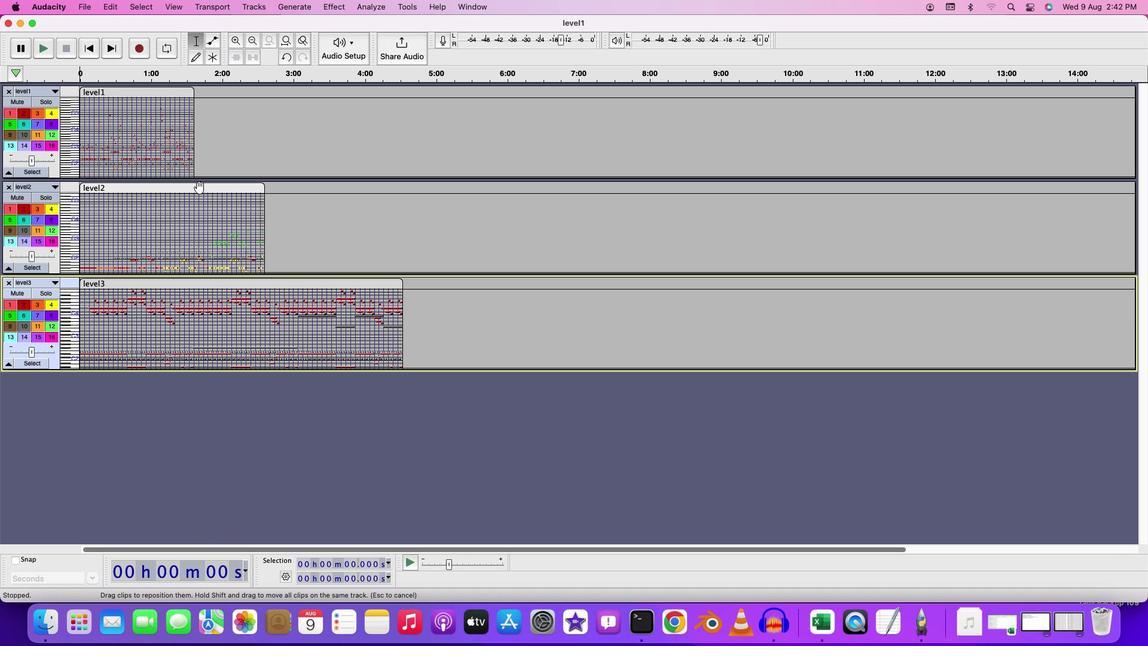 
Action: Mouse pressed left at (205, 193)
Screenshot: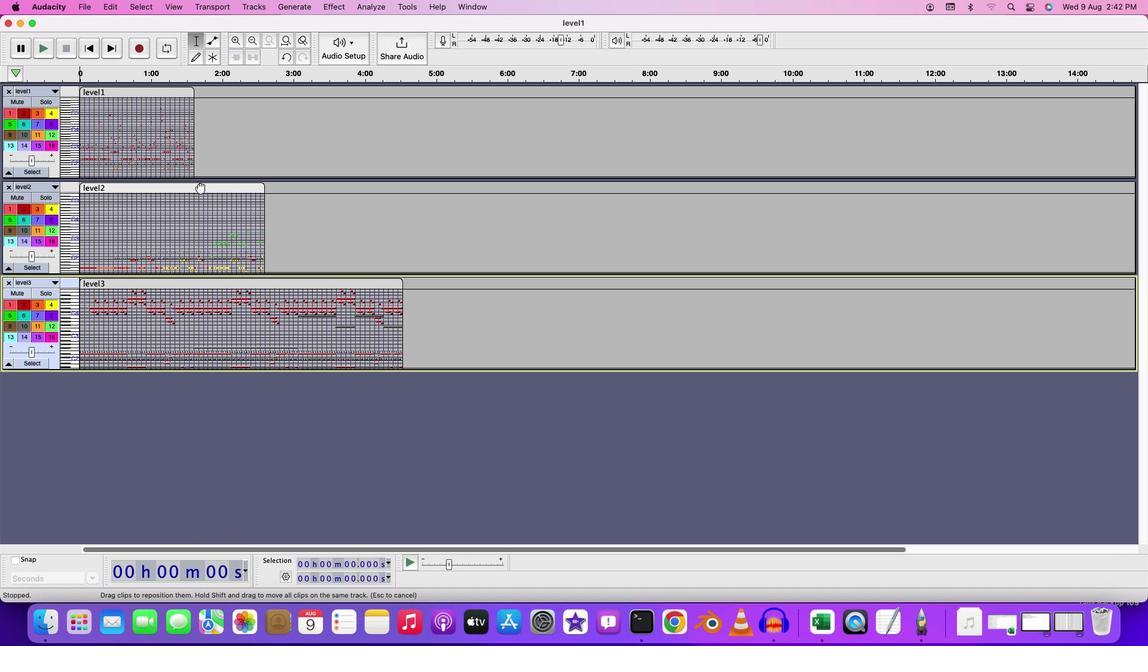 
Action: Mouse moved to (233, 287)
Screenshot: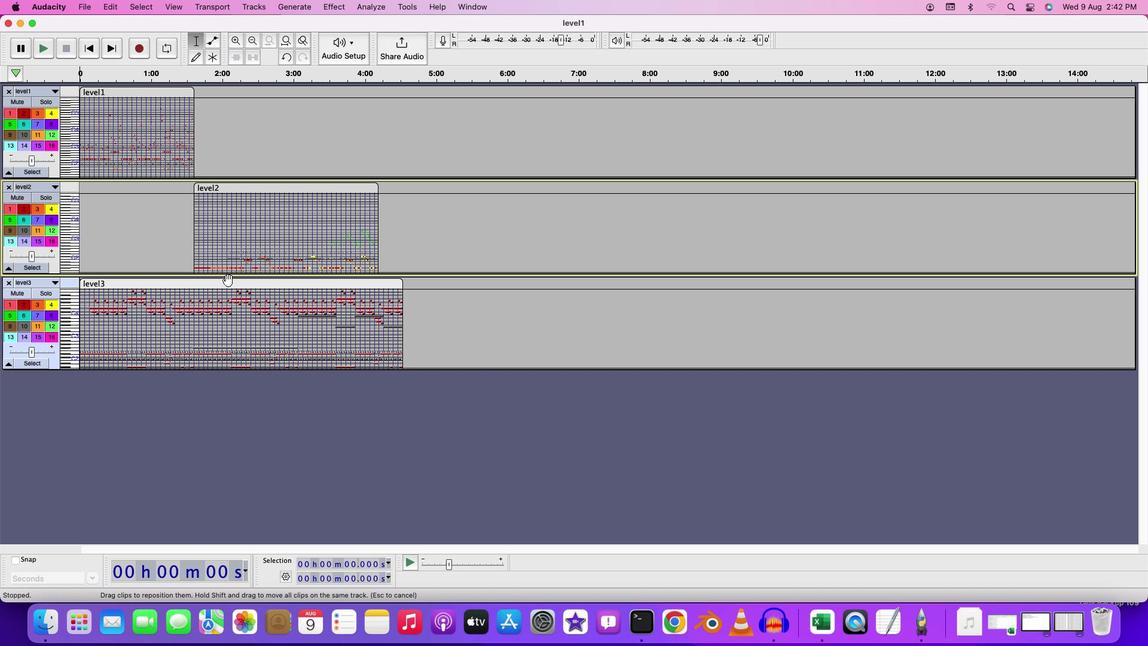 
Action: Mouse pressed left at (233, 287)
Screenshot: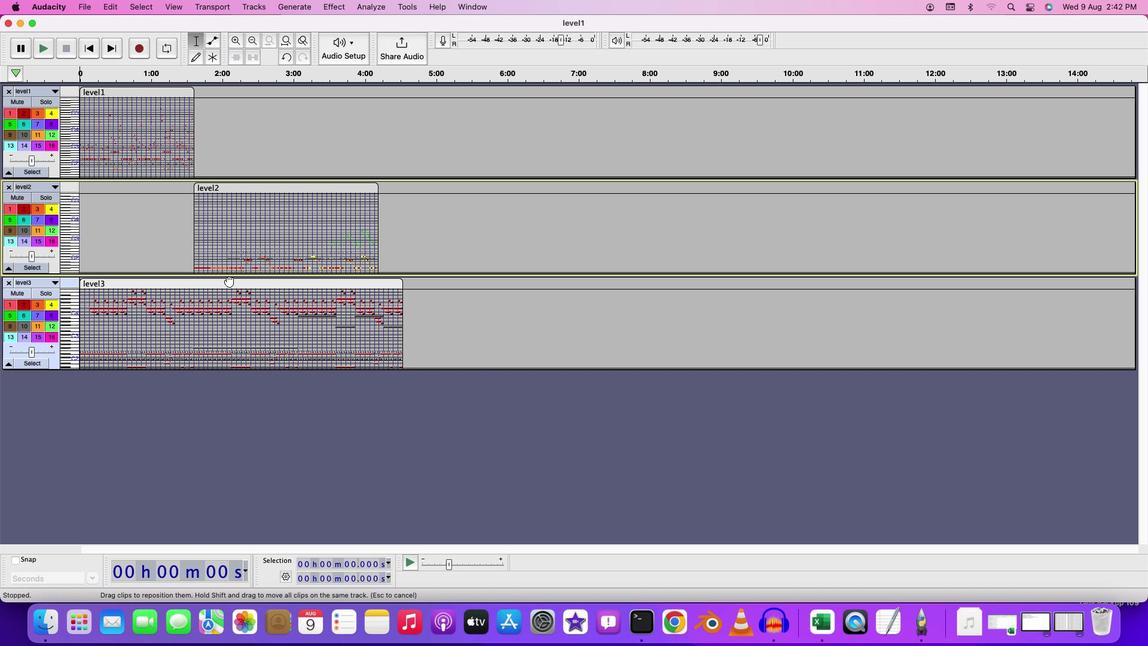 
Action: Mouse moved to (102, 215)
Screenshot: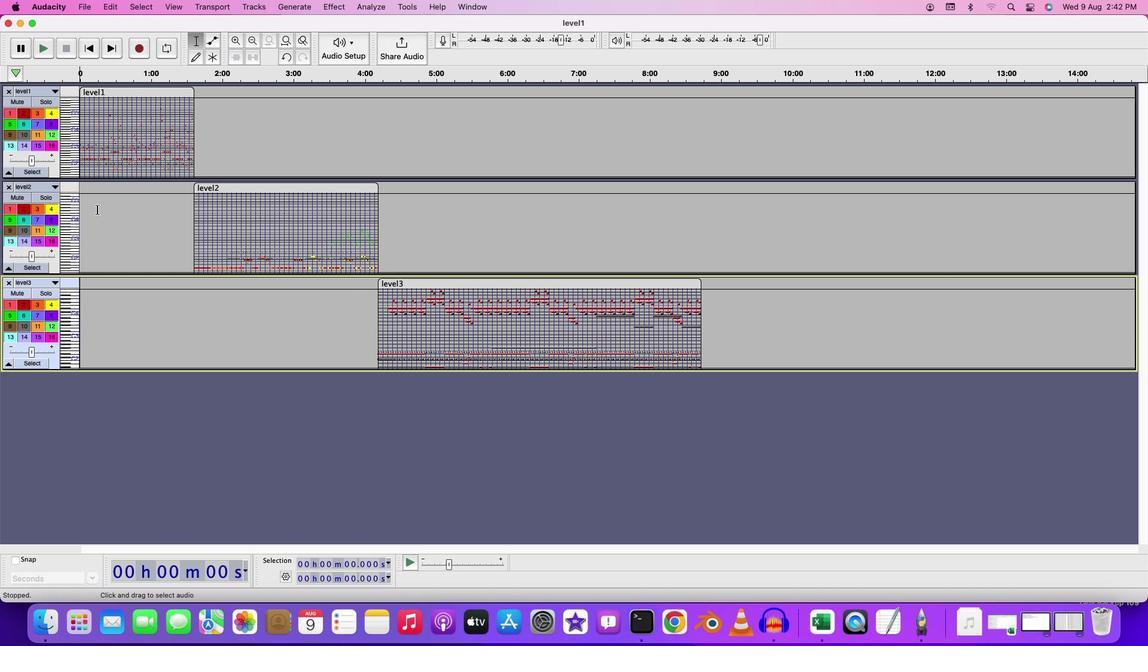 
Action: Mouse pressed left at (102, 215)
Screenshot: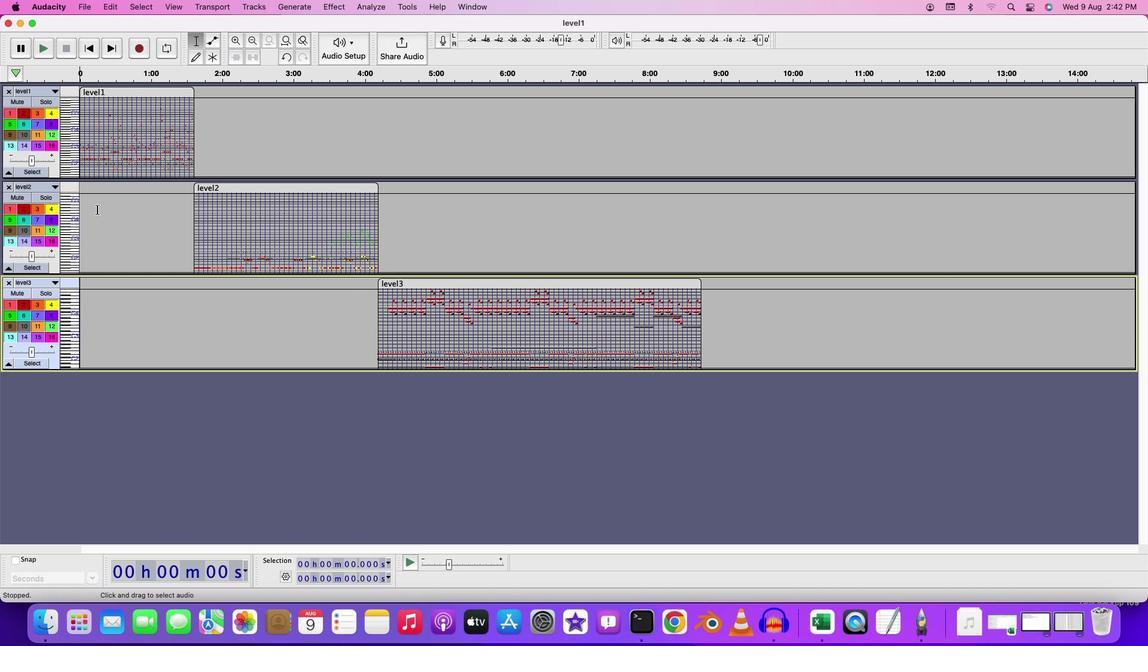 
Action: Key pressed Key.space
Screenshot: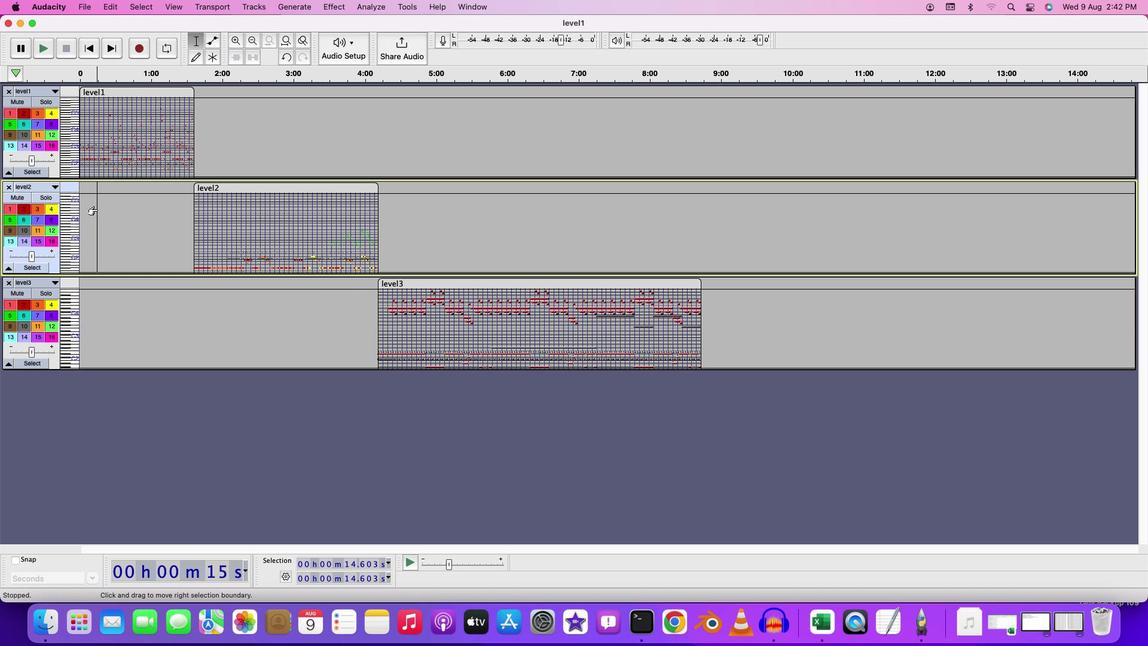 
Action: Mouse moved to (372, 152)
Screenshot: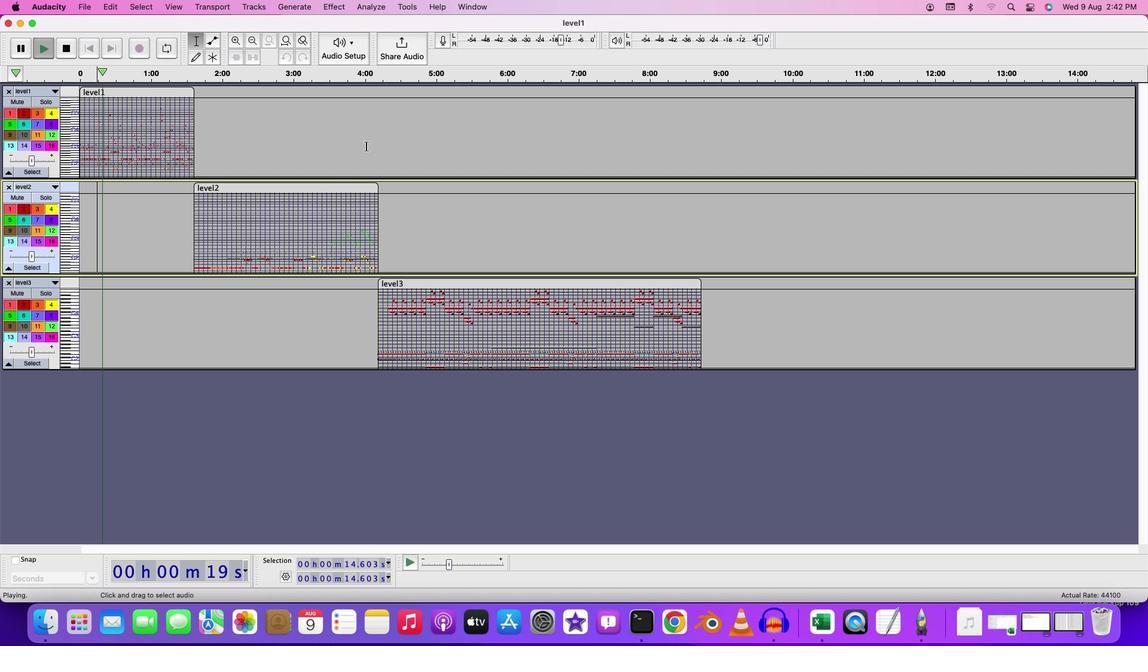 
Action: Mouse pressed left at (372, 152)
Screenshot: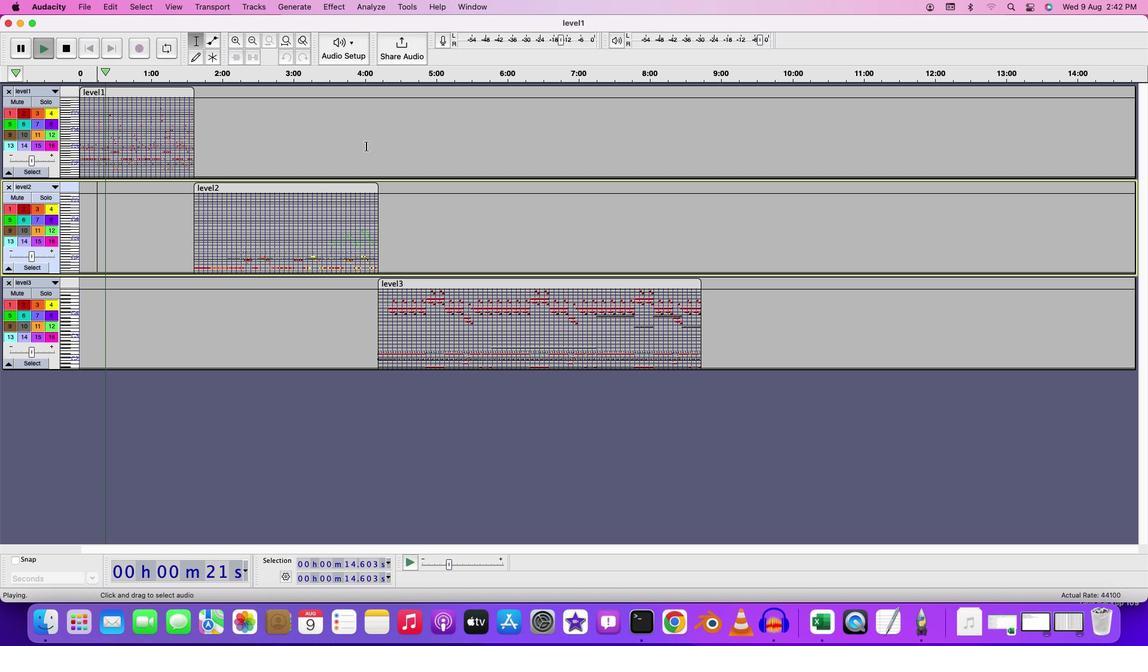 
Action: Key pressed Key.spaceKey.spaceKey.spaceKey.space
Screenshot: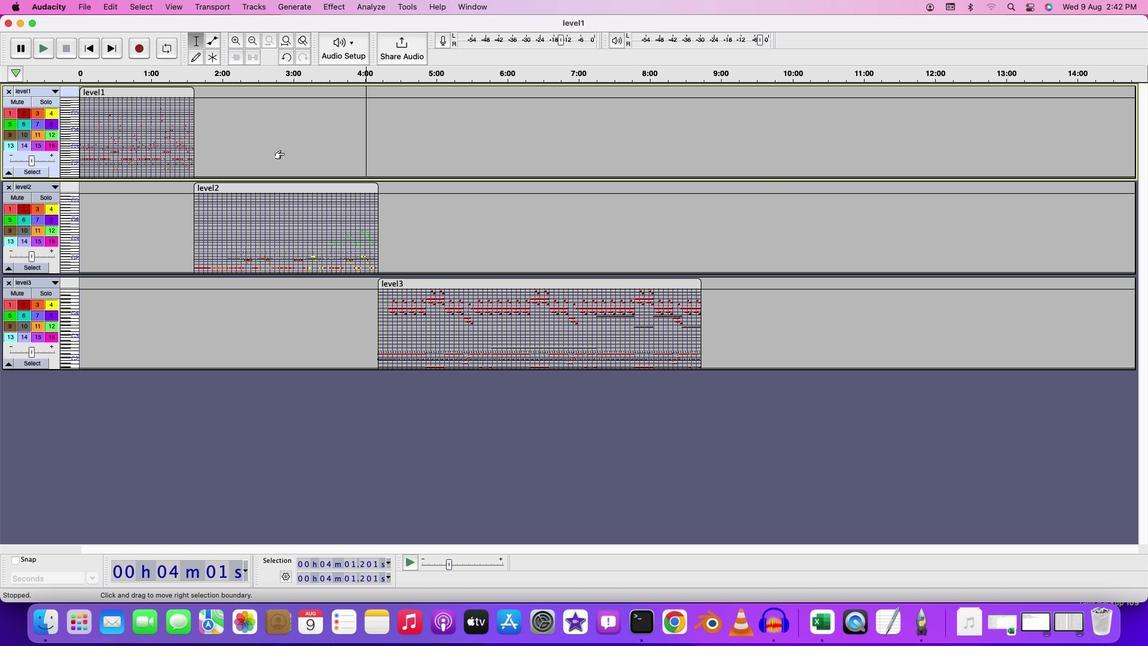 
Action: Mouse moved to (36, 165)
Screenshot: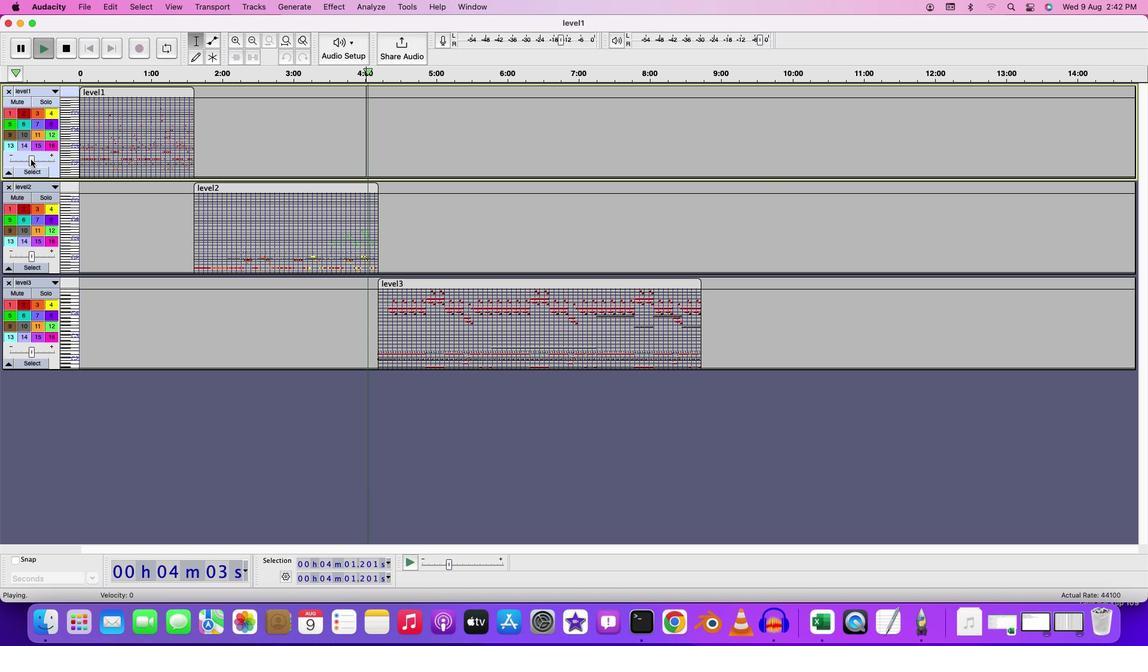 
Action: Mouse pressed left at (36, 165)
Screenshot: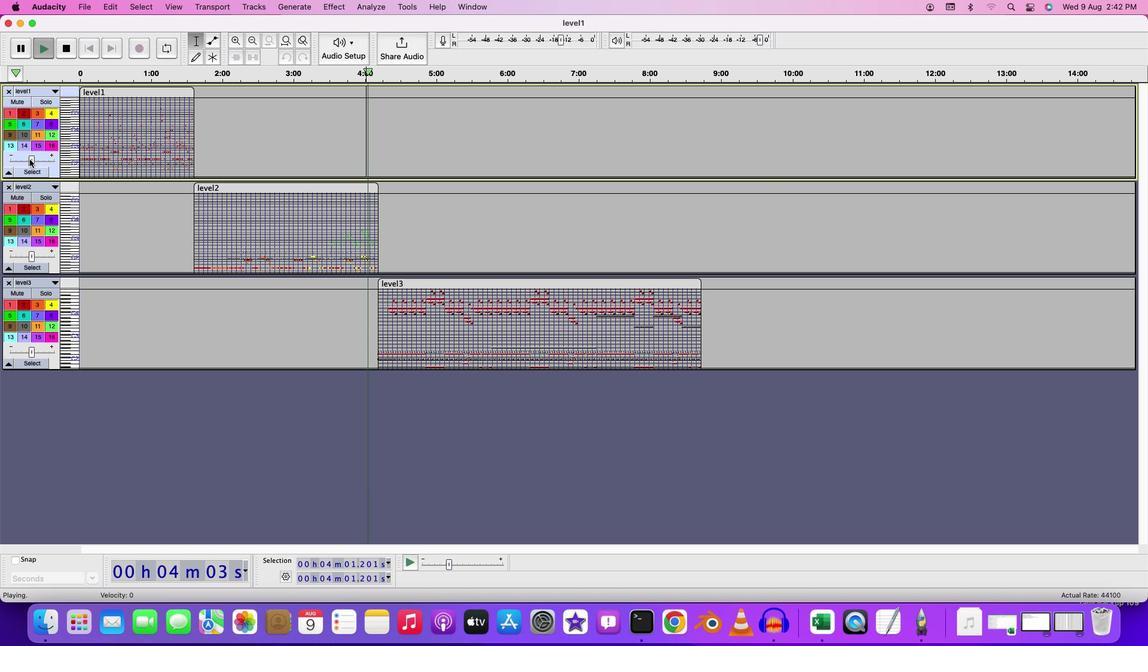 
Action: Mouse moved to (35, 266)
Screenshot: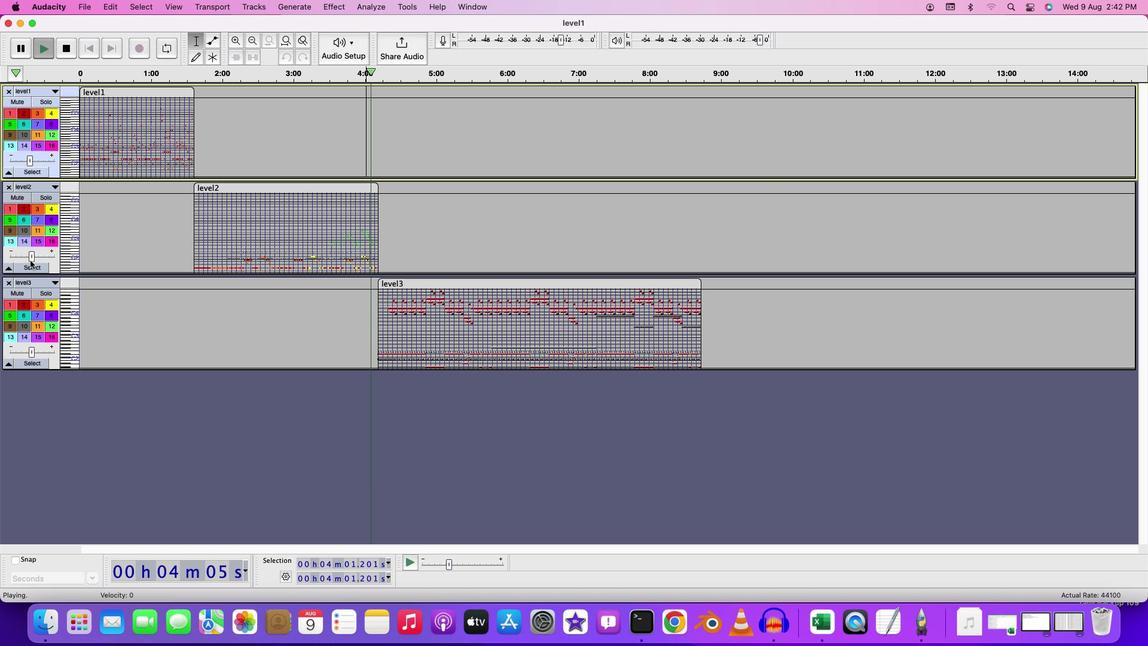 
Action: Mouse pressed left at (35, 266)
Screenshot: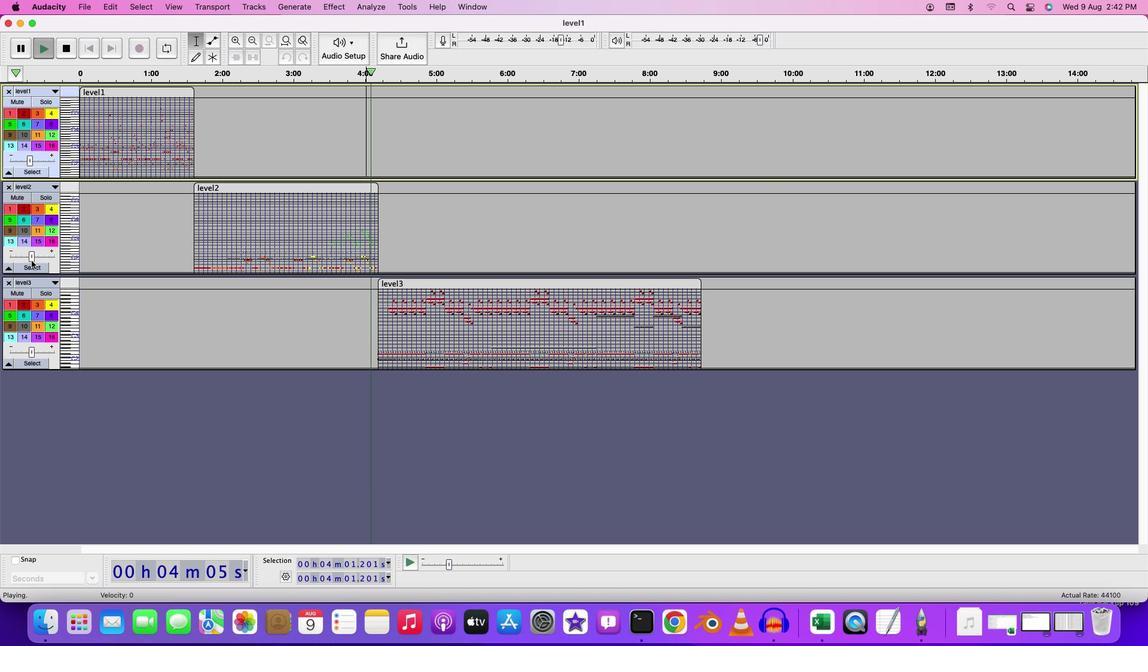 
Action: Mouse moved to (39, 358)
Screenshot: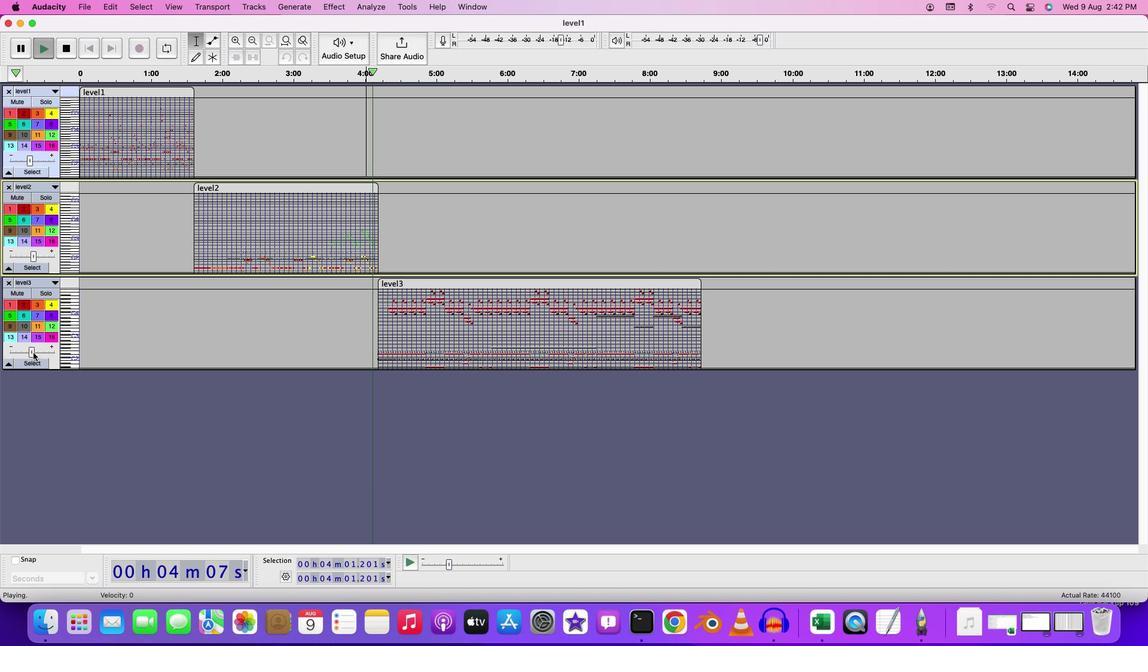 
Action: Mouse pressed left at (39, 358)
Screenshot: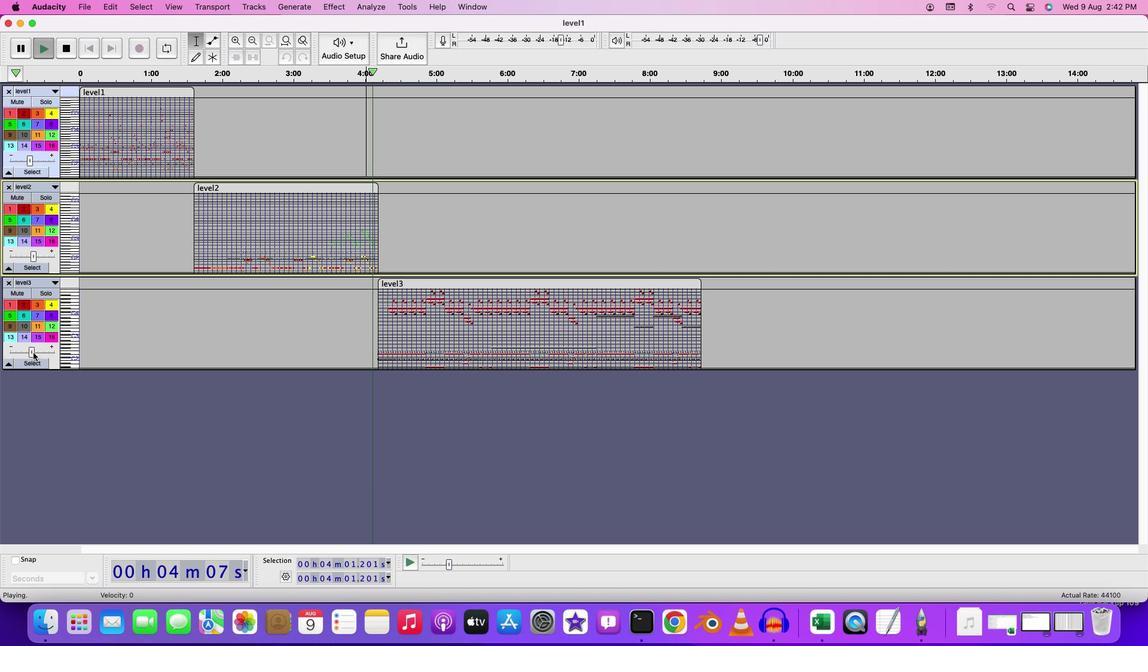 
Action: Mouse moved to (115, 434)
Screenshot: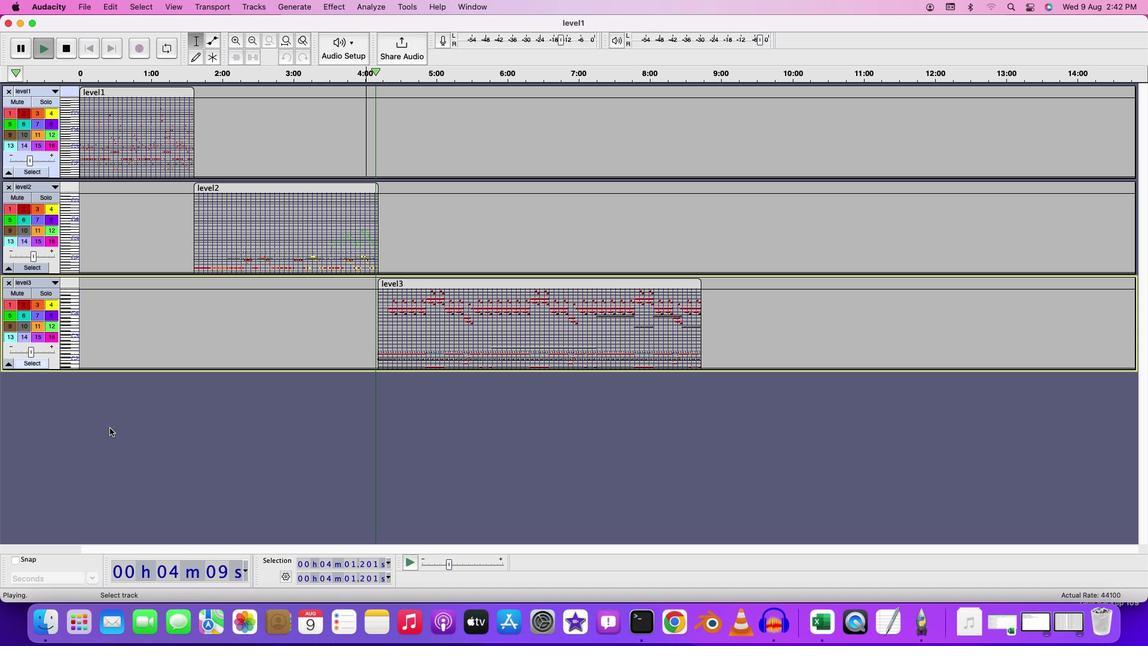 
Action: Mouse pressed left at (115, 434)
Screenshot: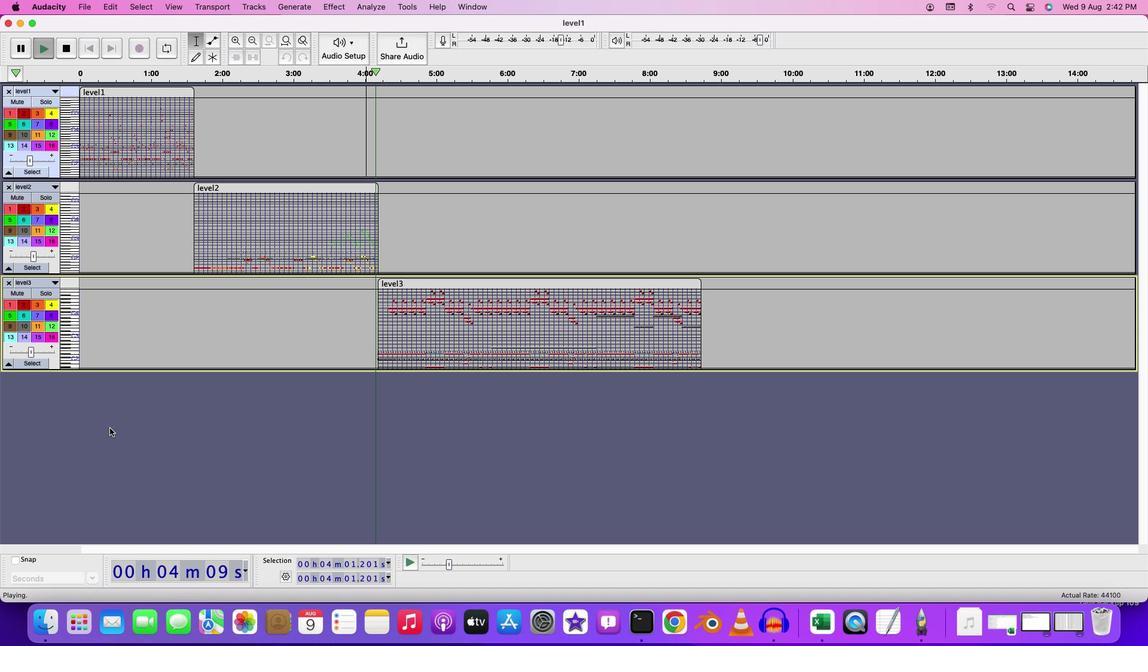 
Action: Mouse moved to (62, 96)
Screenshot: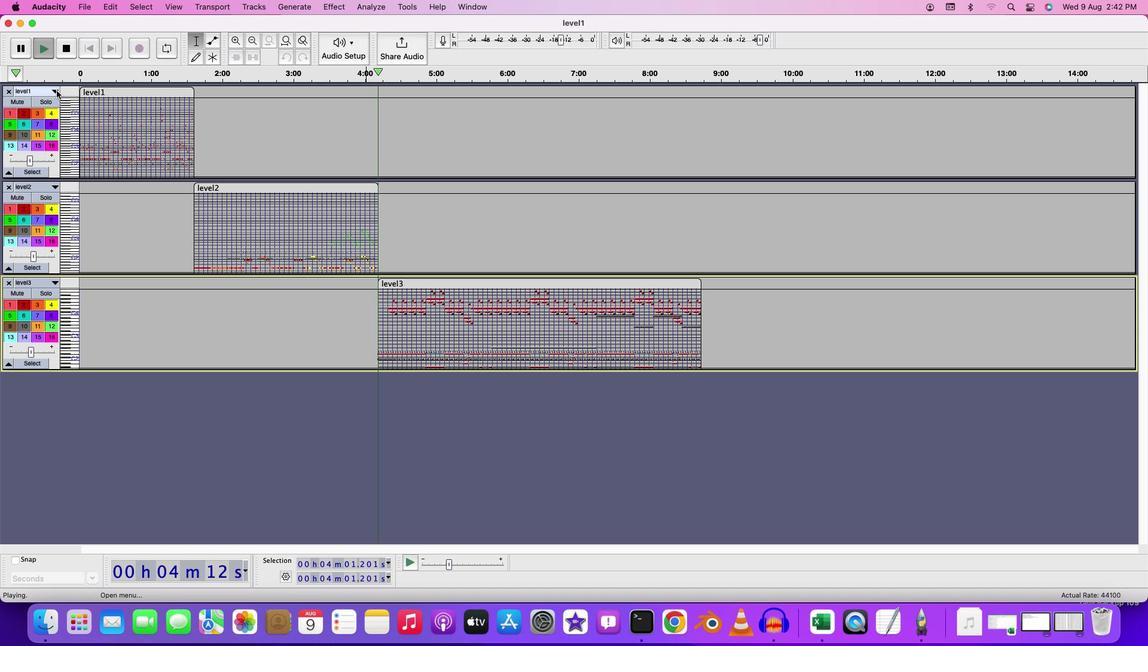 
Action: Mouse pressed left at (62, 96)
Screenshot: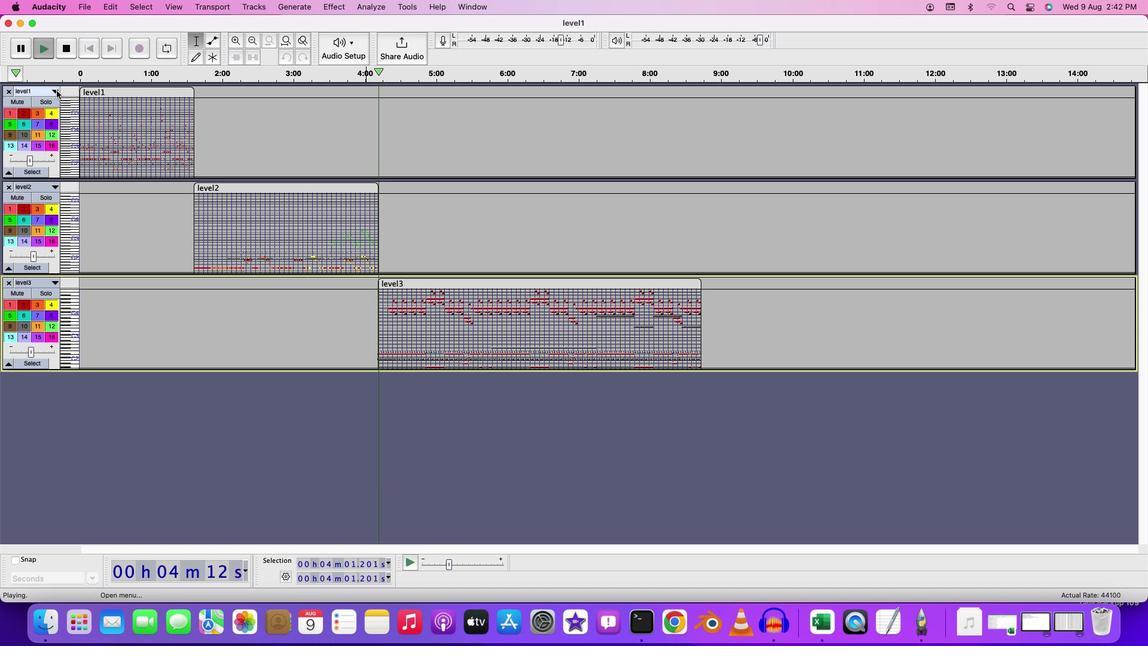 
Action: Mouse moved to (47, 412)
Screenshot: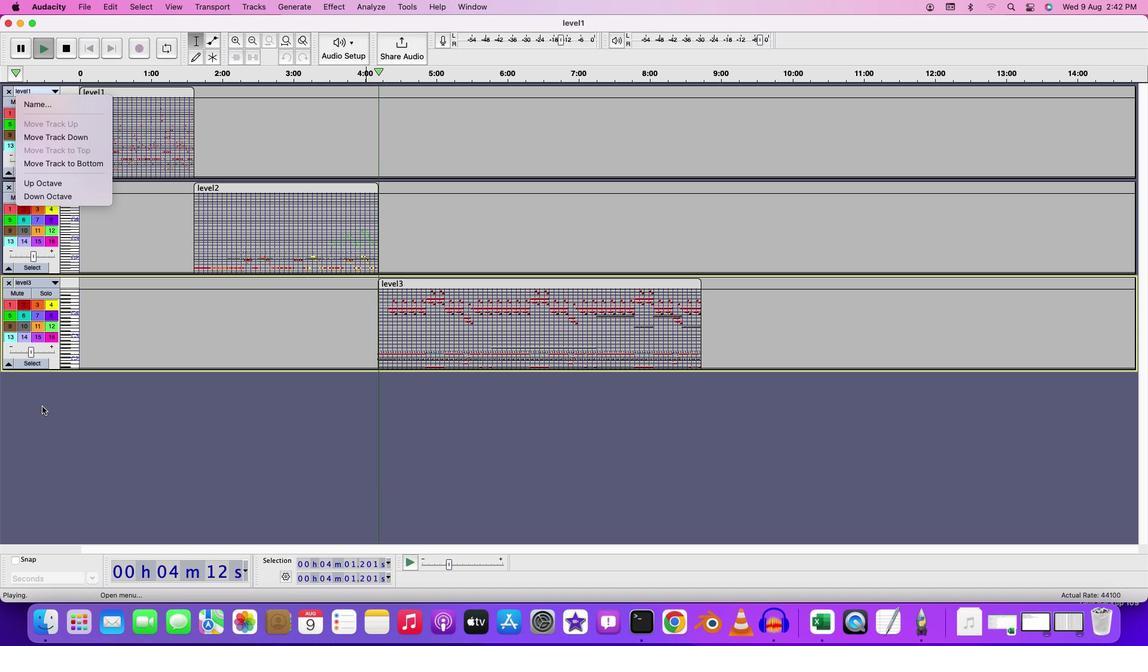 
Action: Mouse pressed left at (47, 412)
Screenshot: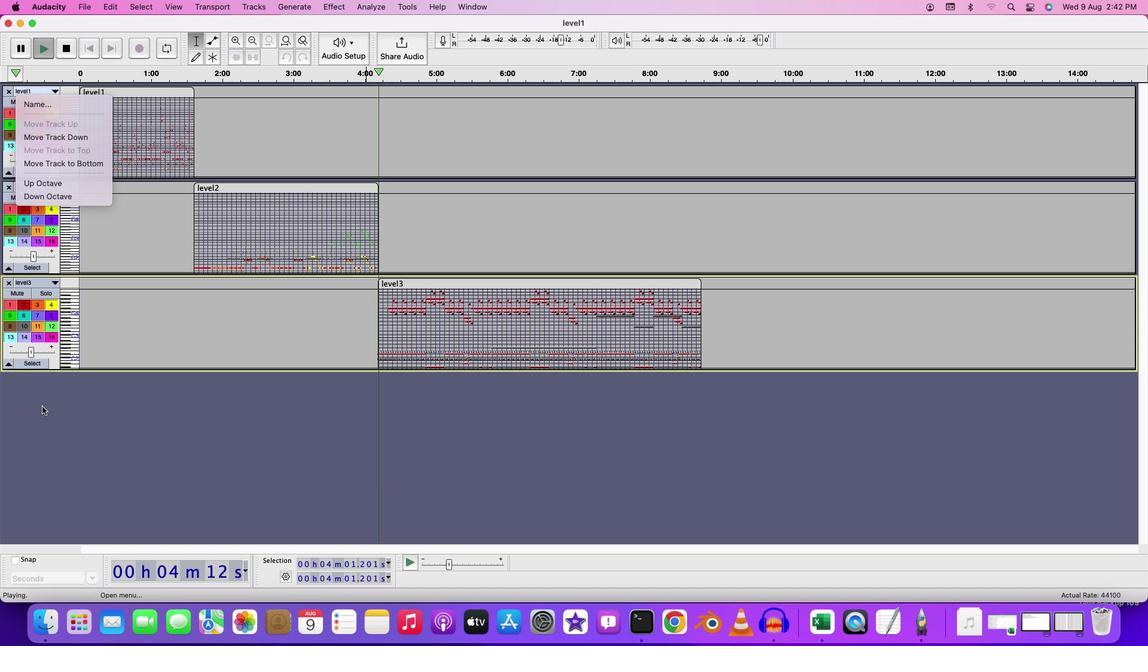 
Action: Mouse moved to (14, 371)
Screenshot: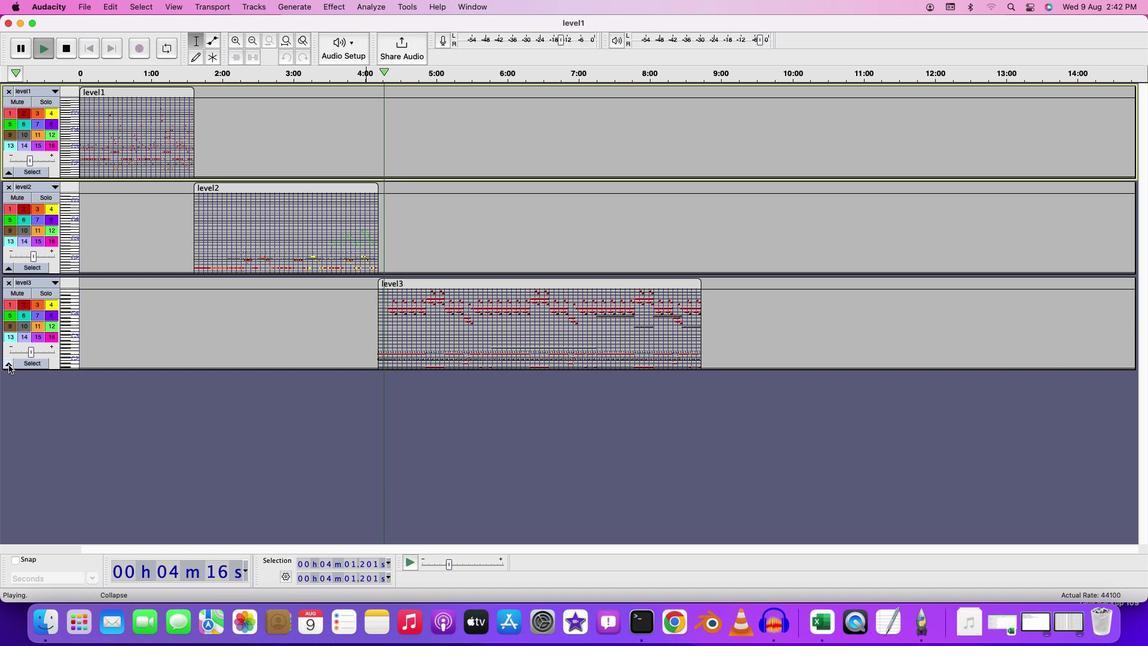 
Action: Mouse pressed left at (14, 371)
Screenshot: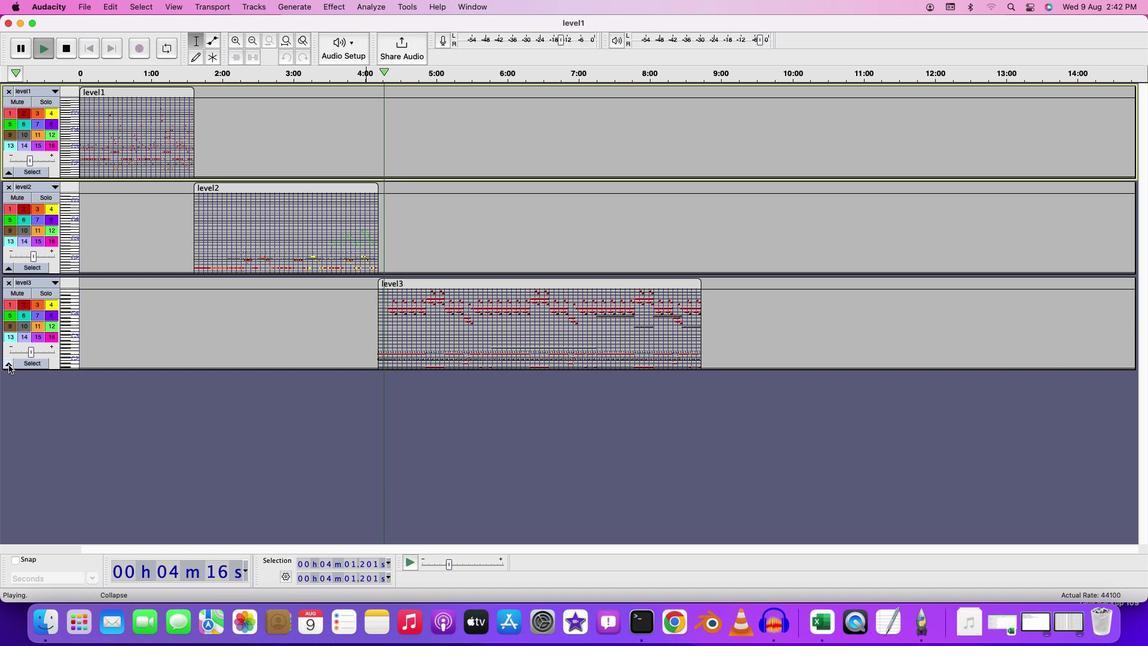 
Action: Mouse moved to (16, 303)
Screenshot: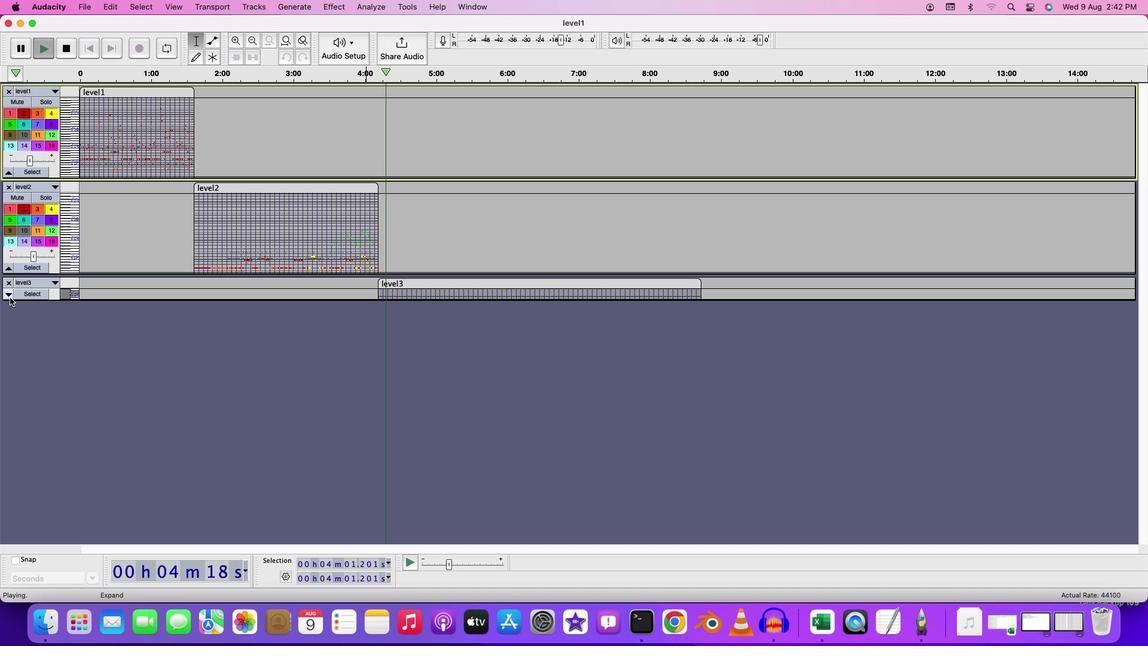 
Action: Mouse pressed left at (16, 303)
Screenshot: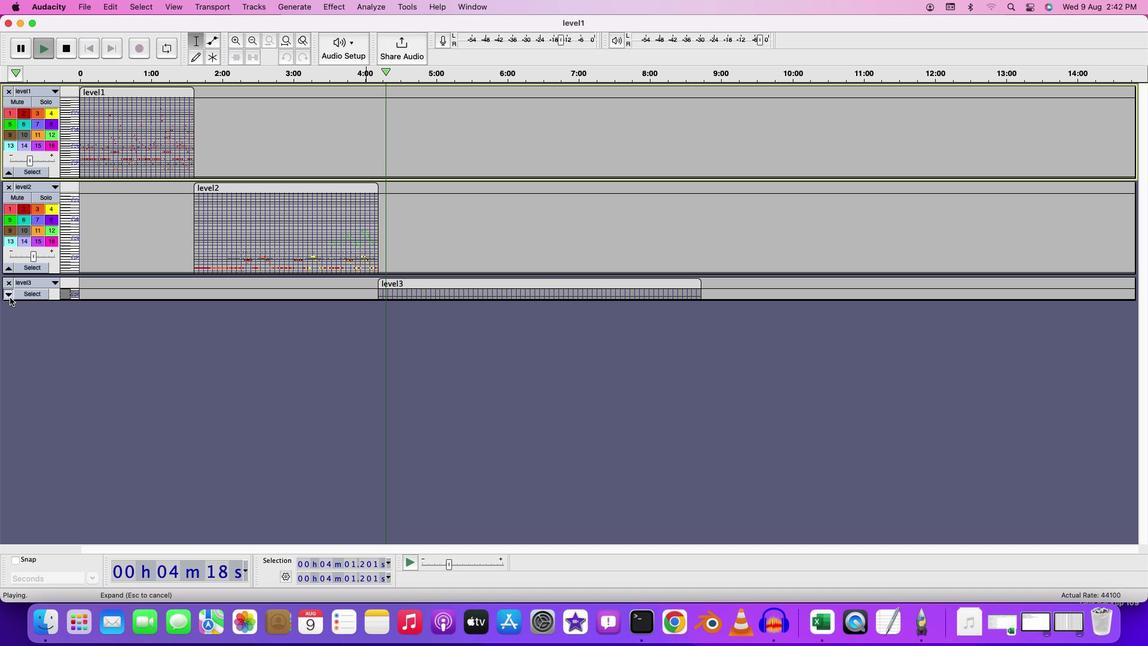 
Action: Mouse moved to (41, 365)
Screenshot: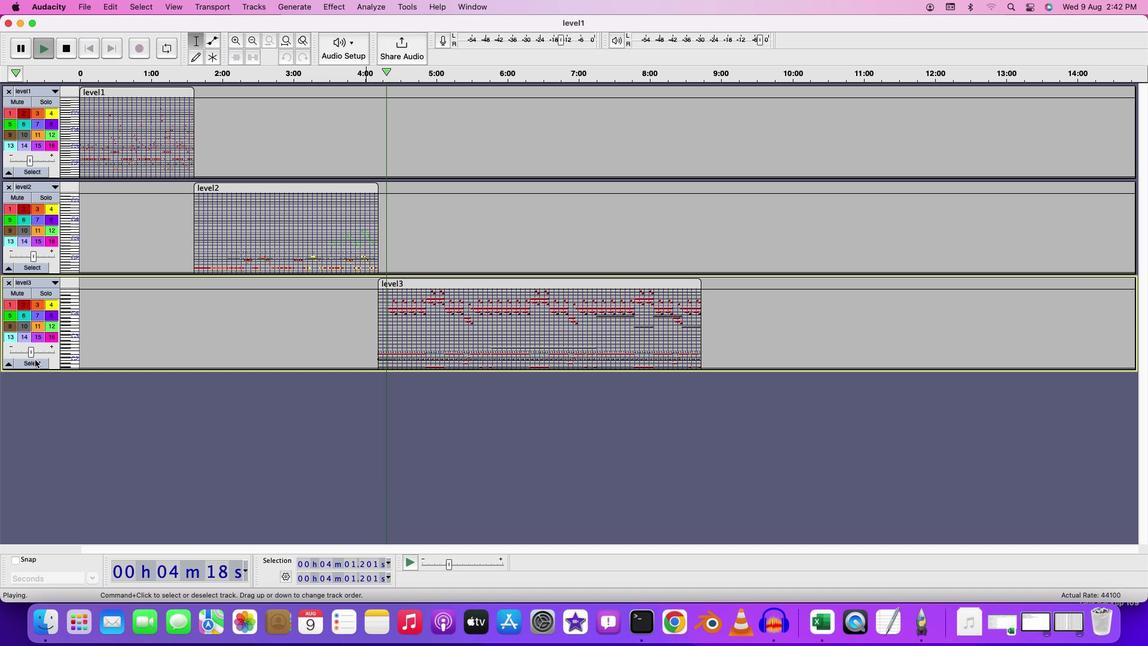 
Action: Mouse pressed left at (41, 365)
Screenshot: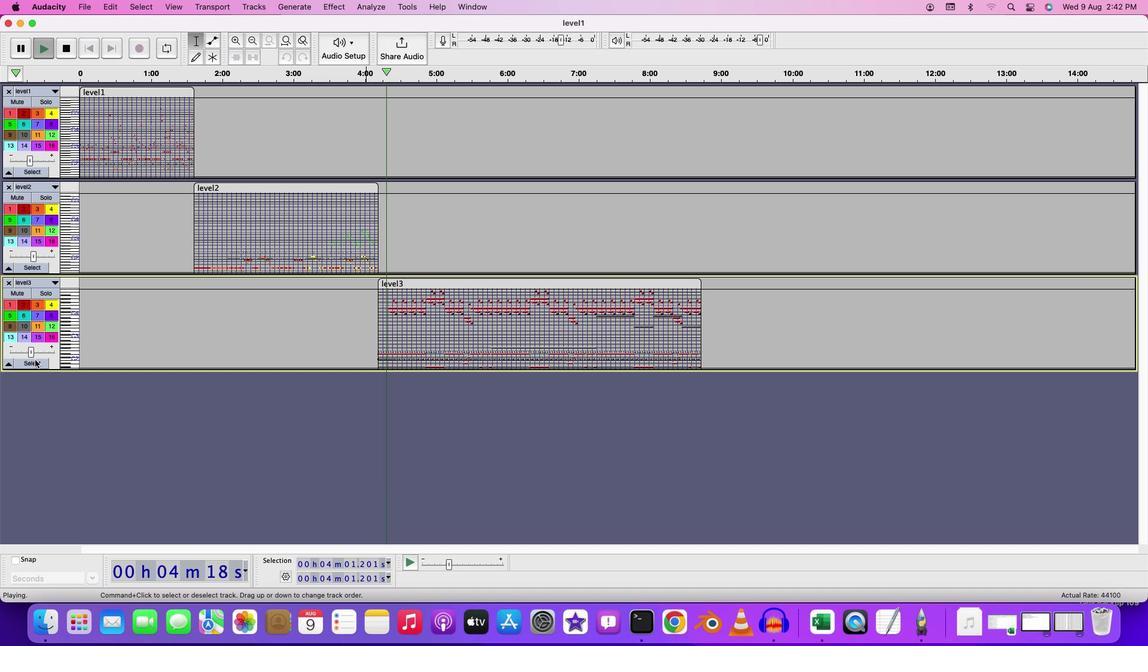 
Action: Mouse moved to (64, 391)
Screenshot: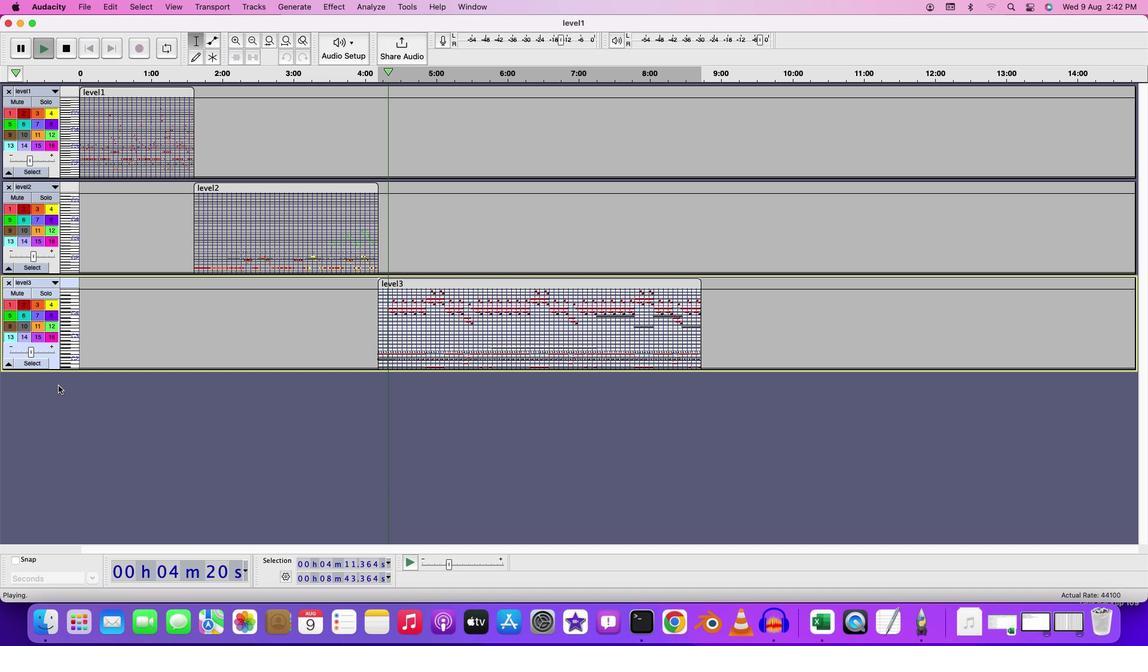 
Action: Mouse pressed left at (64, 391)
Screenshot: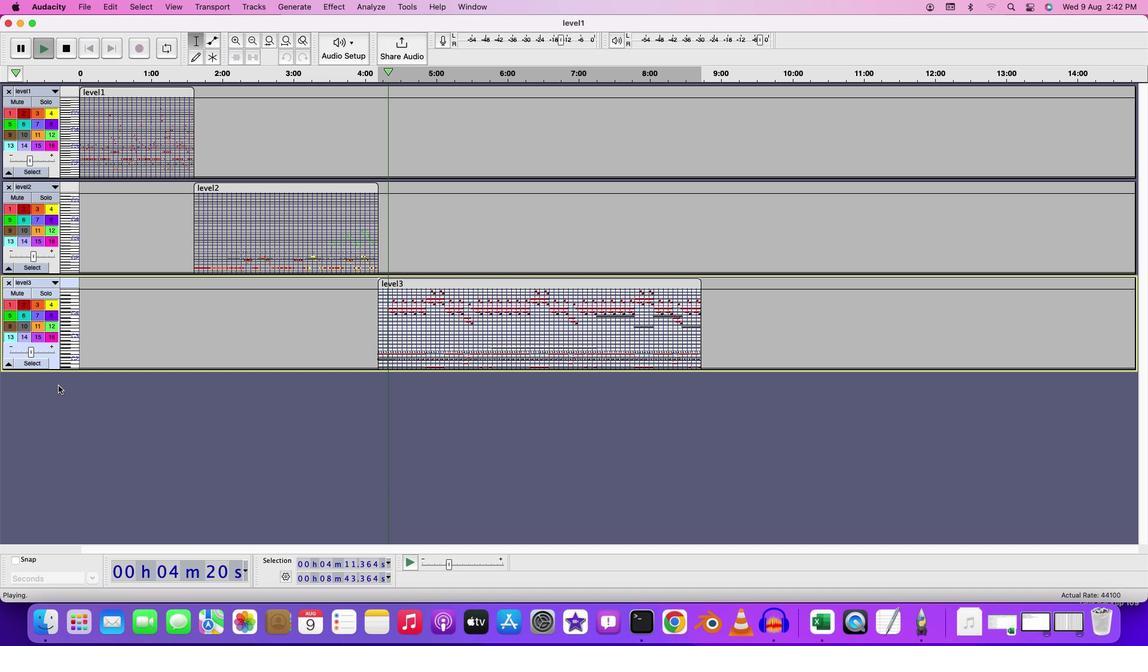 
Action: Mouse moved to (60, 95)
Screenshot: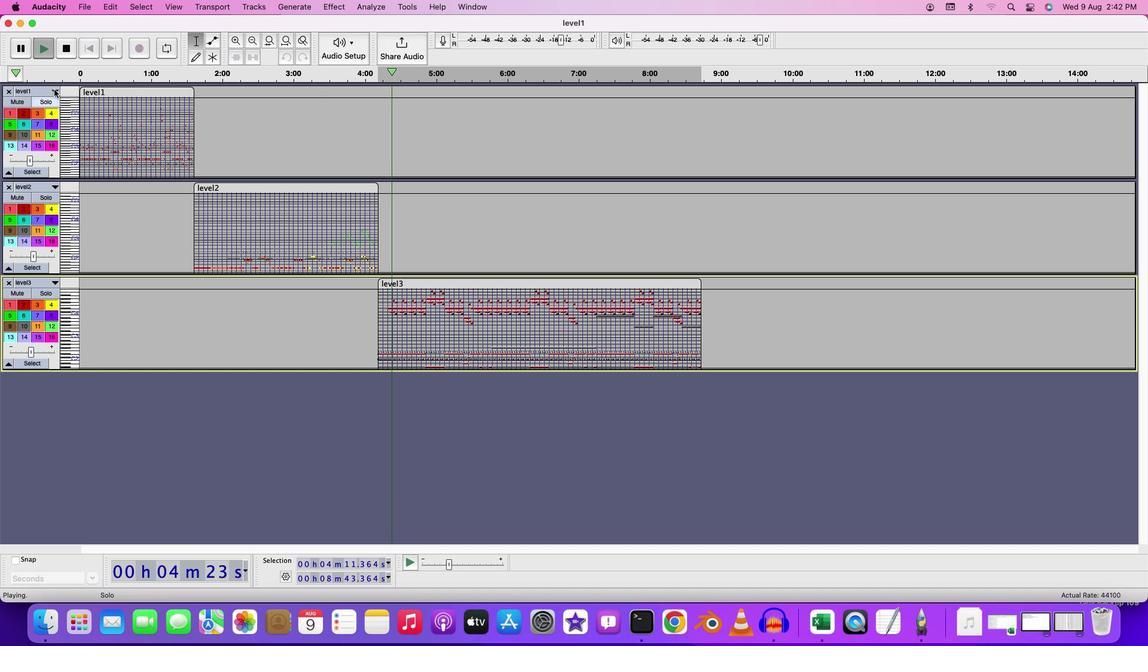 
Action: Mouse pressed left at (60, 95)
Screenshot: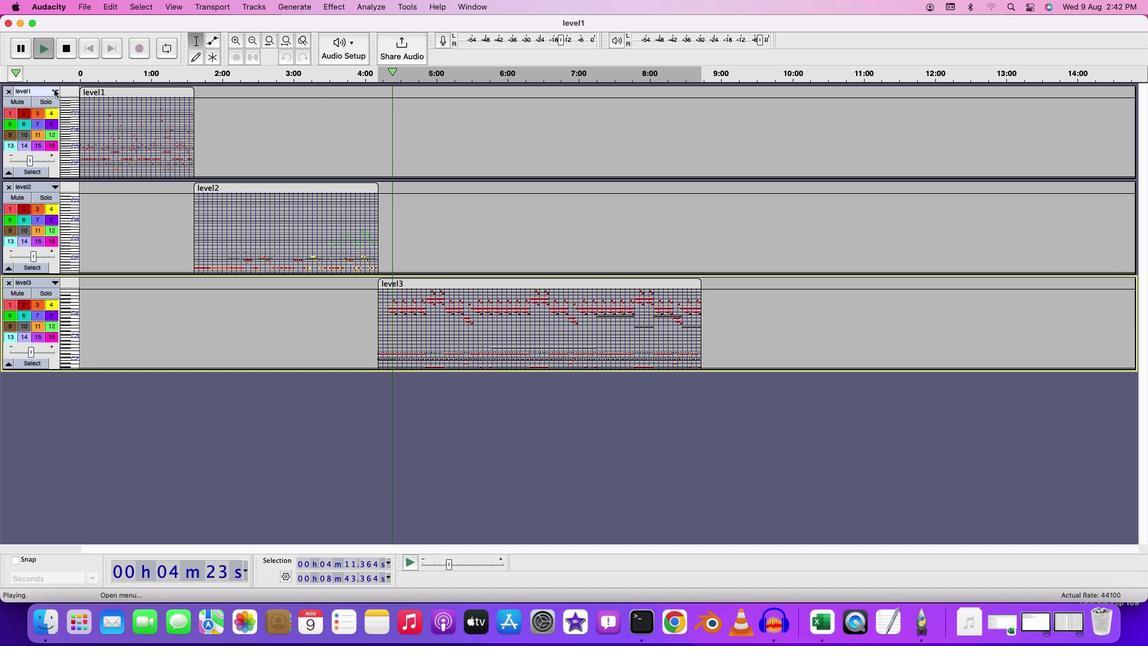 
Action: Mouse moved to (70, 115)
Screenshot: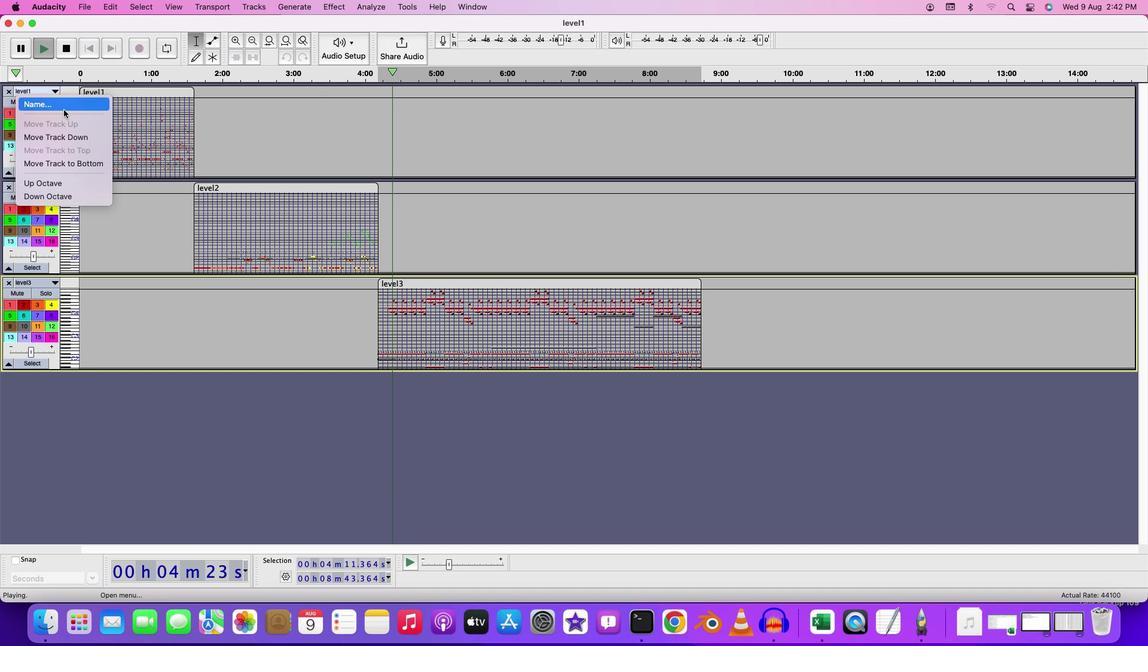
Action: Mouse pressed left at (70, 115)
Screenshot: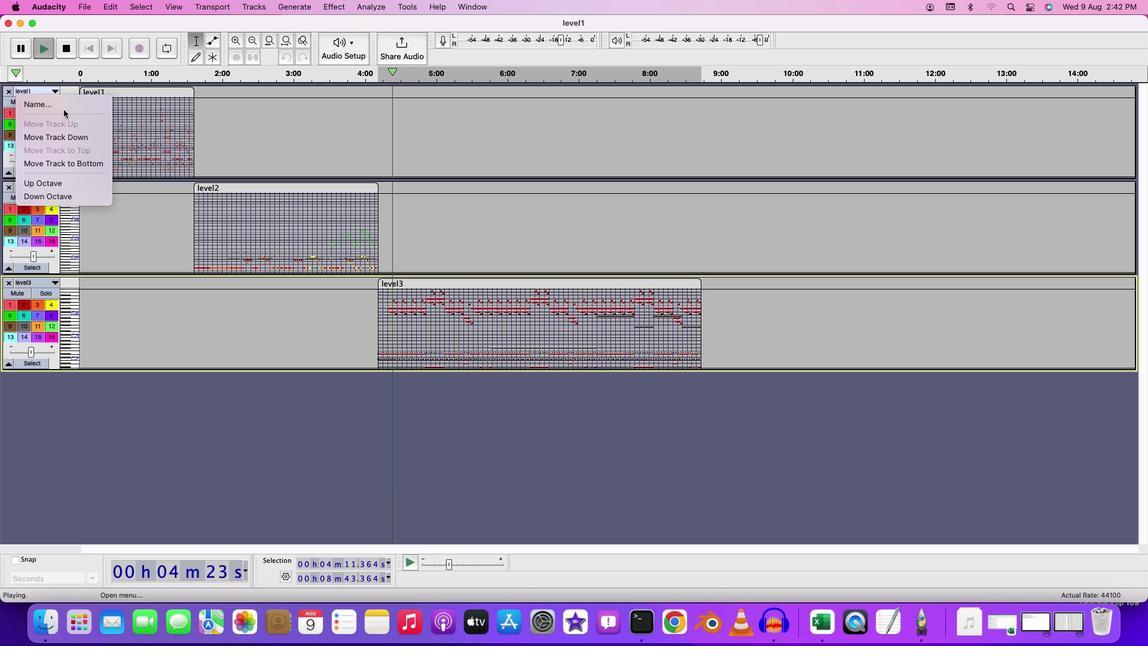 
Action: Mouse moved to (272, 139)
Screenshot: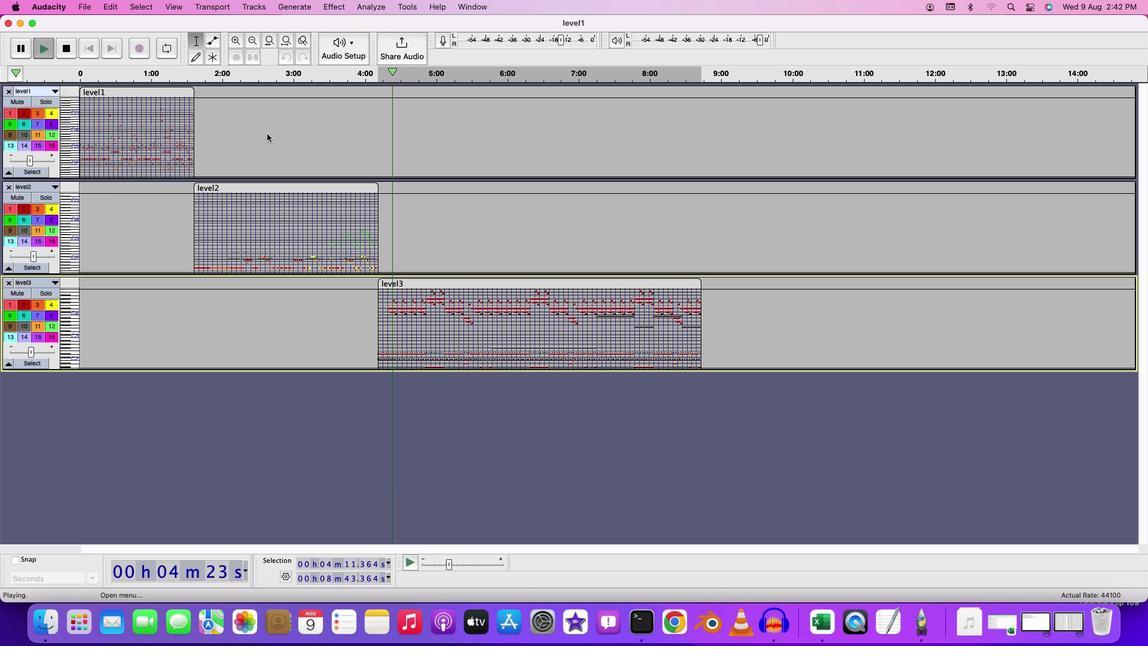 
Action: Key pressed Key.backspaceKey.shift'M''i''d''i'Key.space'1'
Screenshot: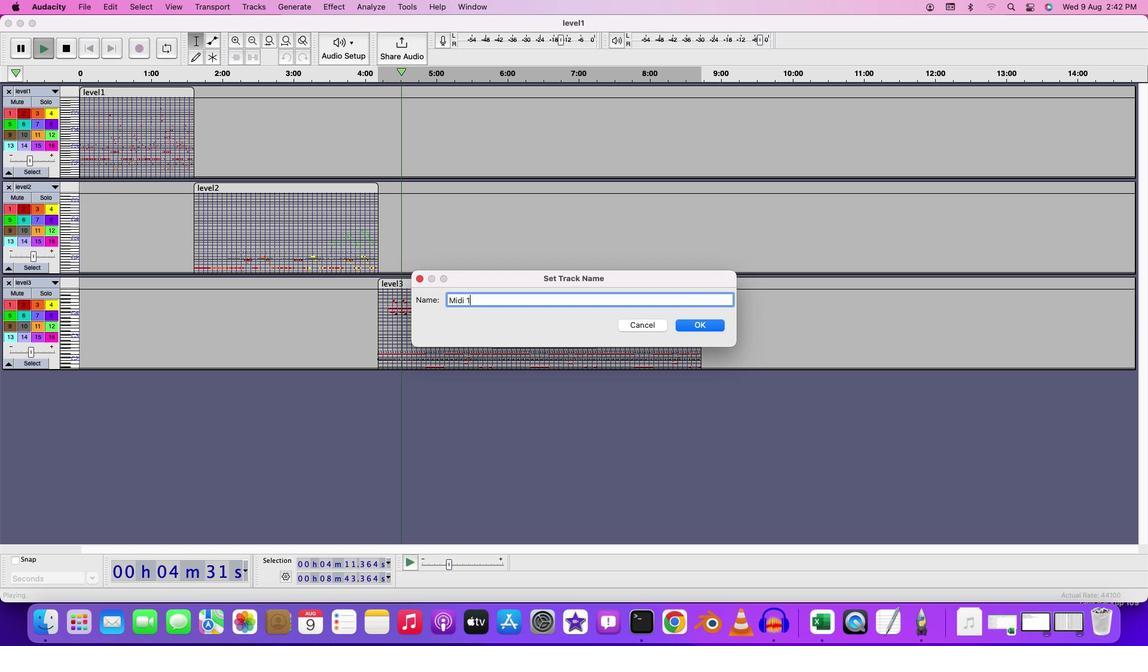 
Action: Mouse moved to (697, 332)
Screenshot: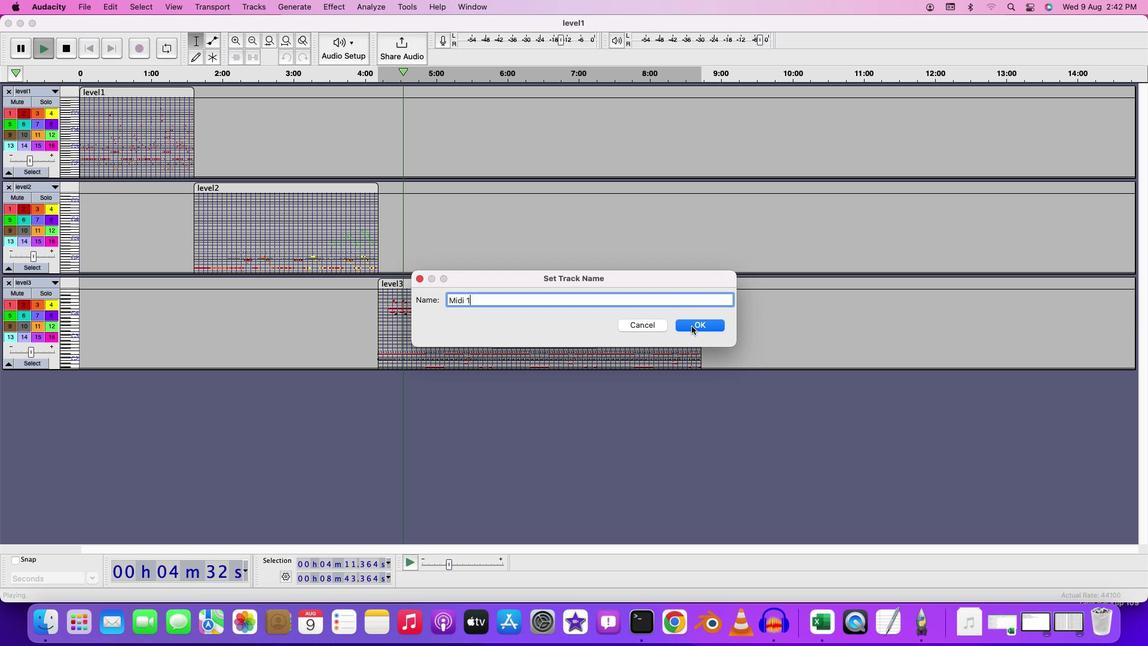 
Action: Mouse pressed left at (697, 332)
Screenshot: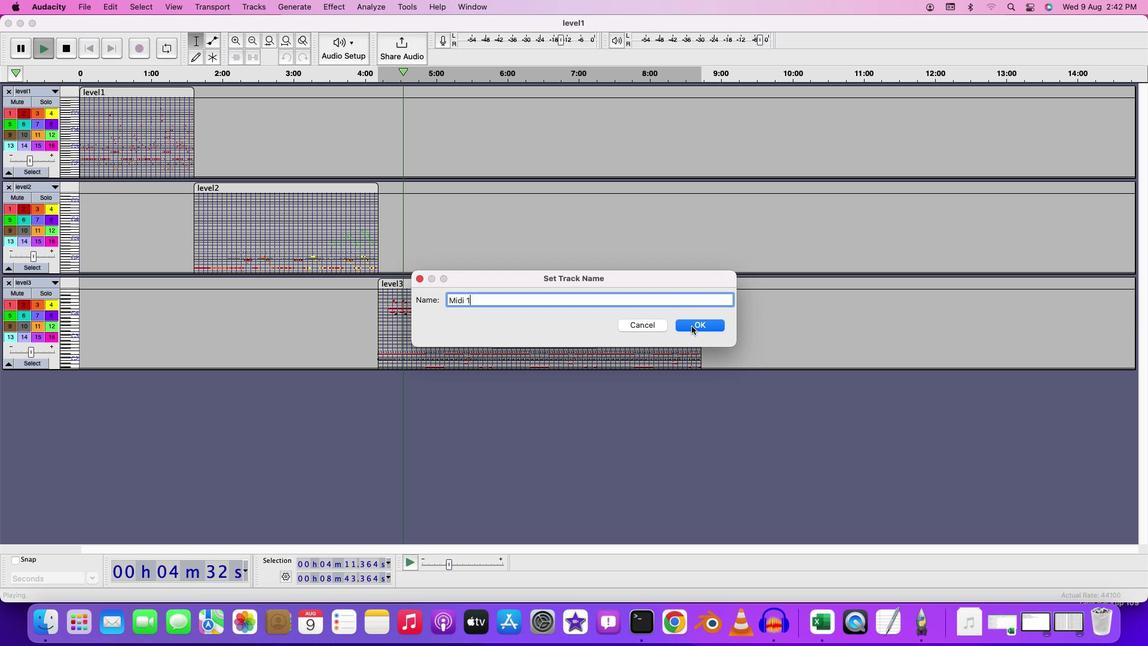 
Action: Mouse moved to (62, 193)
Screenshot: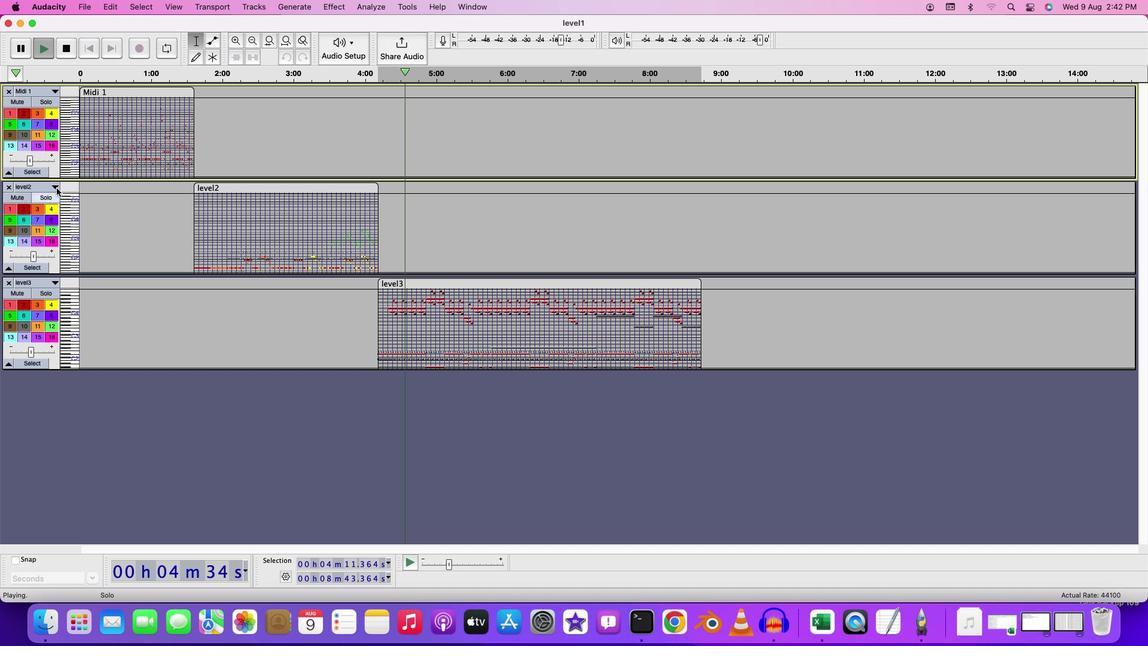 
Action: Mouse pressed left at (62, 193)
Screenshot: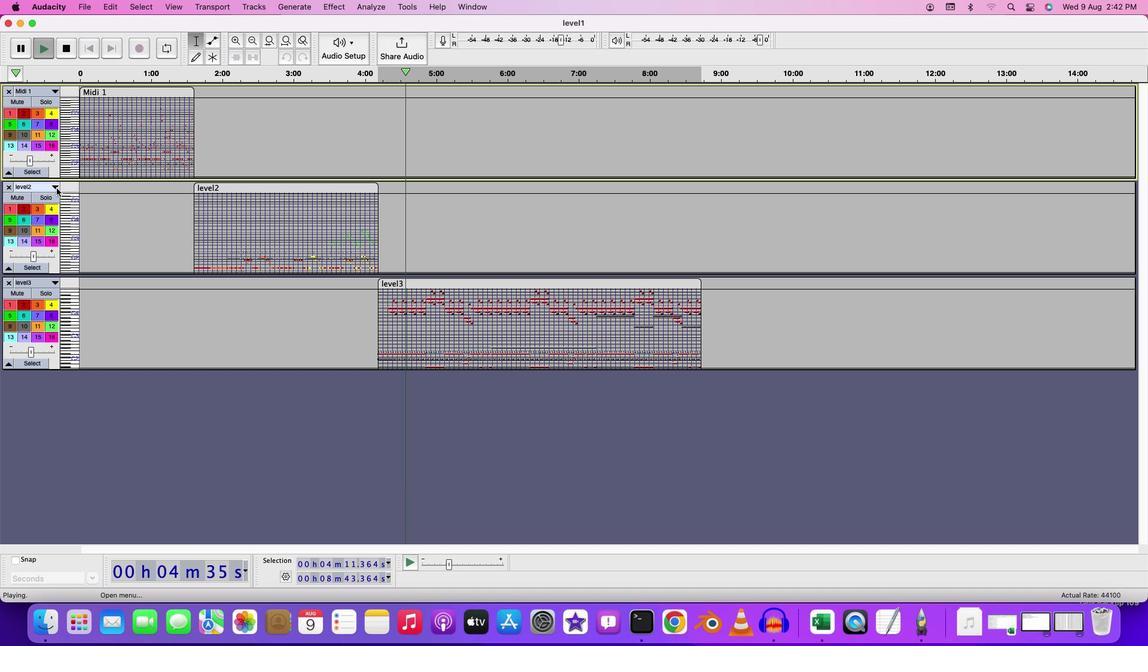 
Action: Mouse moved to (70, 207)
Screenshot: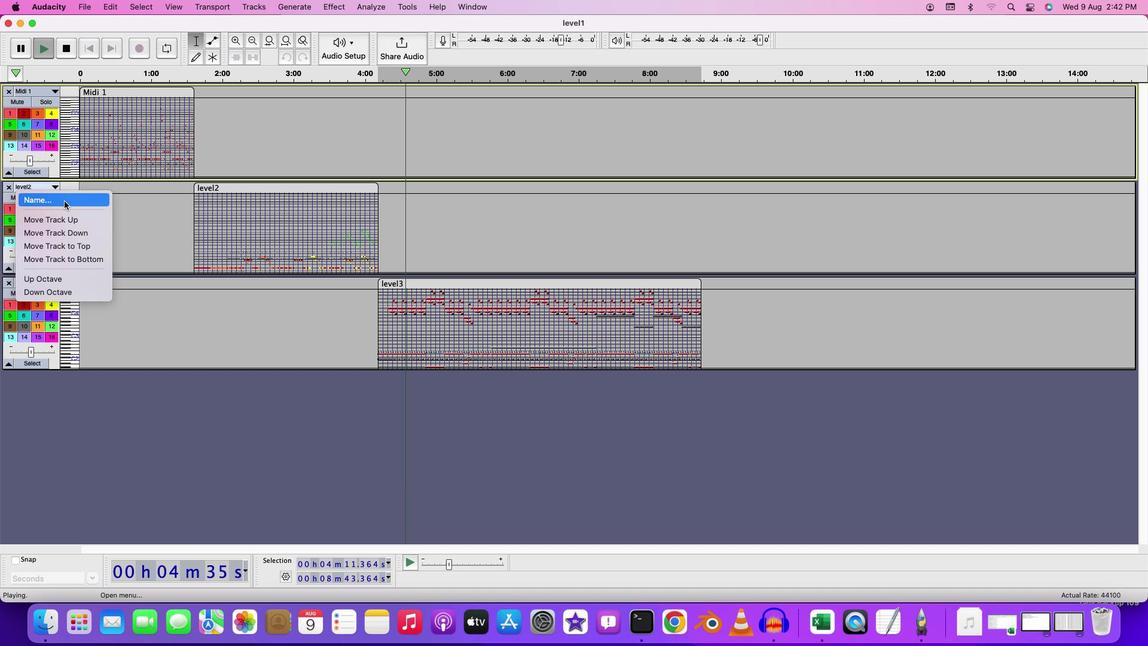 
Action: Mouse pressed left at (70, 207)
Screenshot: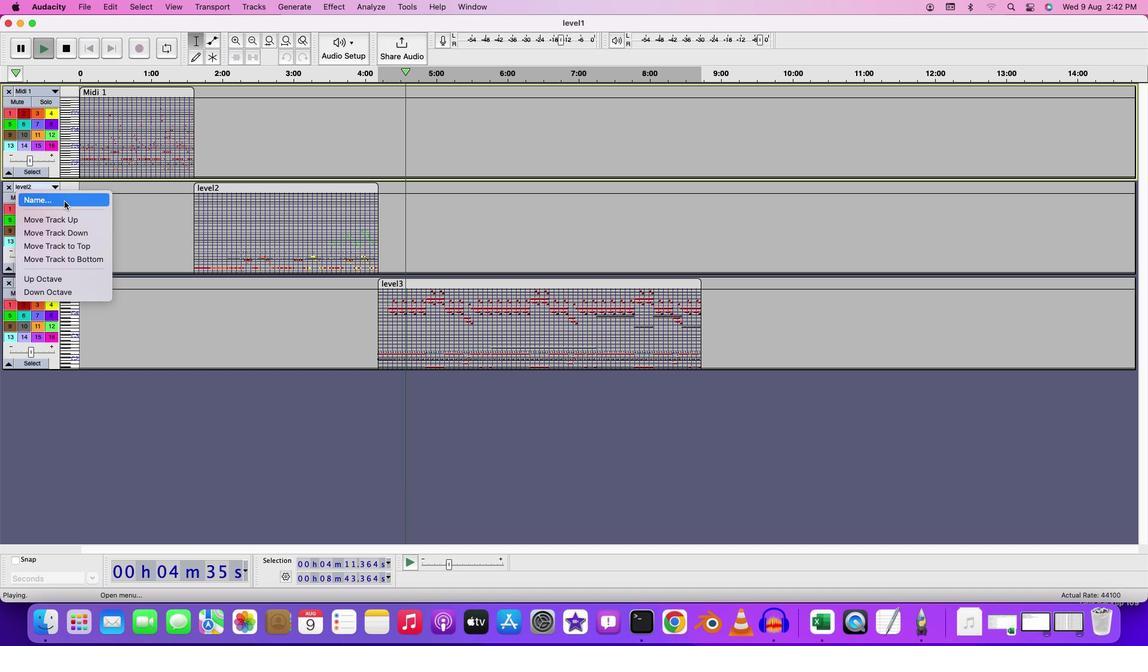 
Action: Mouse moved to (275, 248)
Screenshot: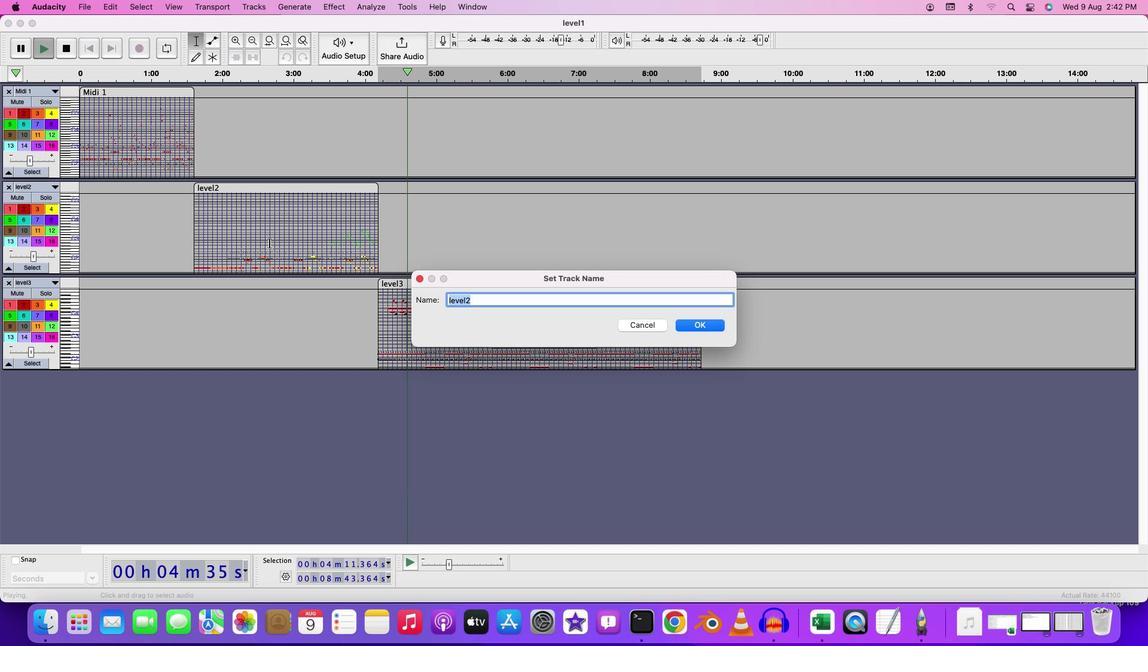 
Action: Key pressed Key.backspaceKey.shift'M''i''d''2'Key.backspace'i'Key.space'2'
Screenshot: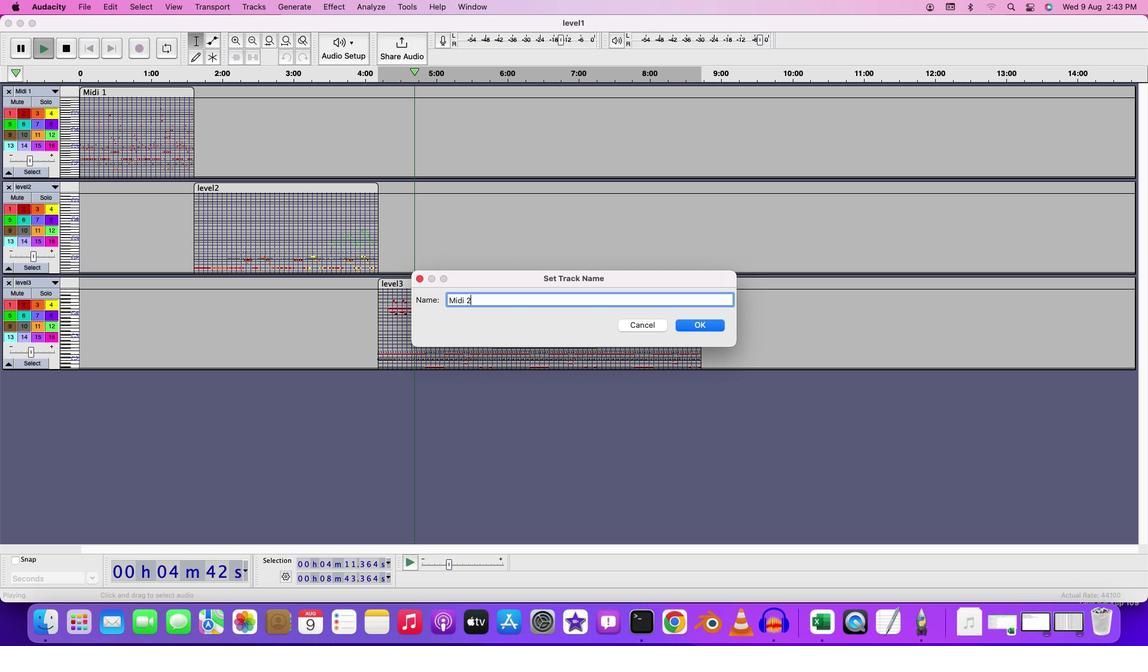 
Action: Mouse moved to (709, 327)
Screenshot: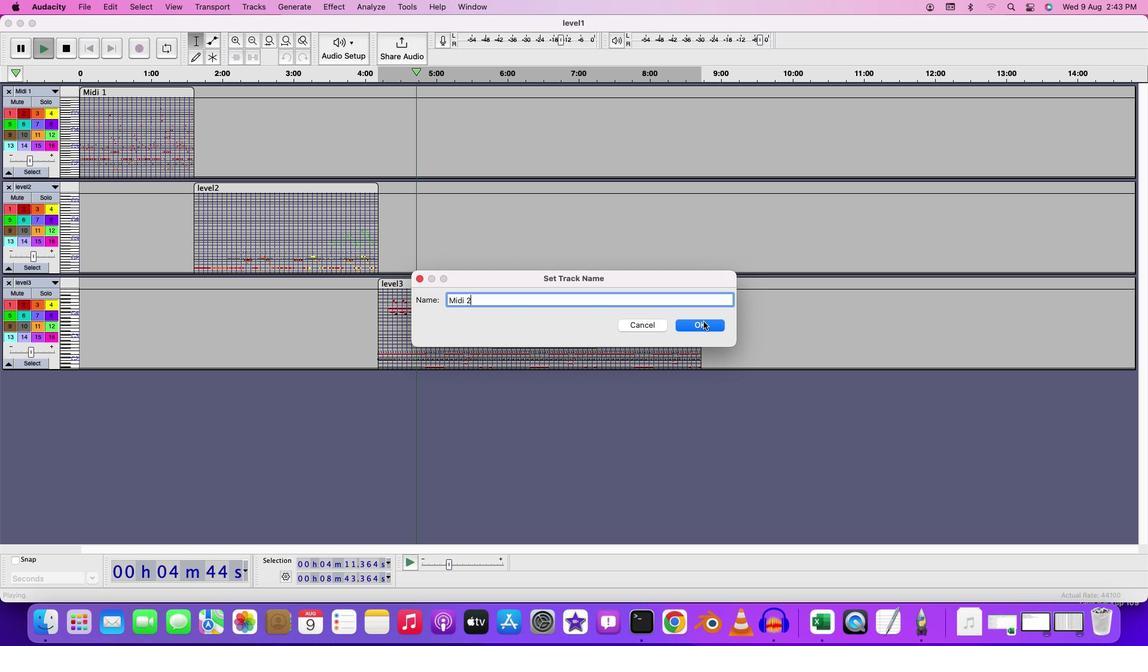 
Action: Mouse pressed left at (709, 327)
Screenshot: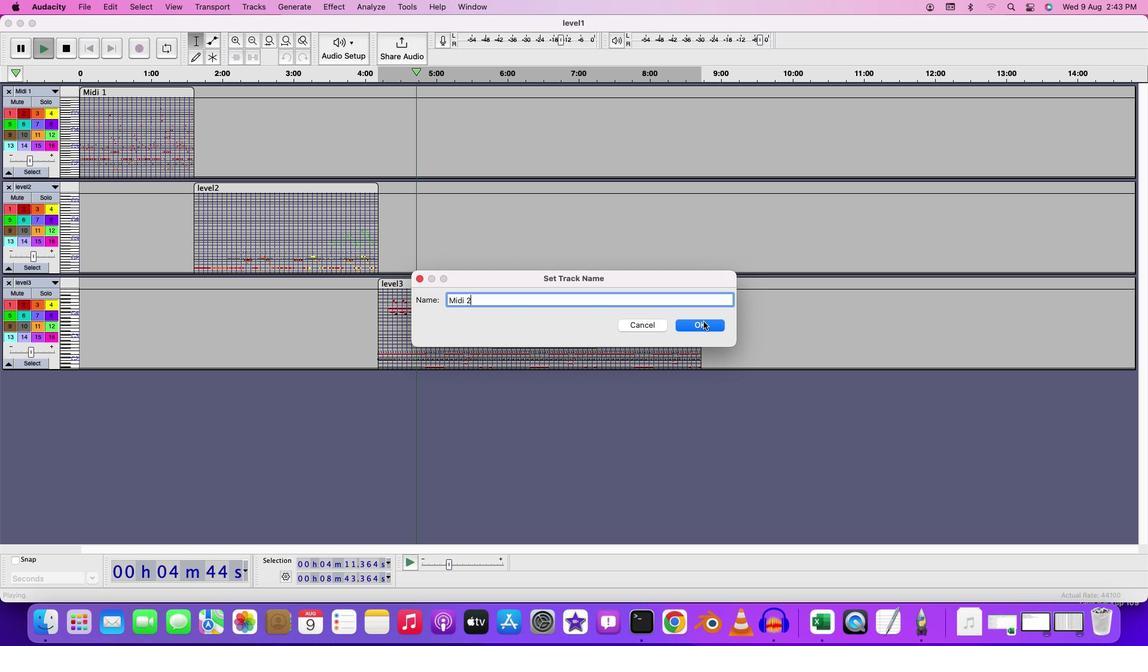 
Action: Mouse moved to (55, 291)
Screenshot: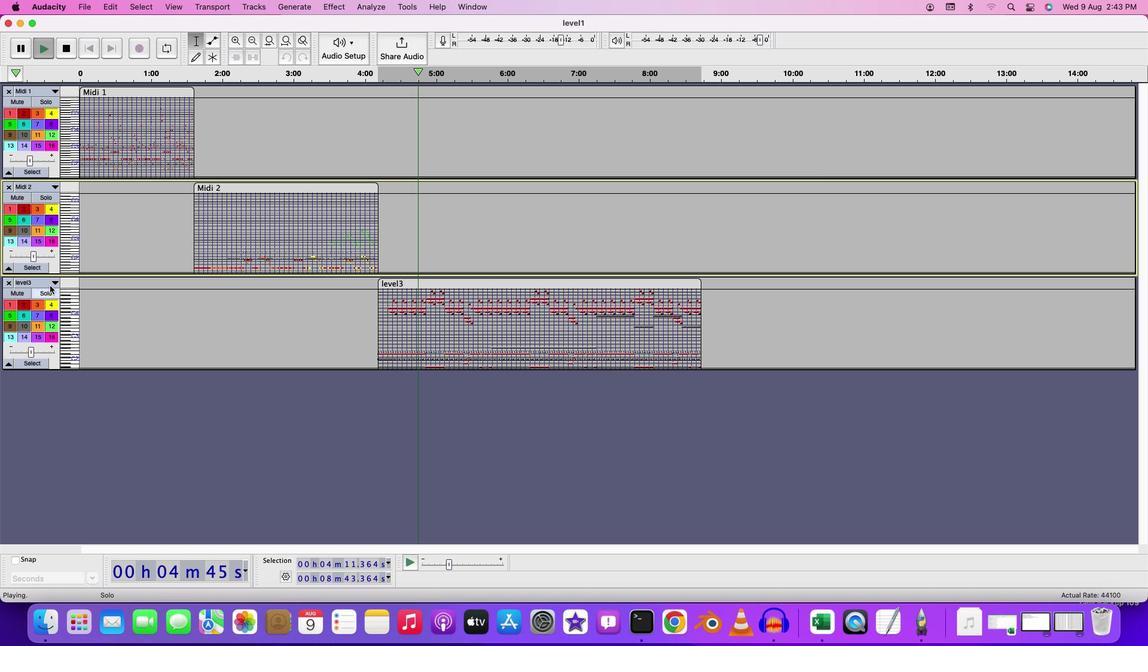 
Action: Mouse pressed left at (55, 291)
Screenshot: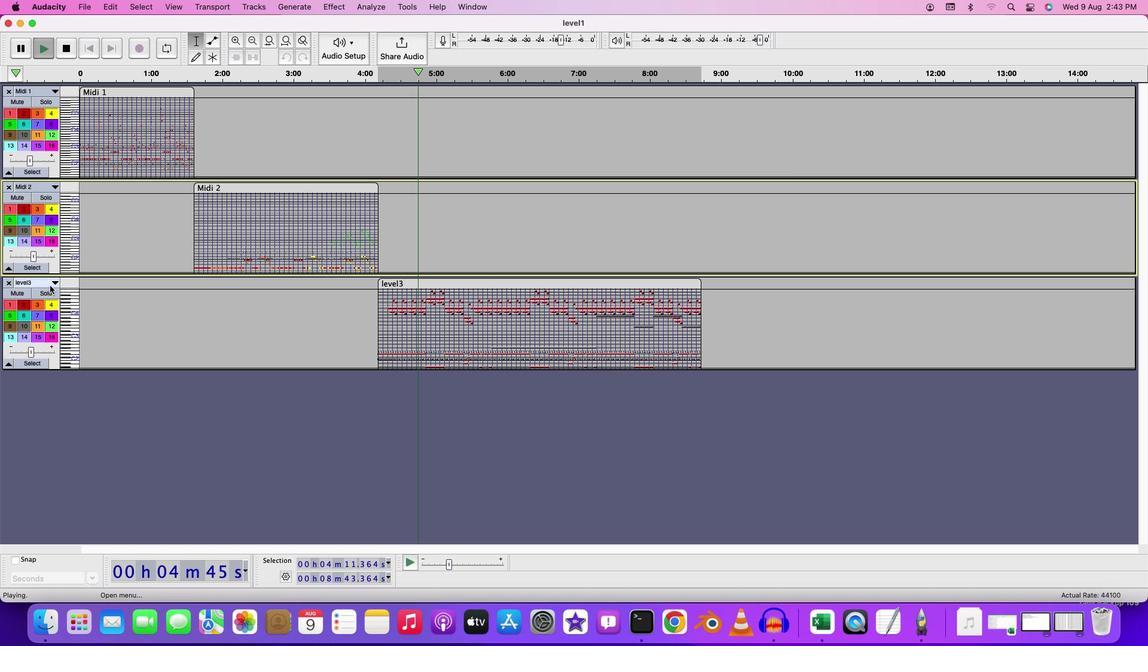 
Action: Mouse moved to (57, 297)
Screenshot: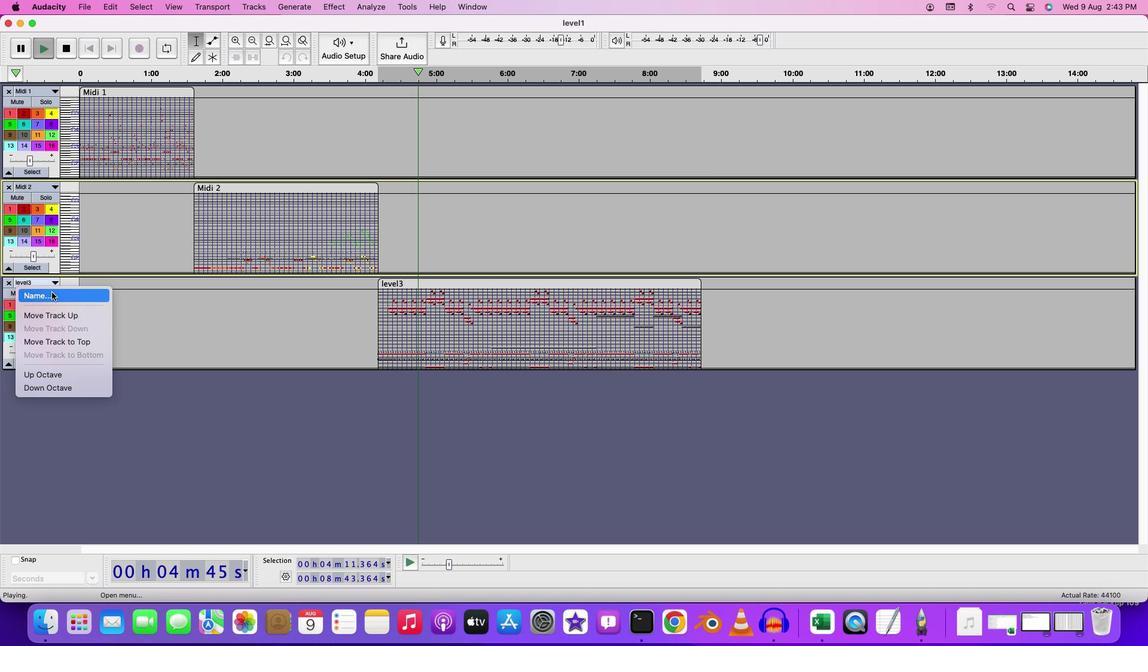 
Action: Mouse pressed left at (57, 297)
Screenshot: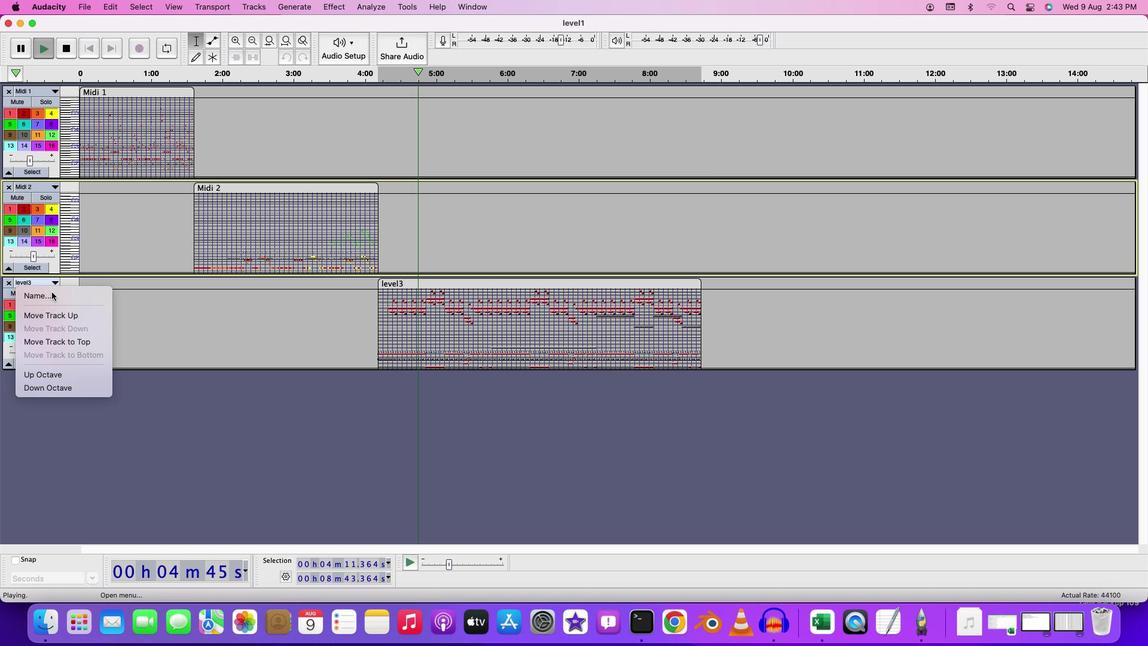 
Action: Key pressed Key.shiftKey.backspaceKey.shift'm''i''d'Key.backspaceKey.backspaceKey.backspaceKey.shift'M''i''d''i''3'
Screenshot: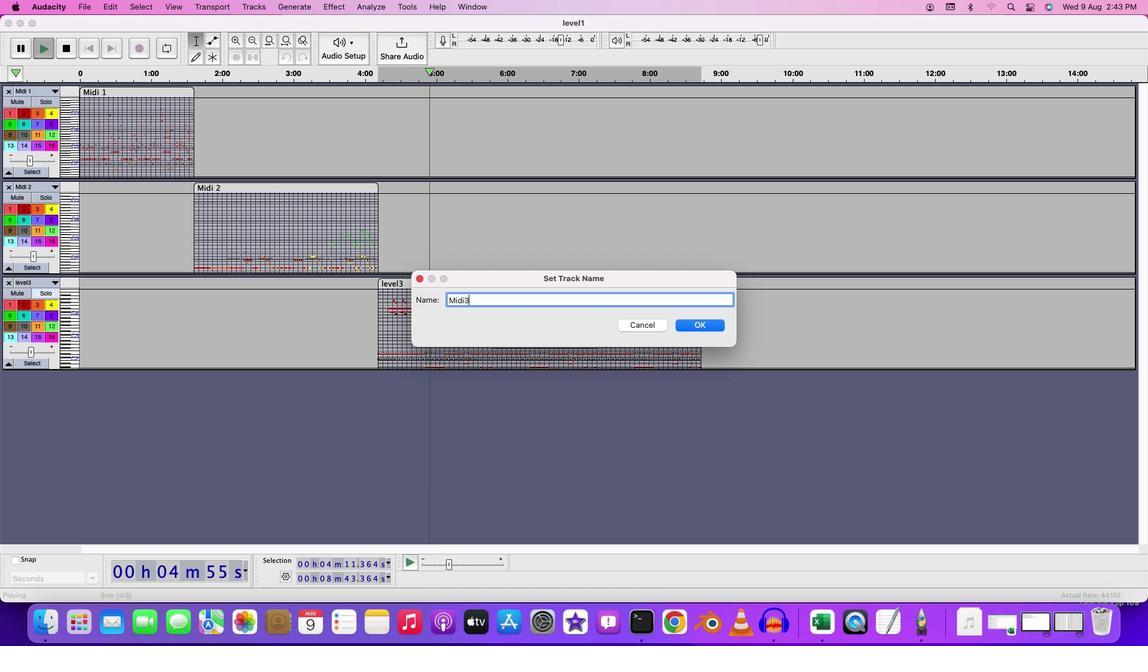 
Action: Mouse moved to (708, 332)
Screenshot: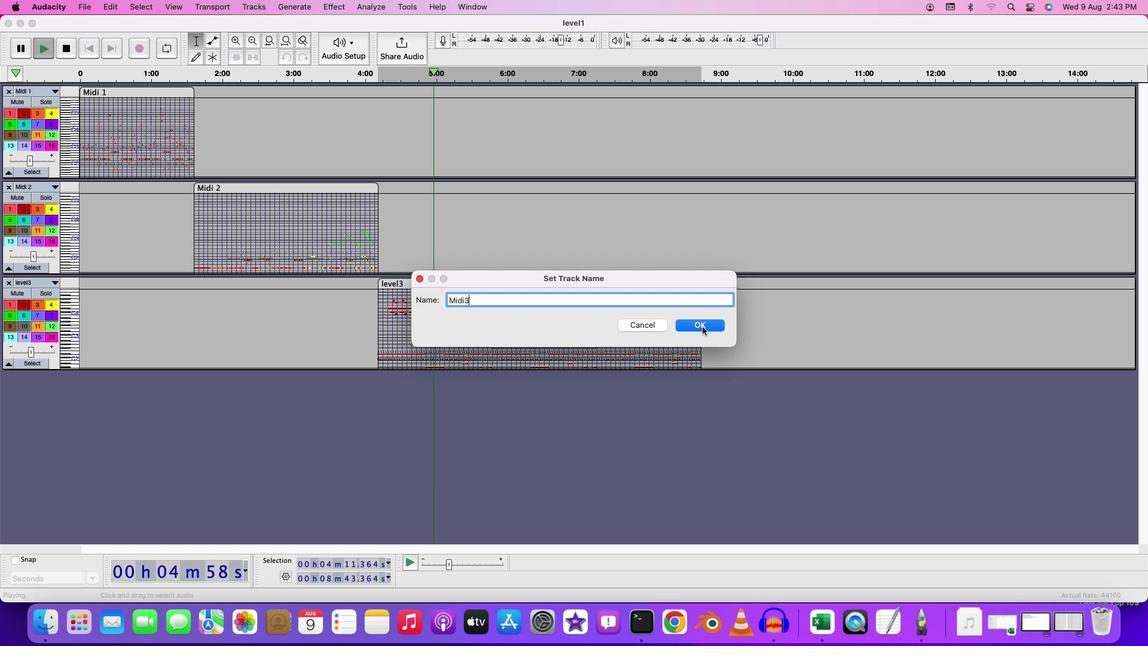
Action: Mouse pressed left at (708, 332)
Screenshot: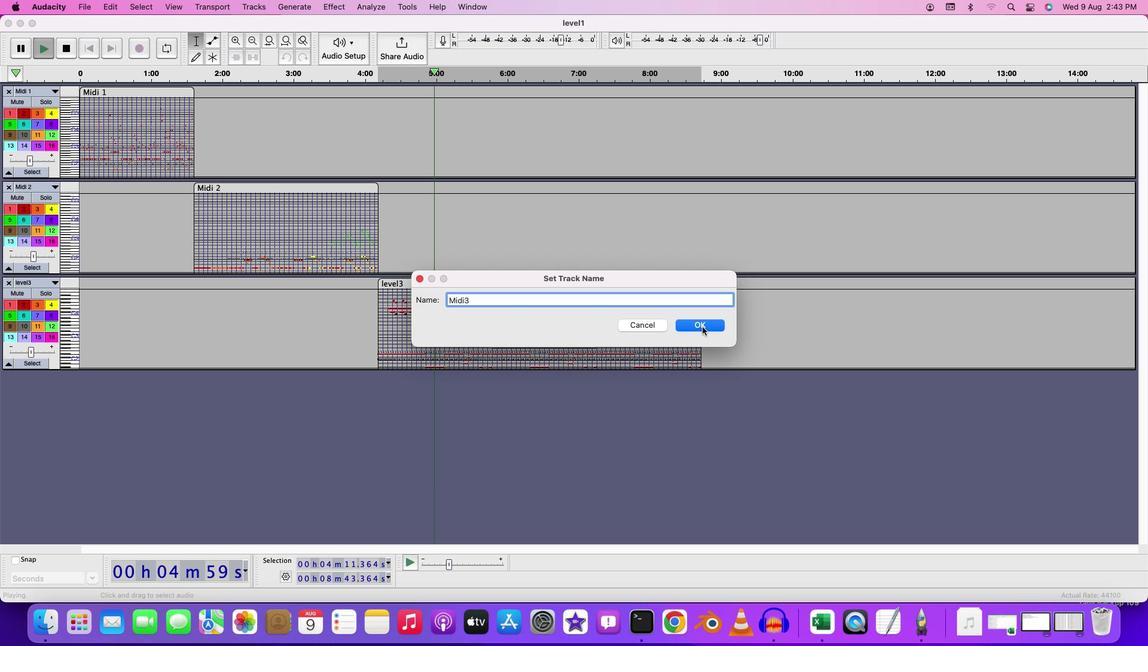 
Action: Mouse moved to (58, 287)
Screenshot: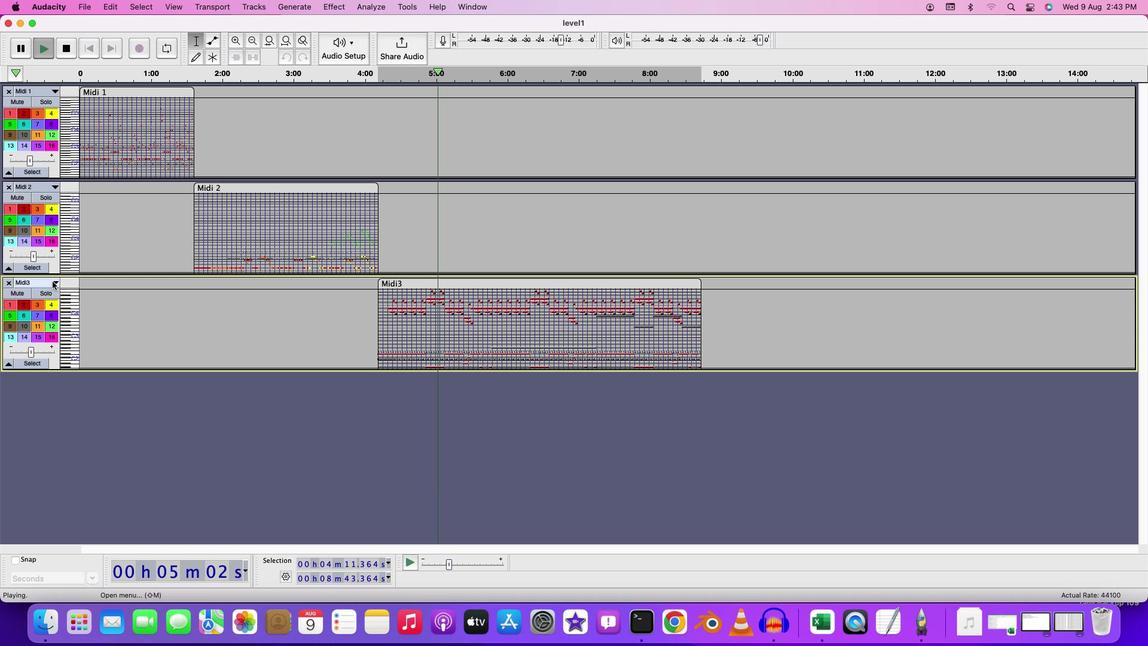 
Action: Mouse pressed left at (58, 287)
Screenshot: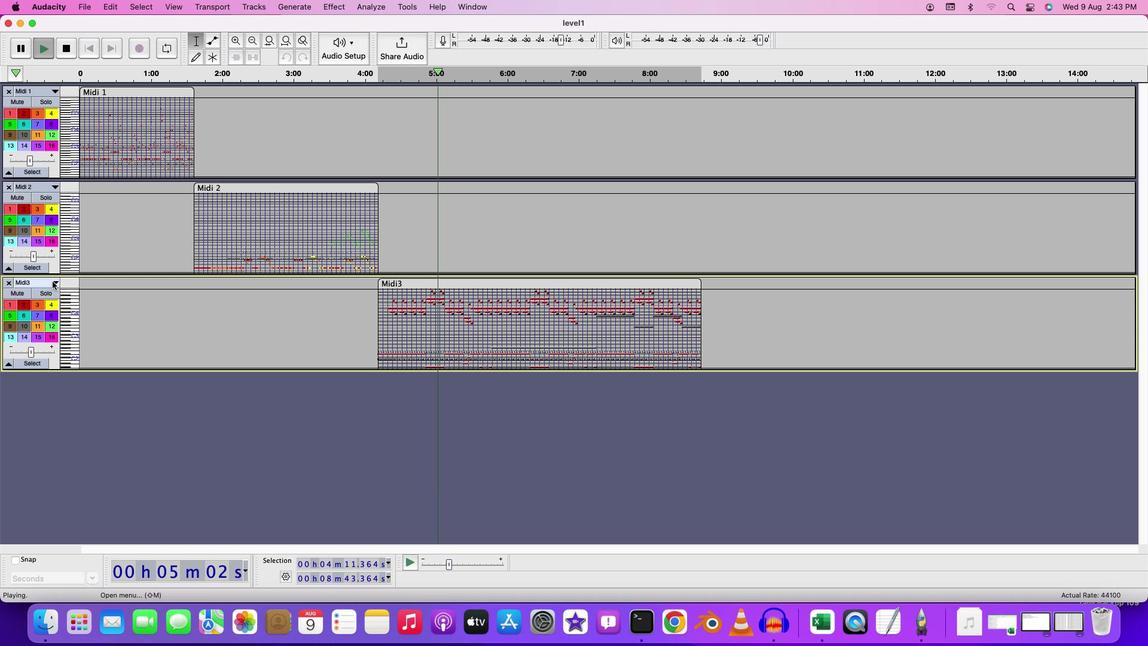 
Action: Mouse moved to (80, 296)
Screenshot: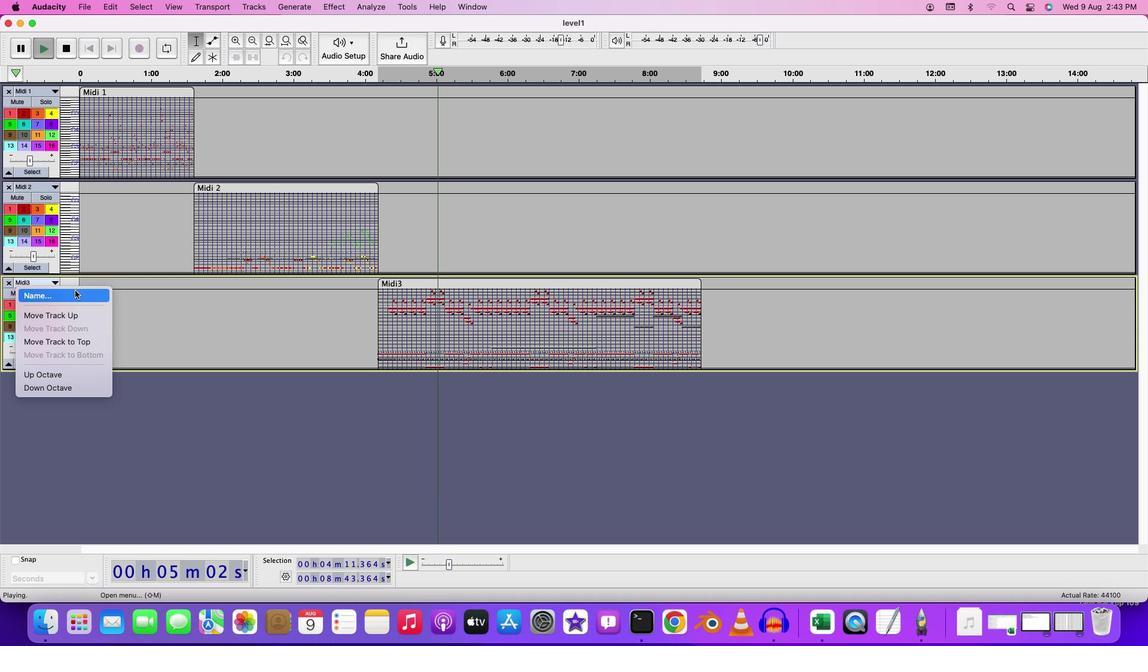 
Action: Mouse pressed left at (80, 296)
Screenshot: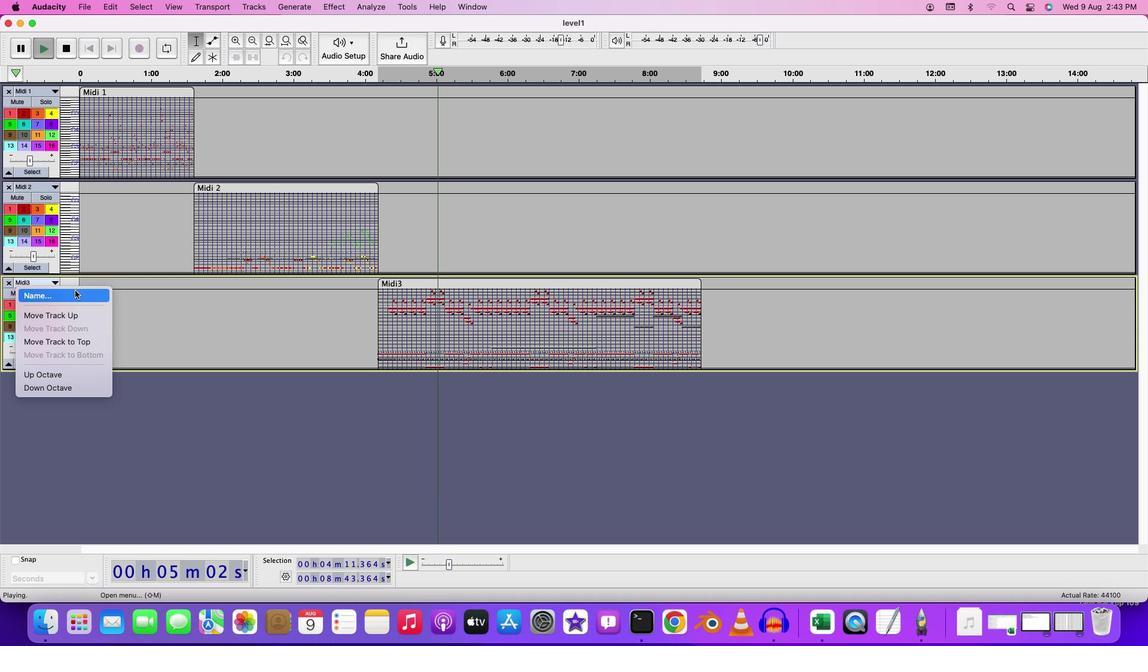 
Action: Mouse moved to (471, 309)
Screenshot: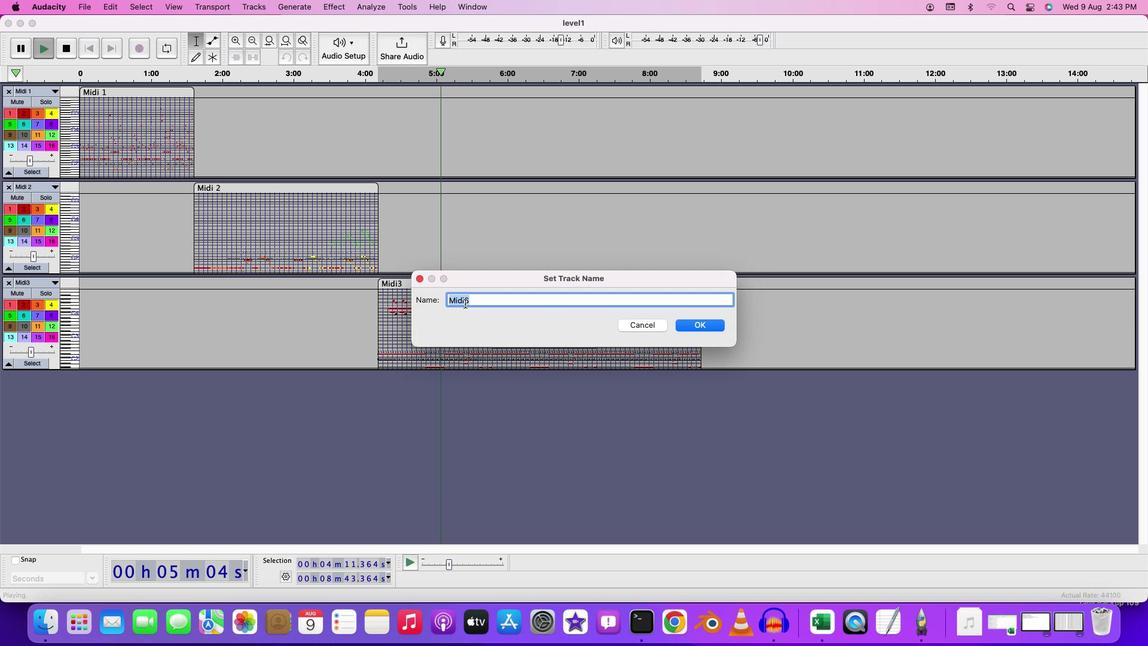 
Action: Mouse pressed left at (471, 309)
Screenshot: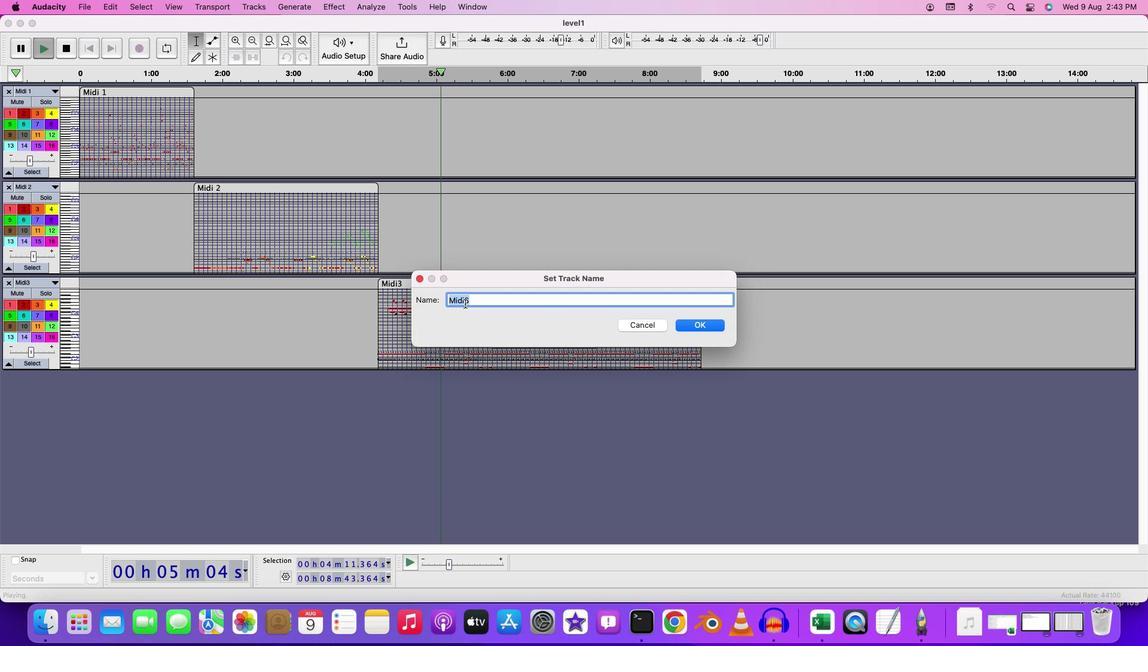 
Action: Mouse moved to (590, 345)
Screenshot: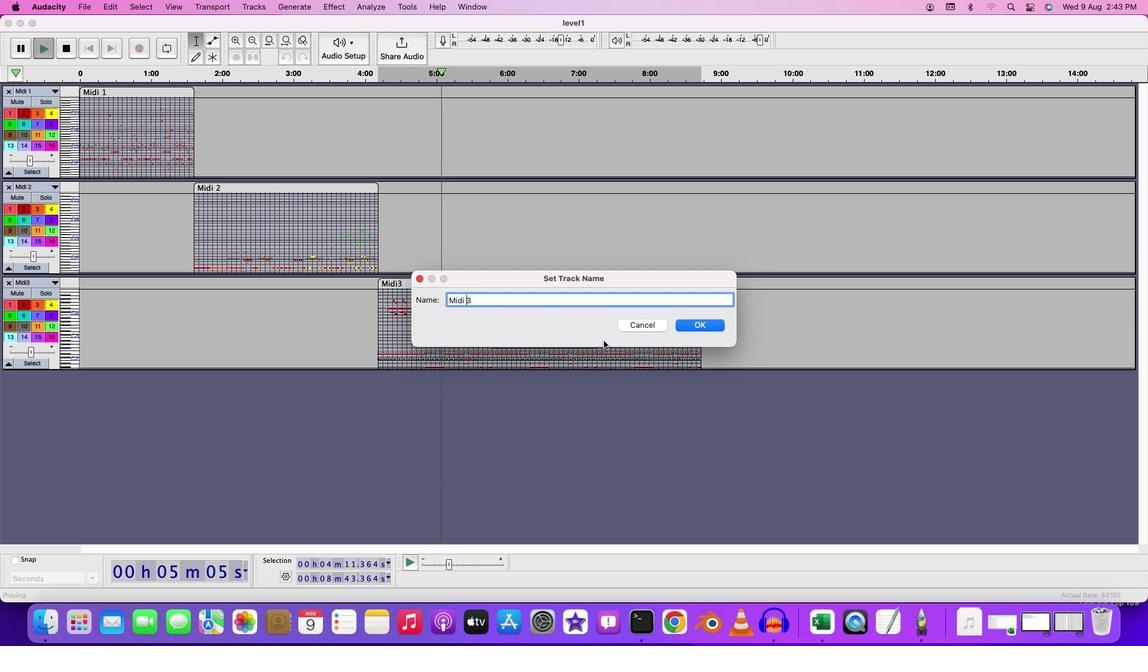 
Action: Key pressed Key.space
Screenshot: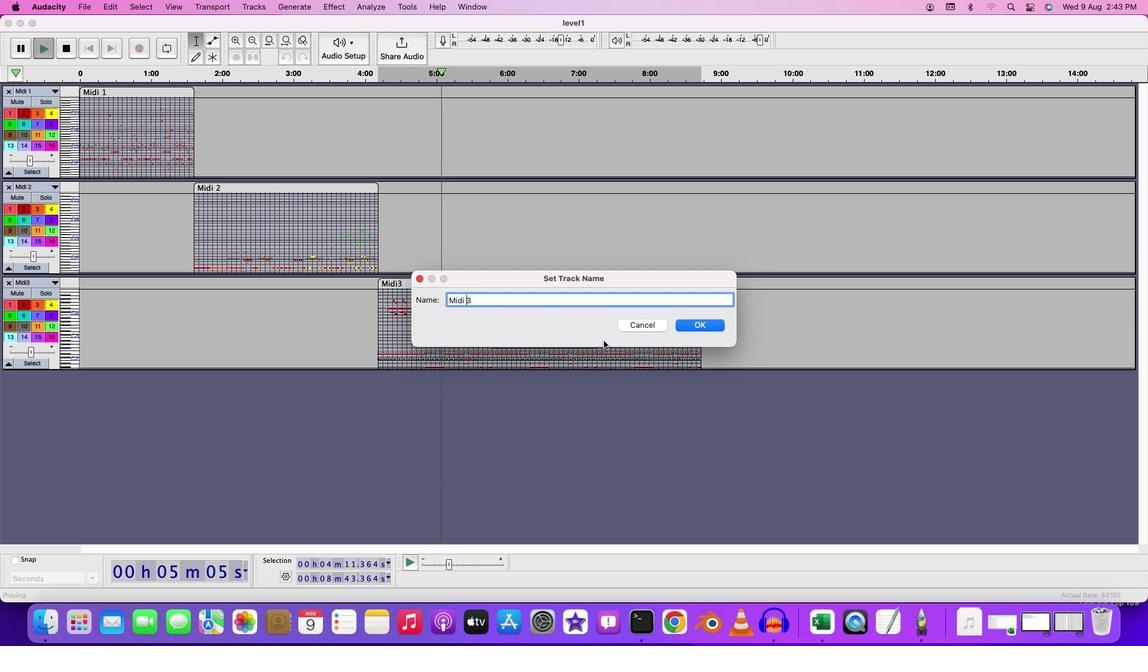 
Action: Mouse moved to (723, 336)
Screenshot: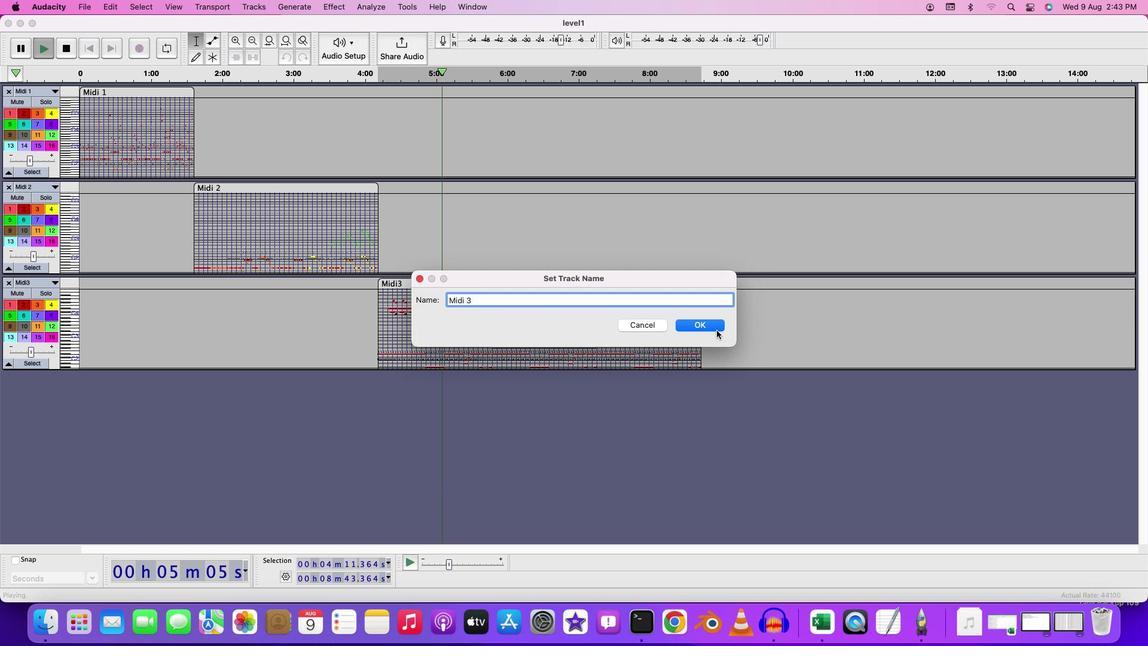 
Action: Mouse pressed left at (723, 336)
Screenshot: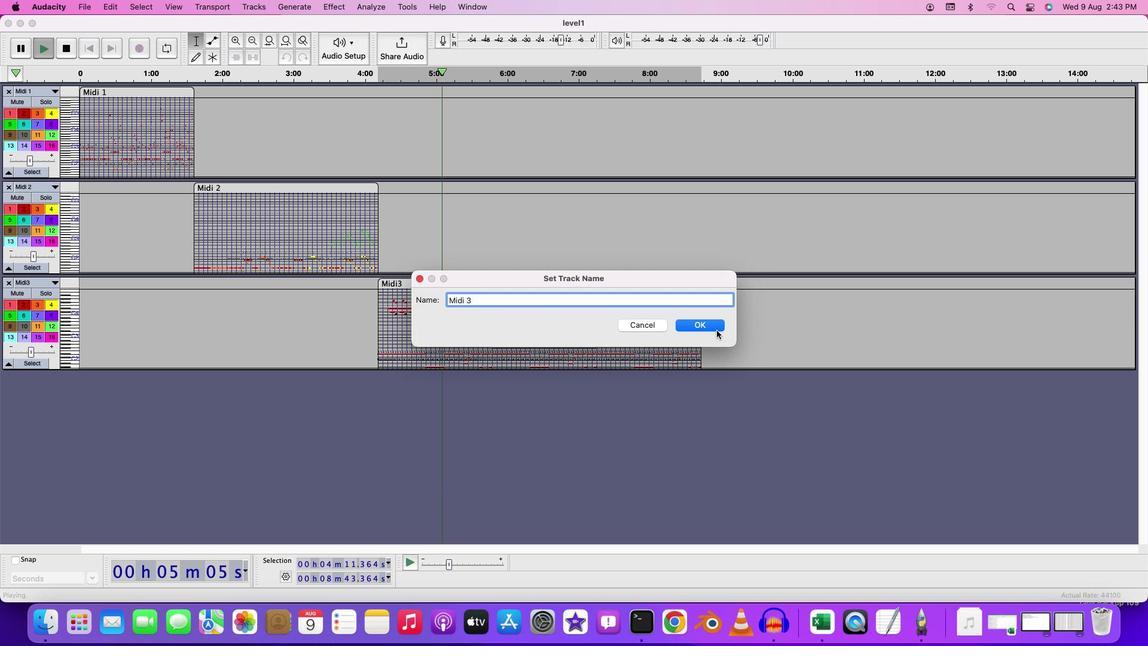 
Action: Mouse moved to (366, 239)
Screenshot: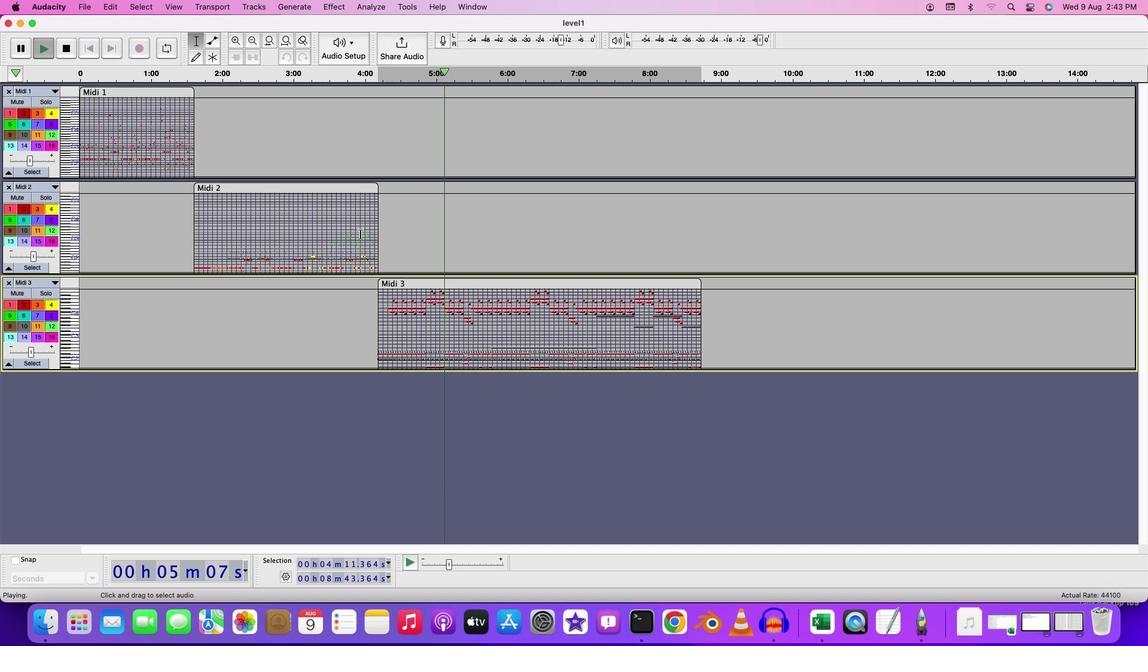 
Action: Mouse pressed left at (366, 239)
Screenshot: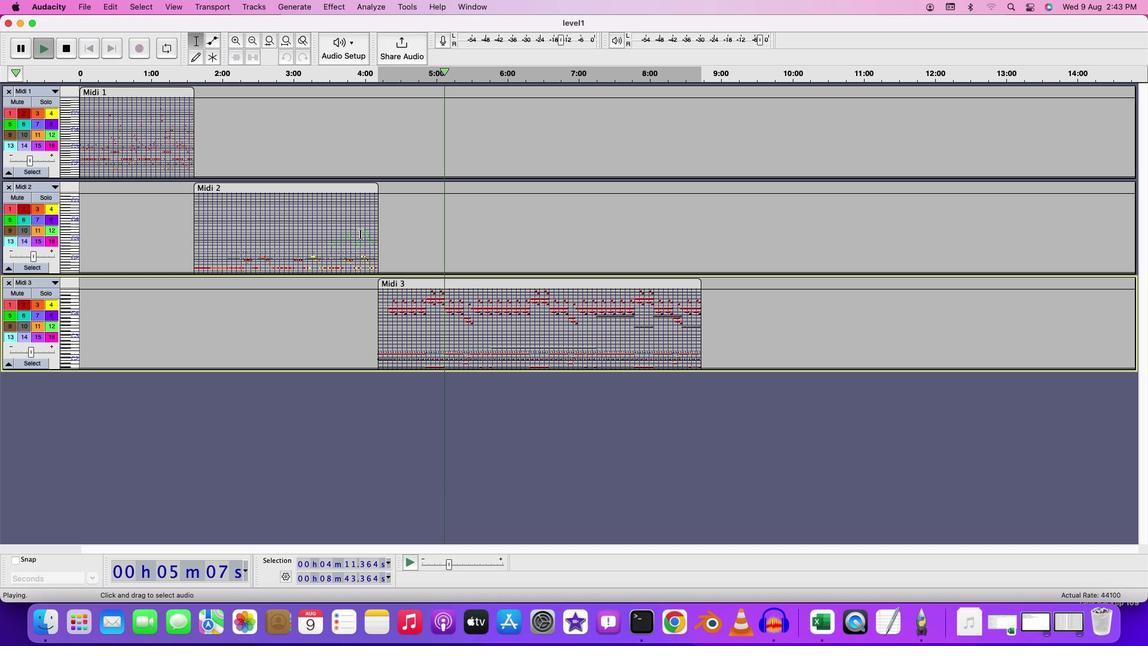 
Action: Key pressed Key.spaceKey.space
Screenshot: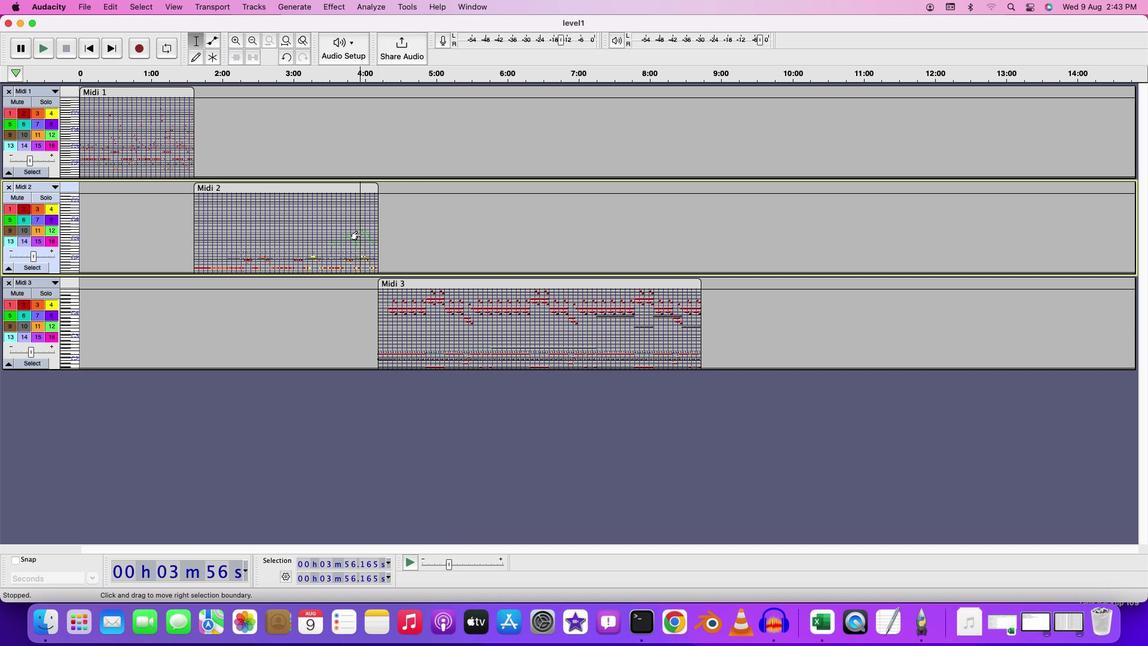 
Action: Mouse moved to (683, 232)
Screenshot: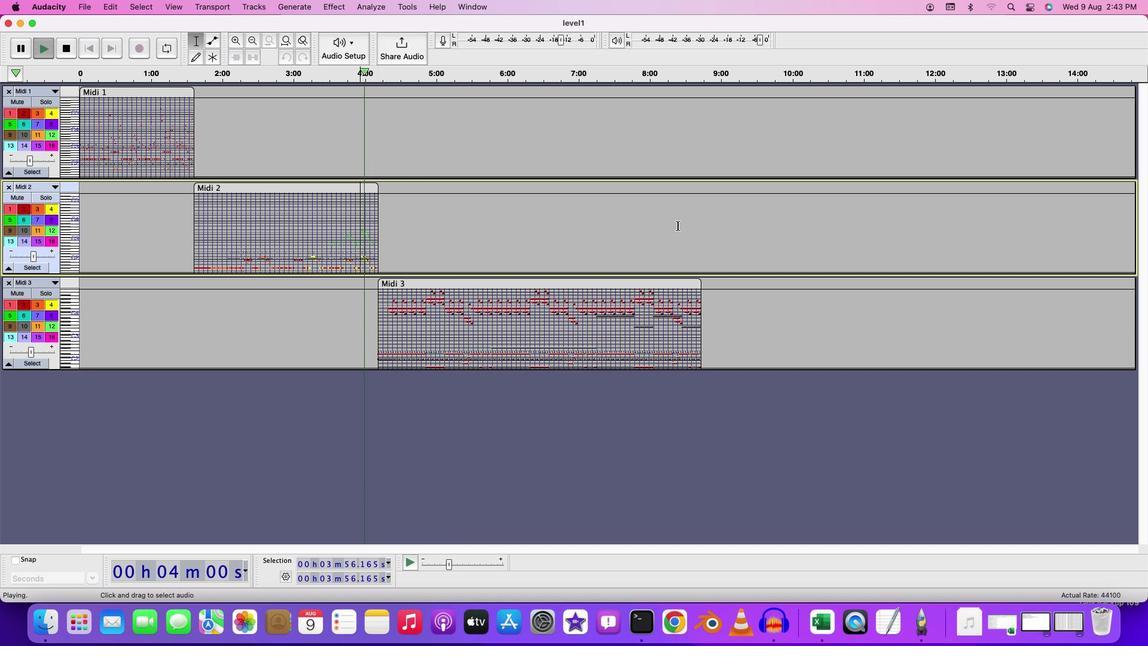
Action: Mouse pressed left at (683, 232)
Screenshot: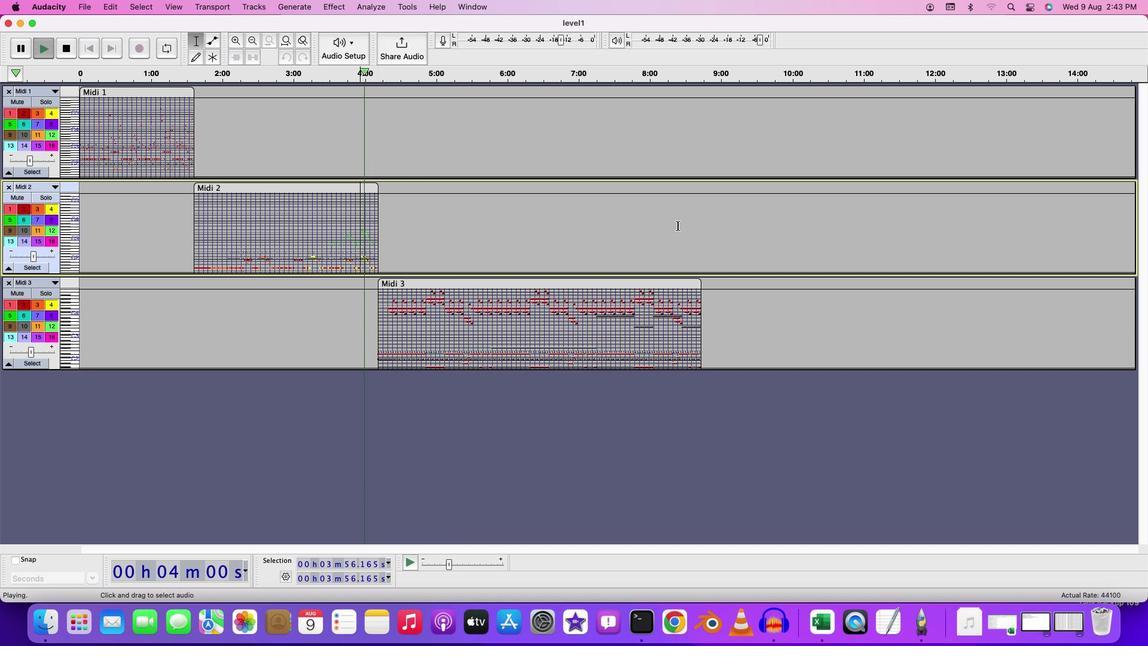 
Action: Key pressed Key.spaceKey.space
Screenshot: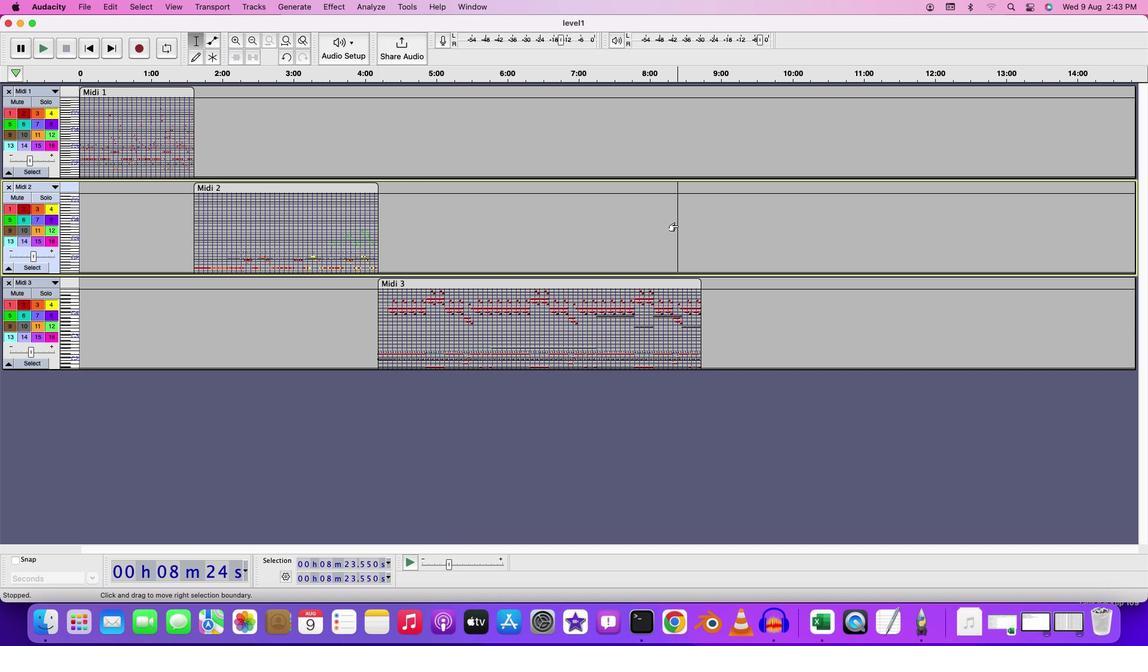 
Action: Mouse moved to (688, 233)
Screenshot: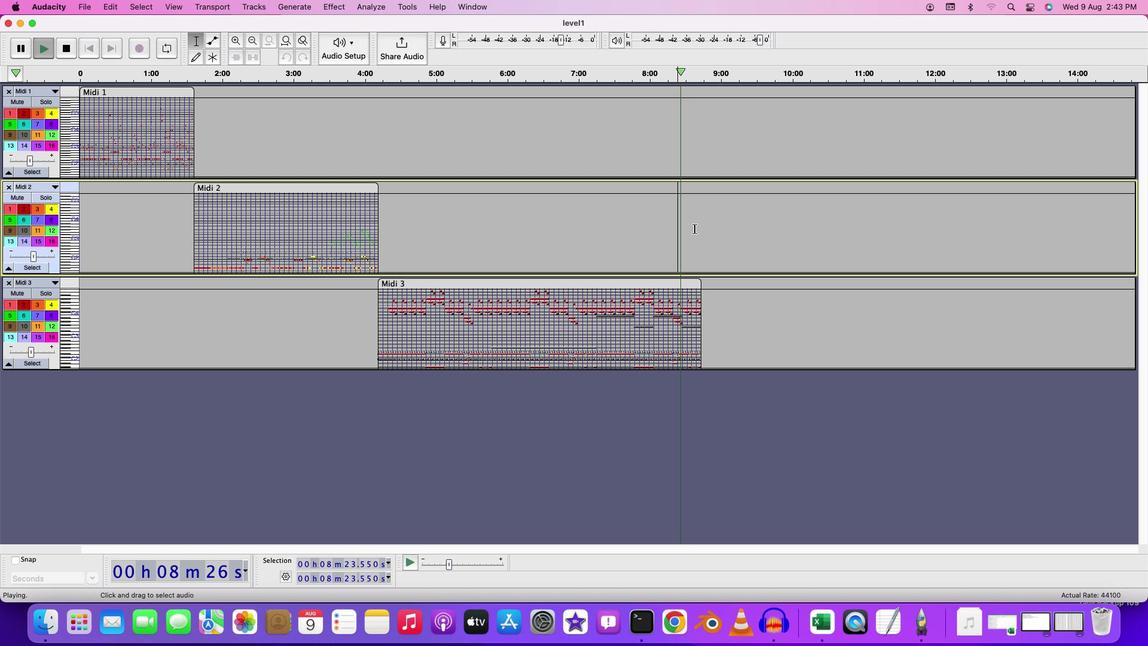 
Action: Key pressed Key.space
Screenshot: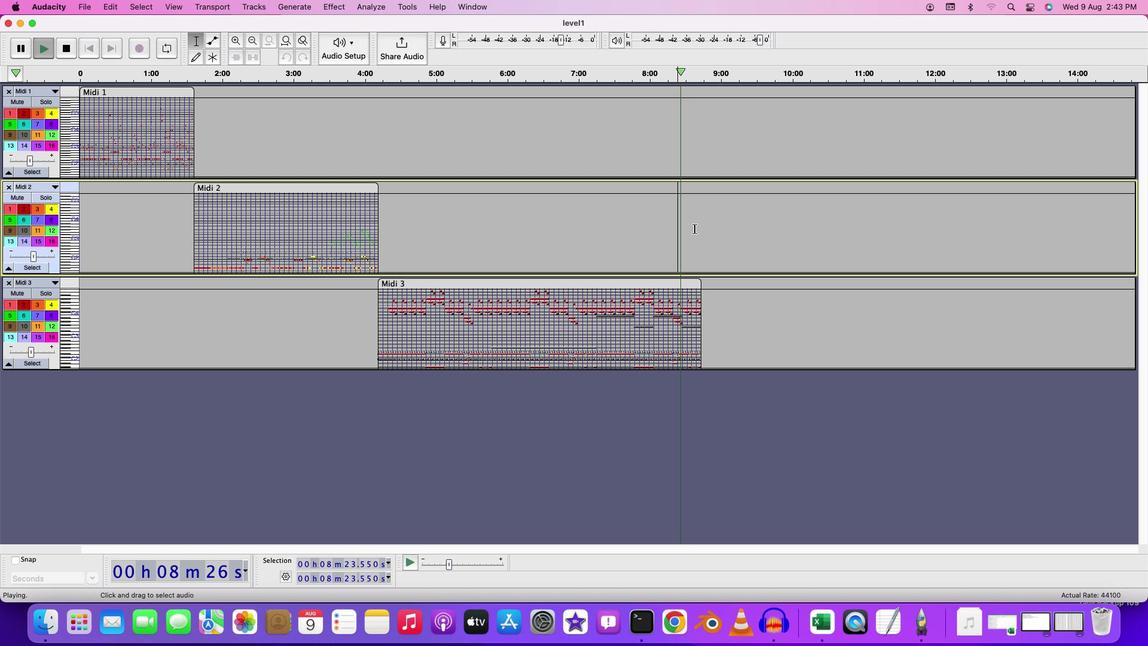 
Action: Mouse moved to (95, 17)
Screenshot: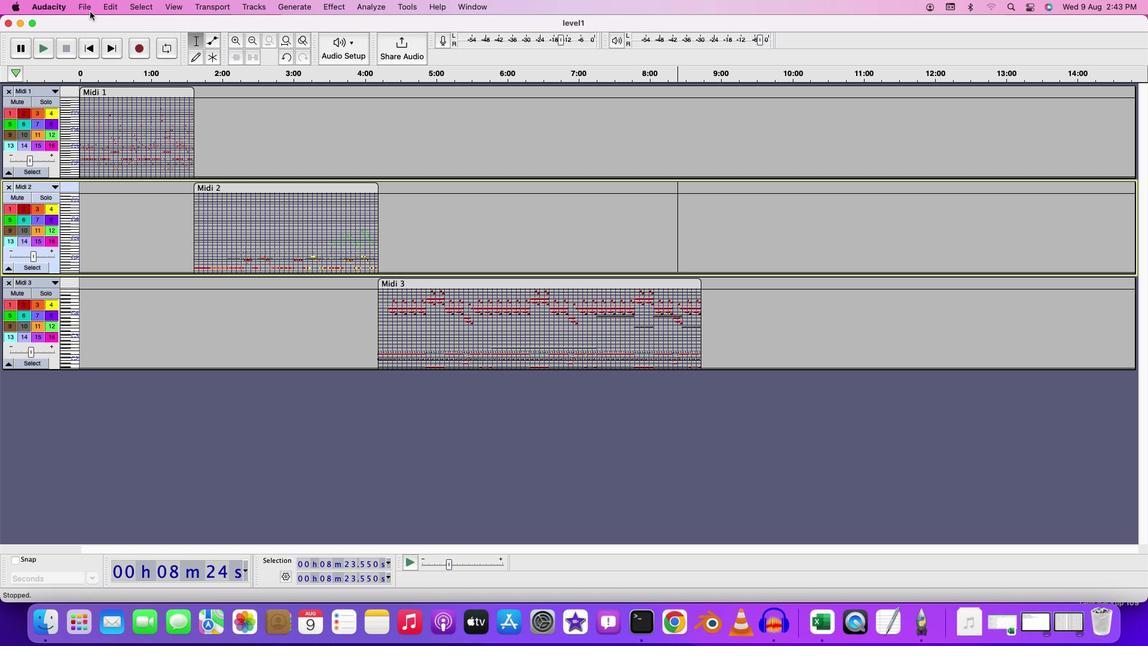 
Action: Mouse pressed left at (95, 17)
Screenshot: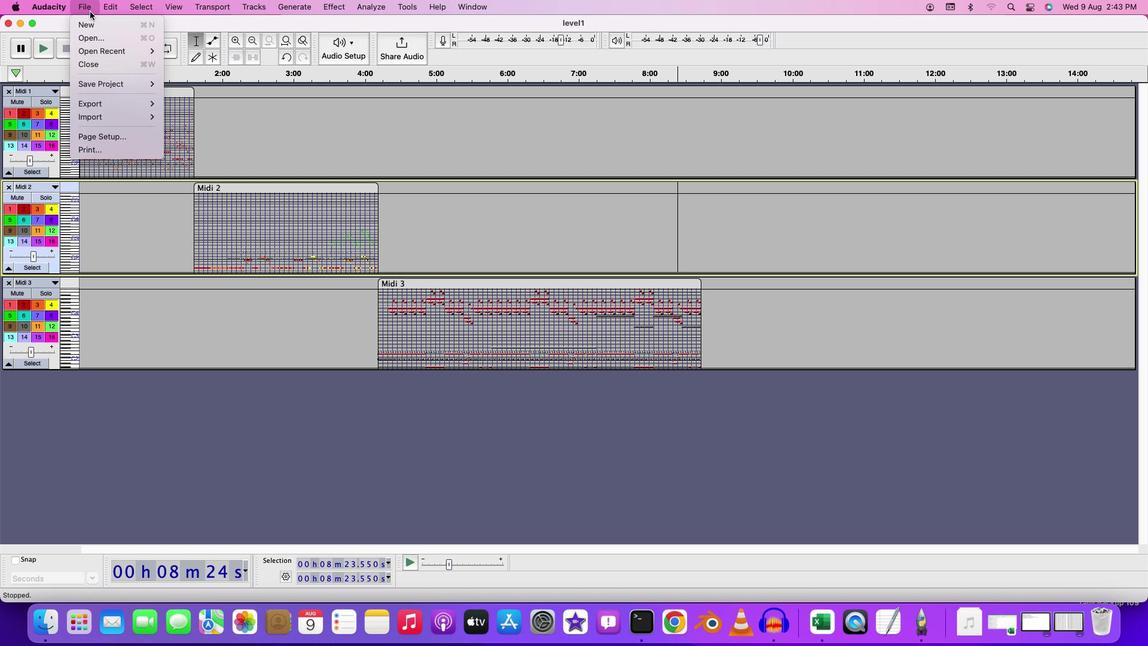 
Action: Mouse moved to (208, 202)
Screenshot: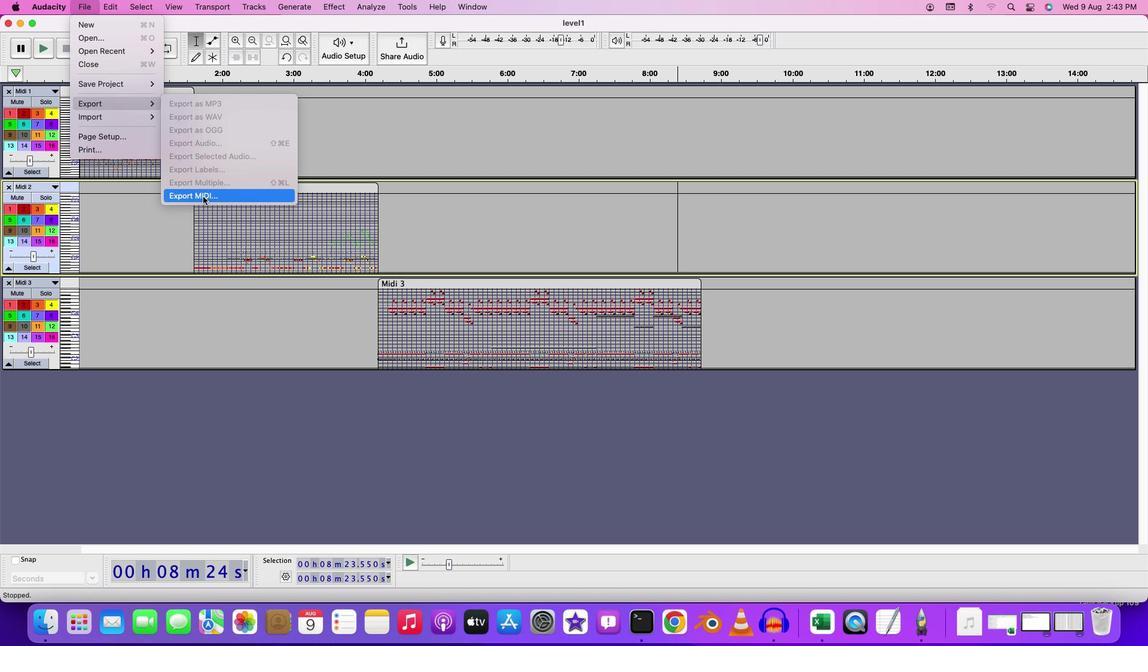 
Action: Mouse pressed left at (208, 202)
Screenshot: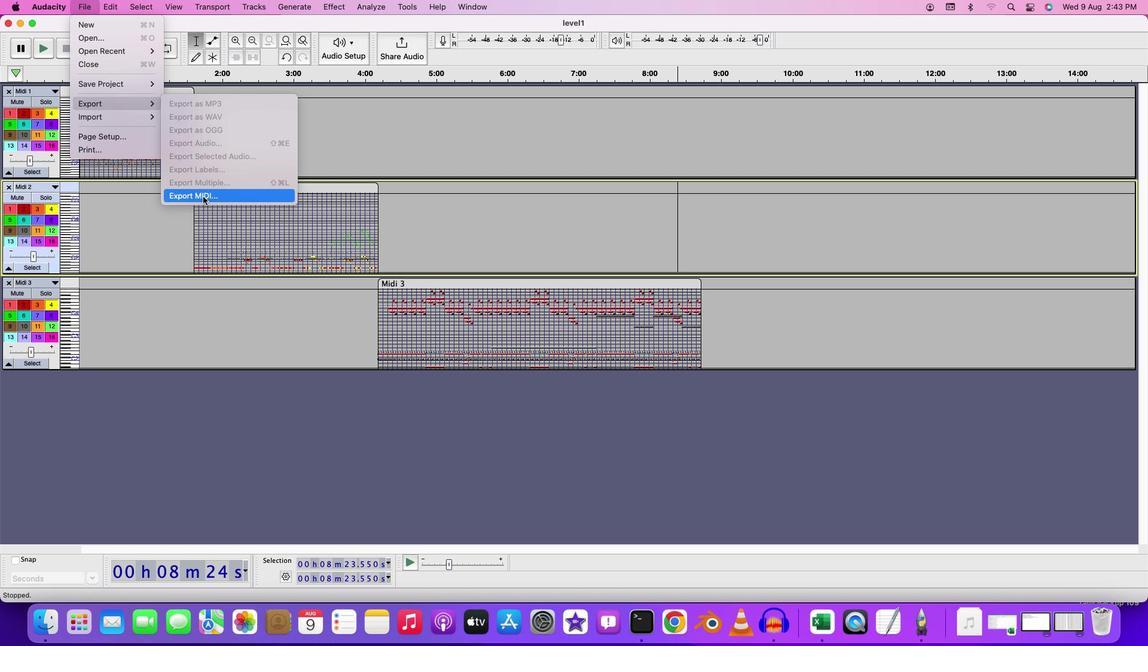 
Action: Mouse moved to (564, 201)
Screenshot: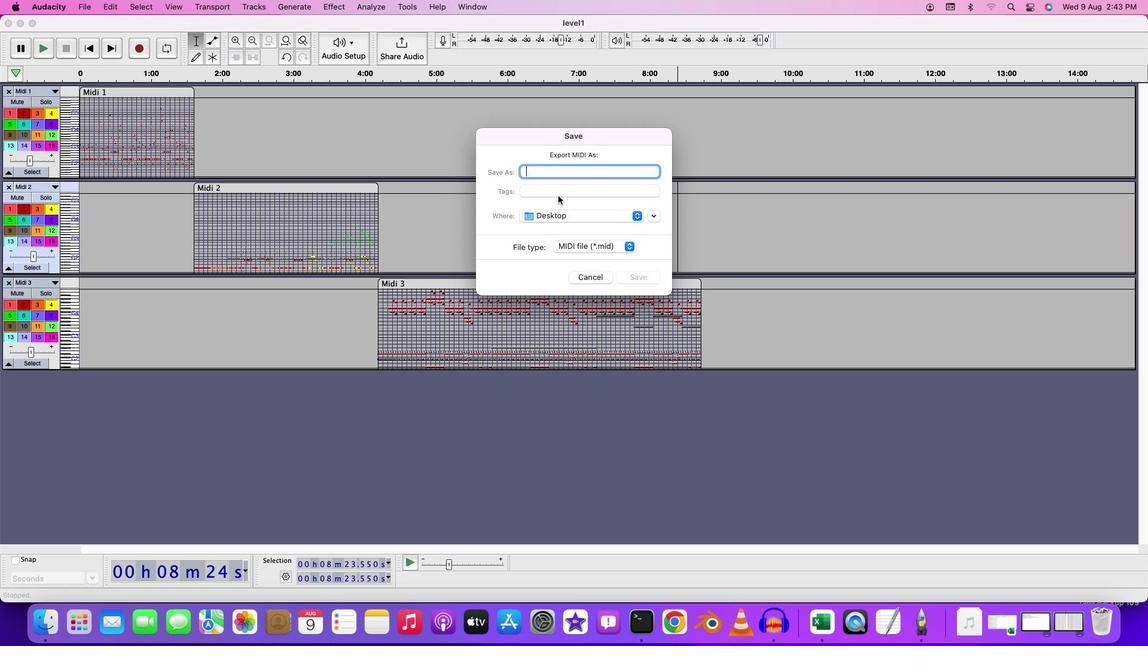 
Action: Key pressed Key.shift'E''x''p''o''r''t''e''i''n'Key.backspaceKey.backspaceKey.backspace'i''n''g'Key.spaceKey.shift'M''I''D''I'
Screenshot: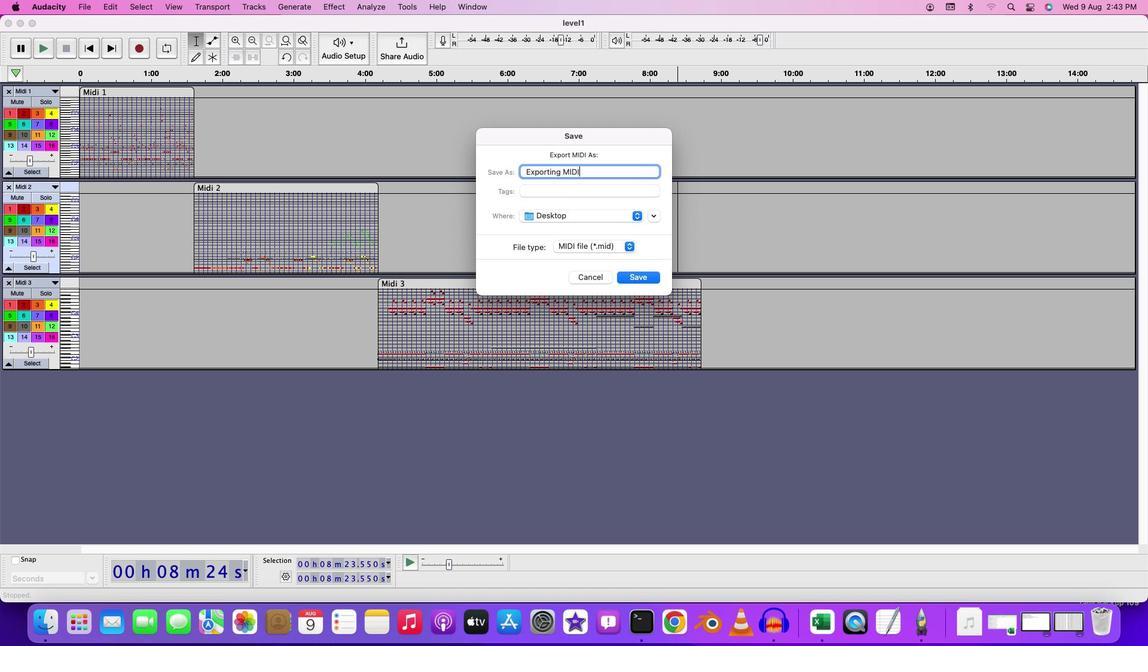 
Action: Mouse moved to (631, 258)
Screenshot: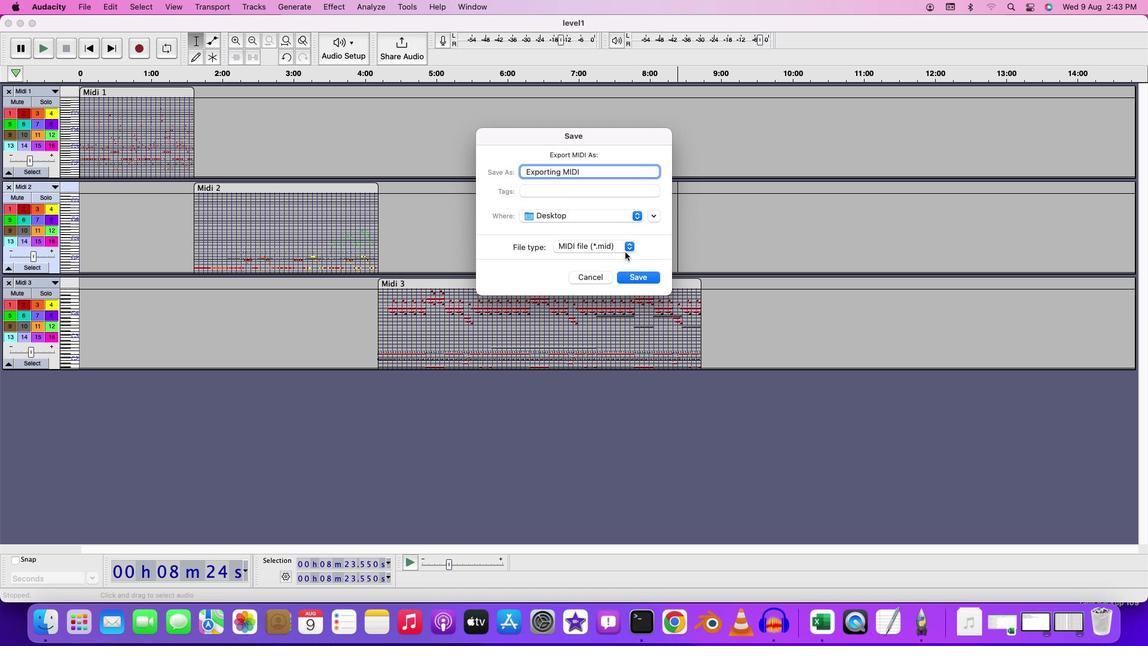 
Action: Mouse pressed left at (631, 258)
Screenshot: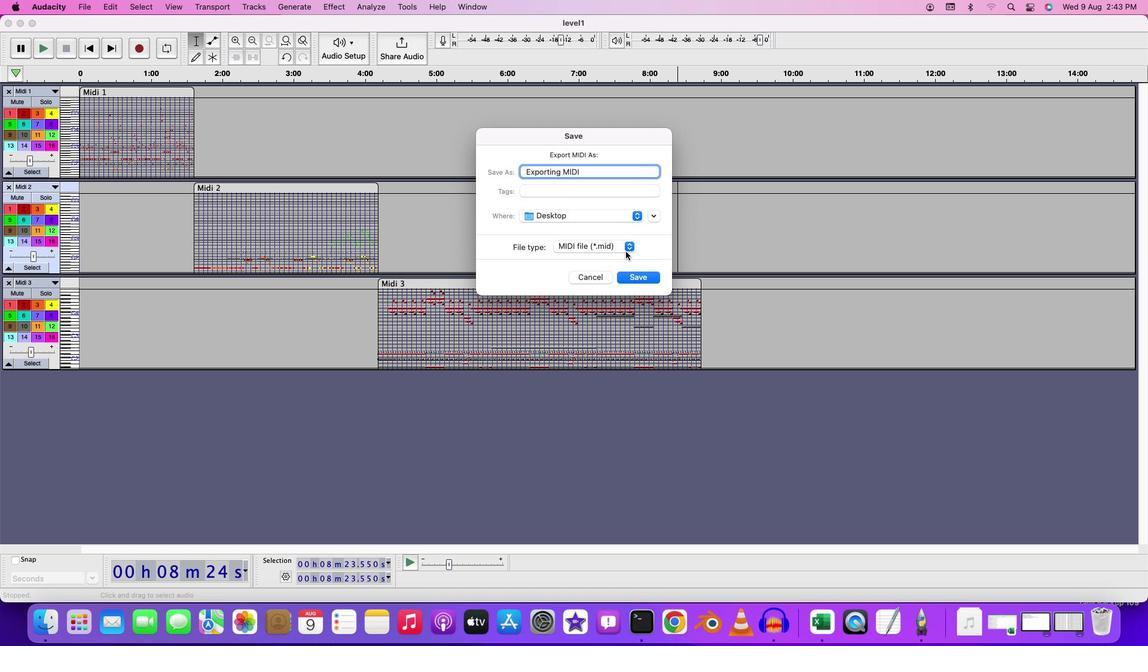 
Action: Mouse moved to (652, 251)
Screenshot: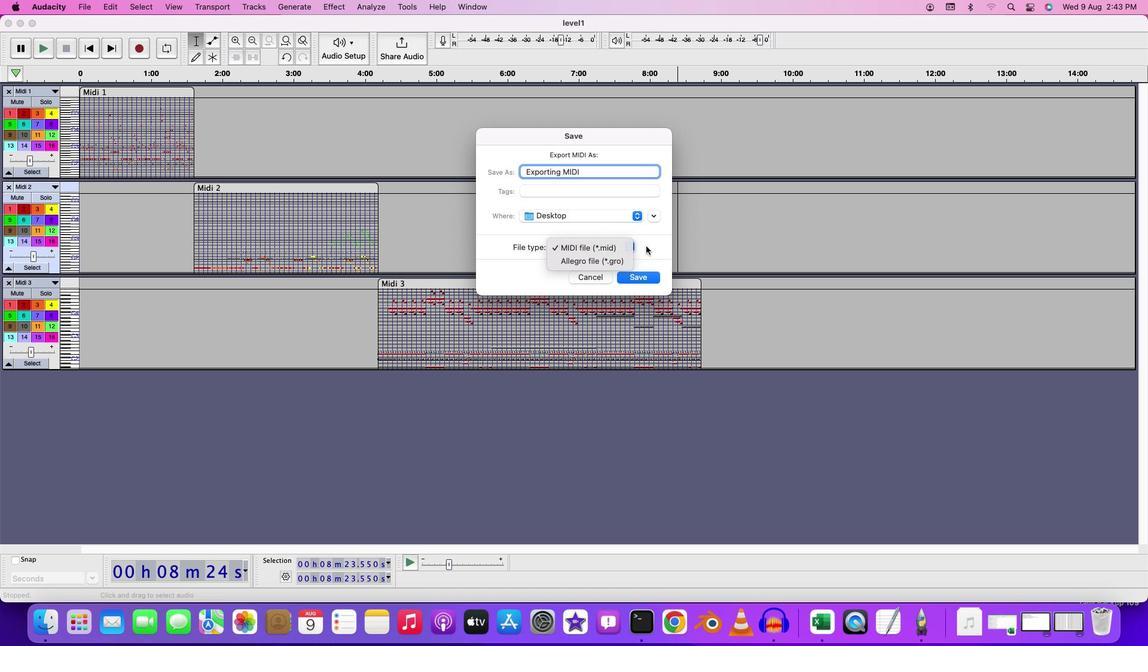 
Action: Mouse pressed left at (652, 251)
Screenshot: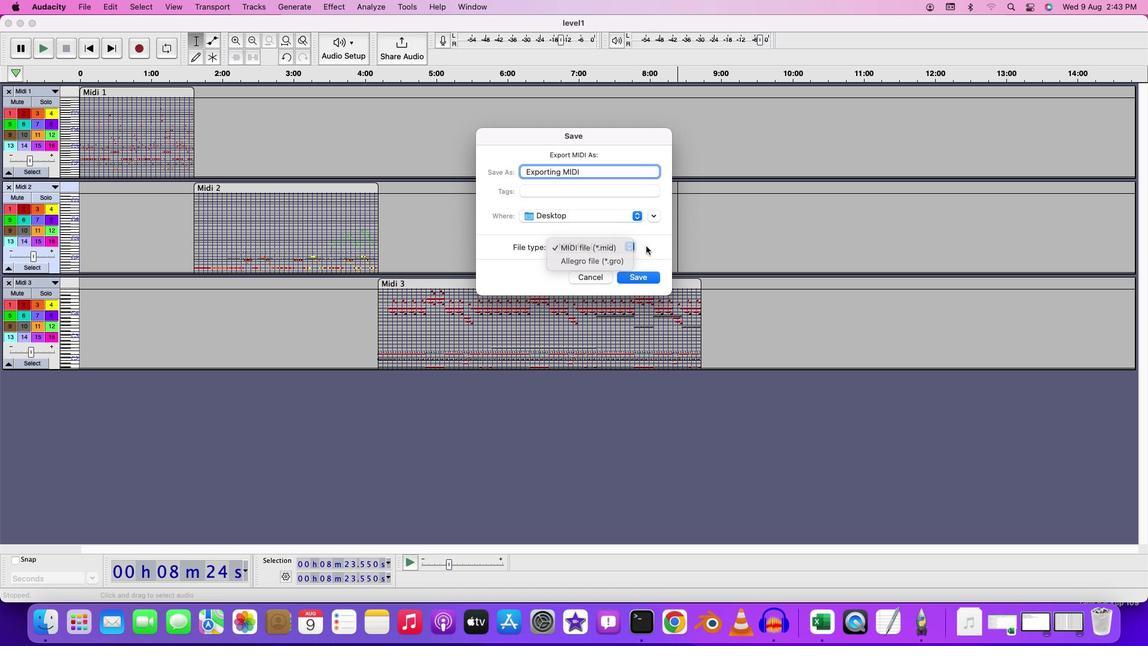 
Action: Mouse moved to (654, 283)
Screenshot: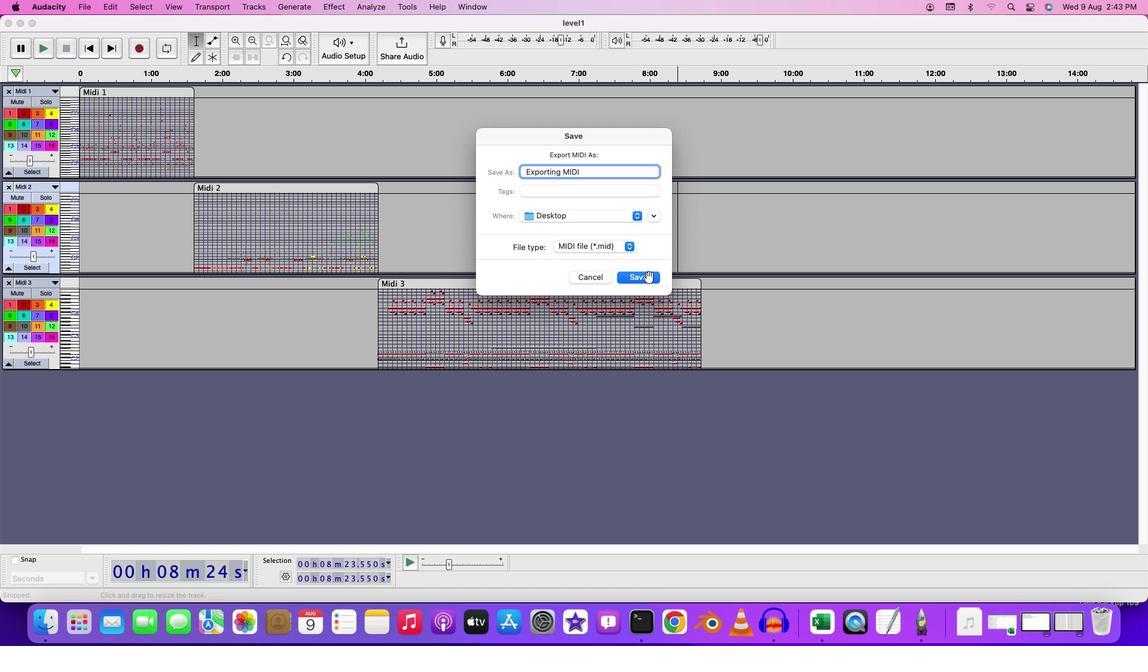 
Action: Mouse pressed left at (654, 283)
Screenshot: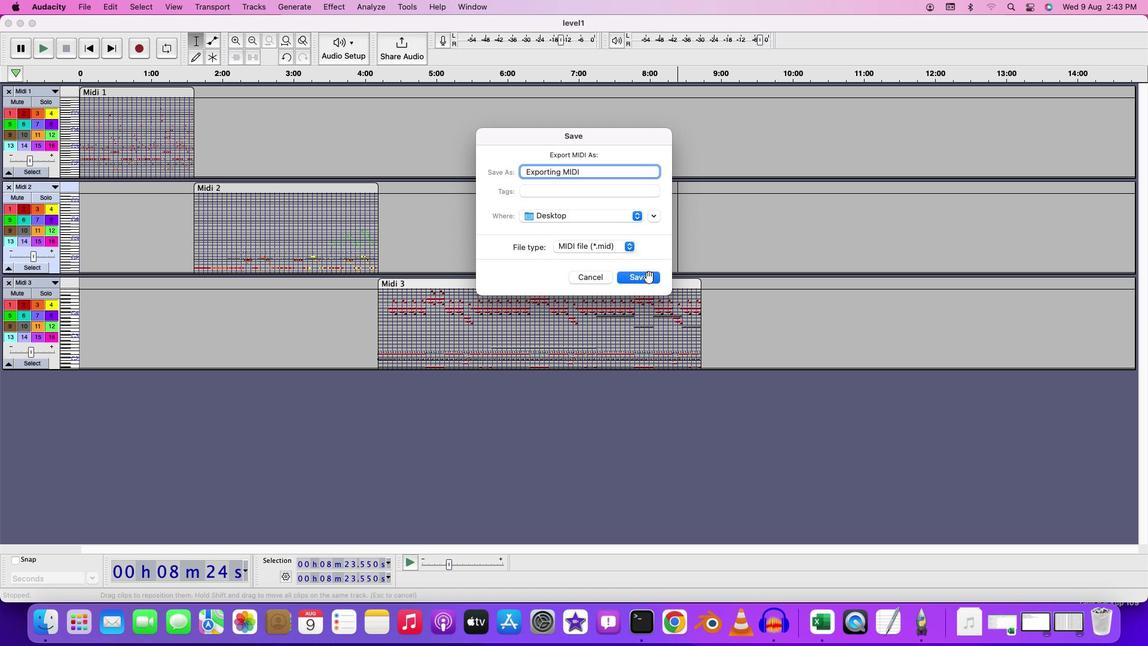 
Action: Mouse moved to (616, 457)
Screenshot: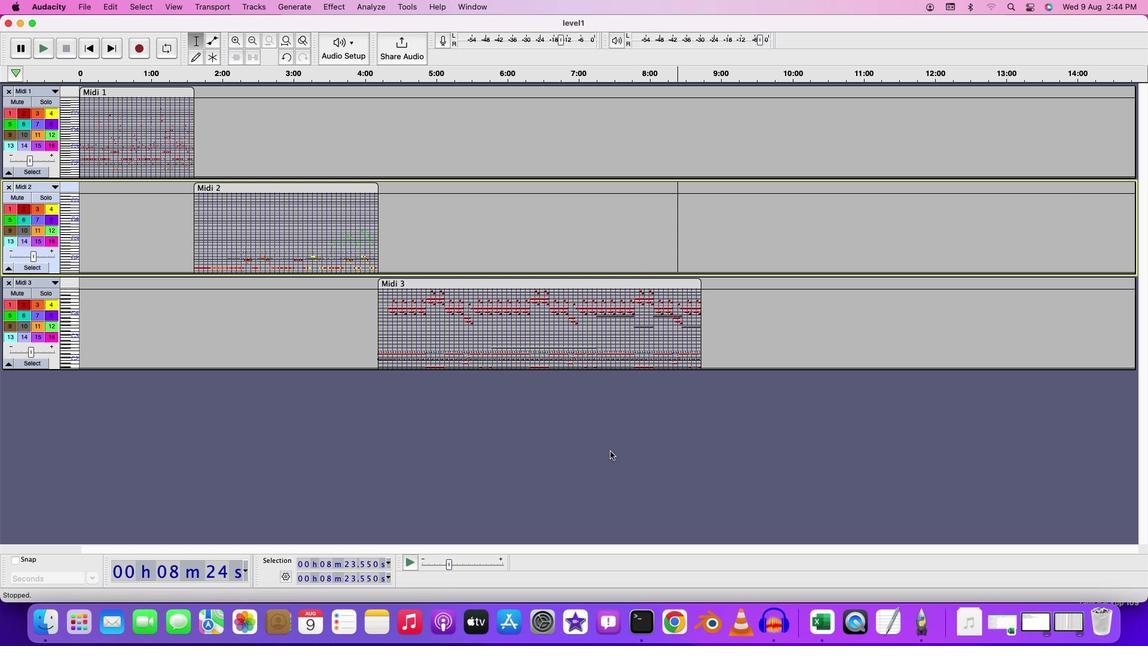 
Action: Mouse pressed left at (616, 457)
Screenshot: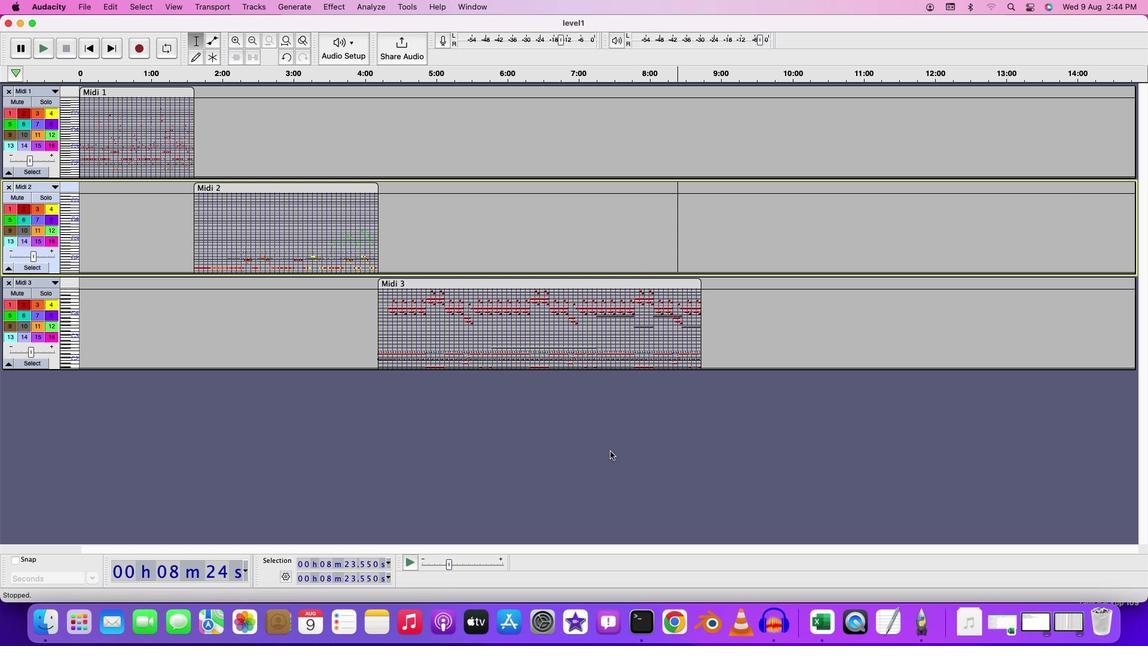 
